Task: Look for space in Bārān, India from 12th  August, 2023 to 15th August, 2023 for 3 adults in price range Rs.12000 to Rs.16000. Place can be entire place with 2 bedrooms having 3 beds and 1 bathroom. Property type can be house, flat, guest house. Booking option can be shelf check-in. Required host language is English.
Action: Mouse moved to (575, 118)
Screenshot: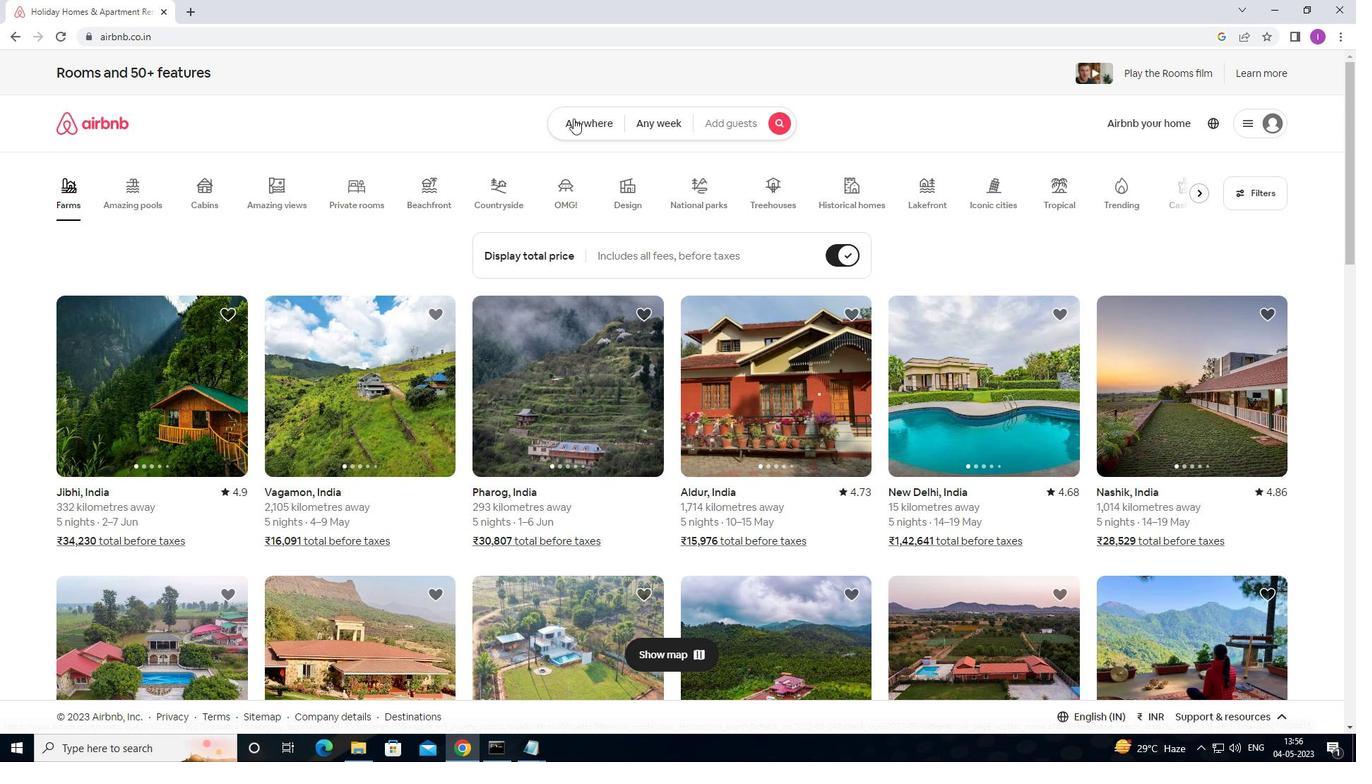 
Action: Mouse pressed left at (575, 118)
Screenshot: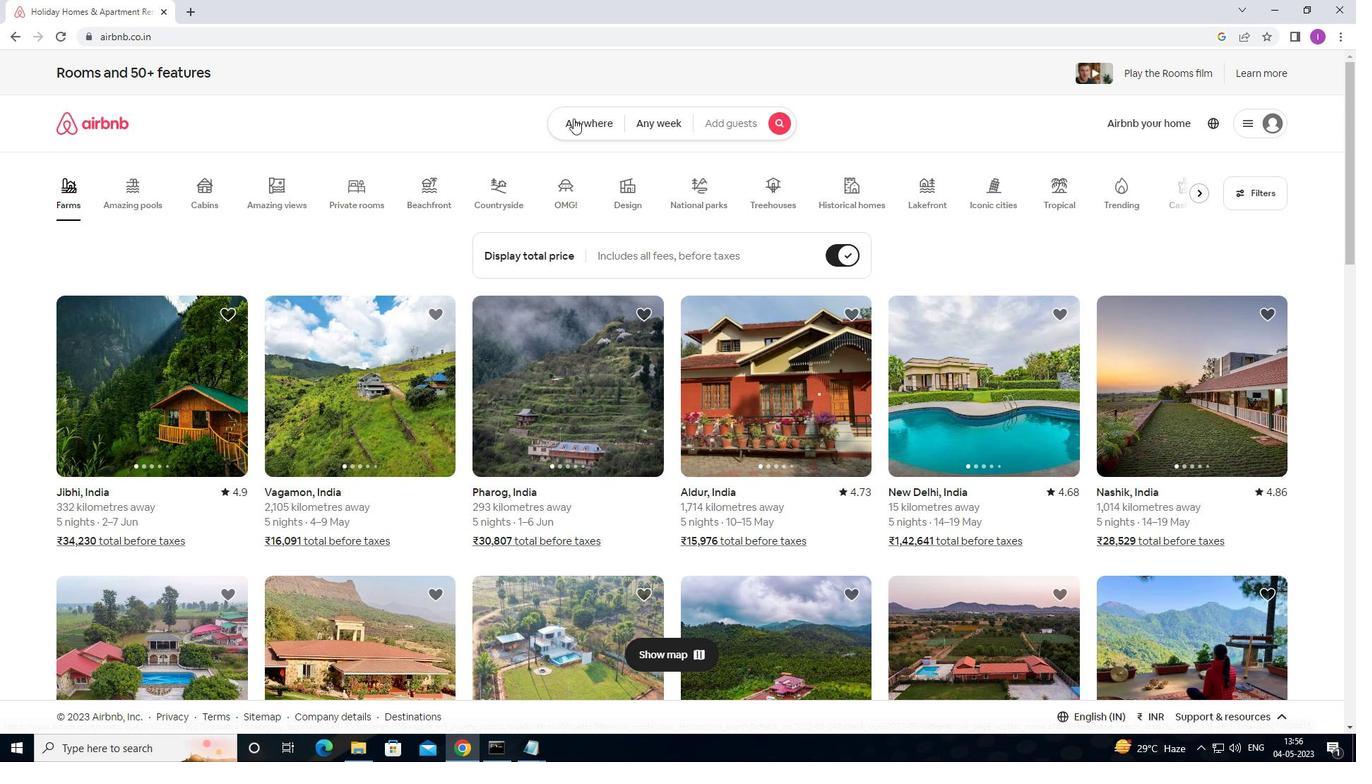 
Action: Mouse moved to (452, 185)
Screenshot: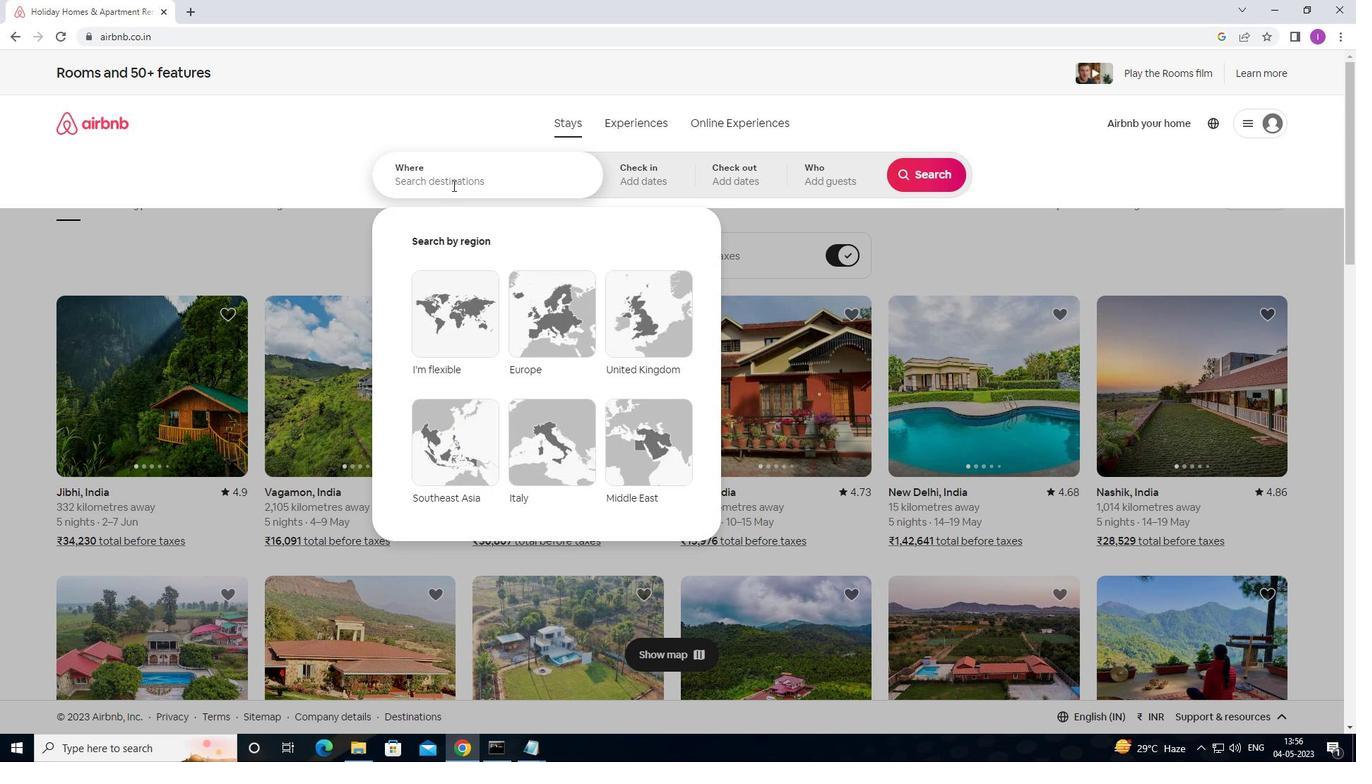 
Action: Mouse pressed left at (452, 185)
Screenshot: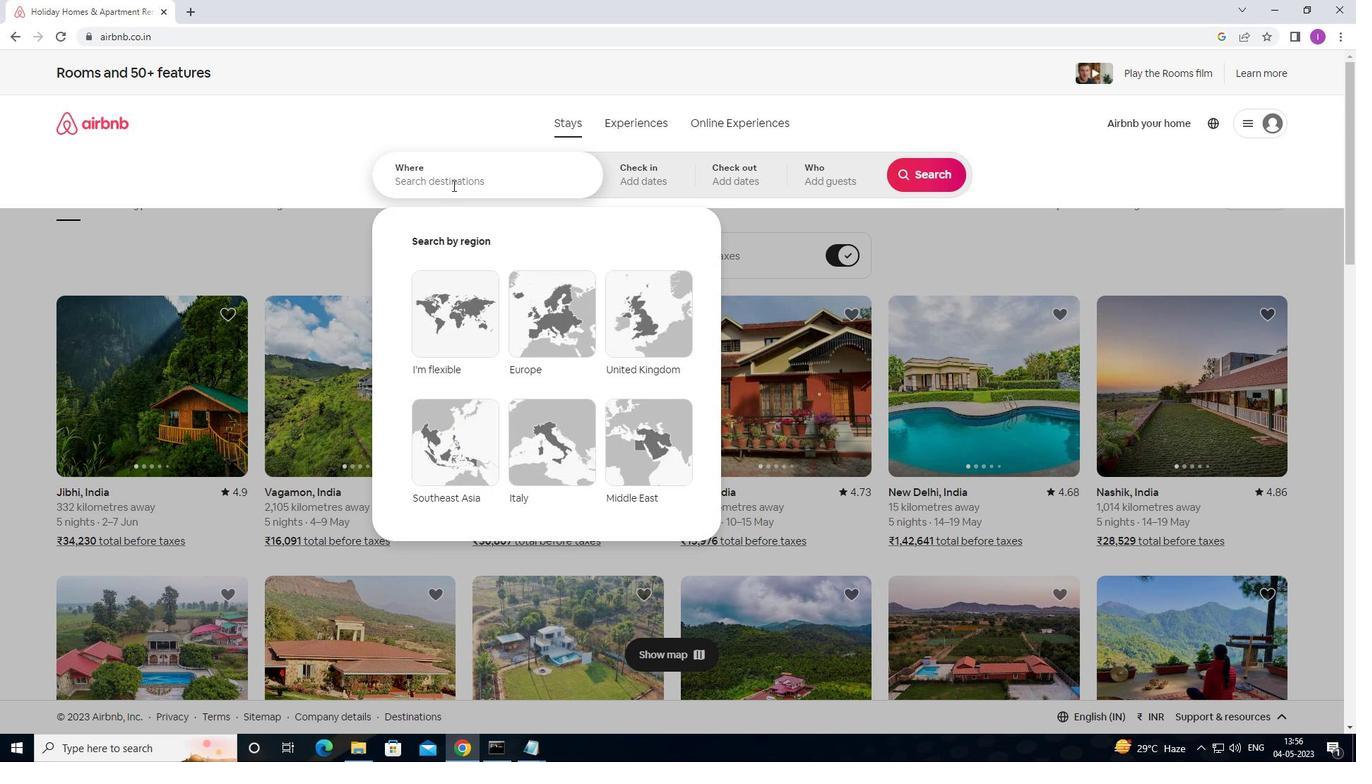 
Action: Mouse moved to (541, 203)
Screenshot: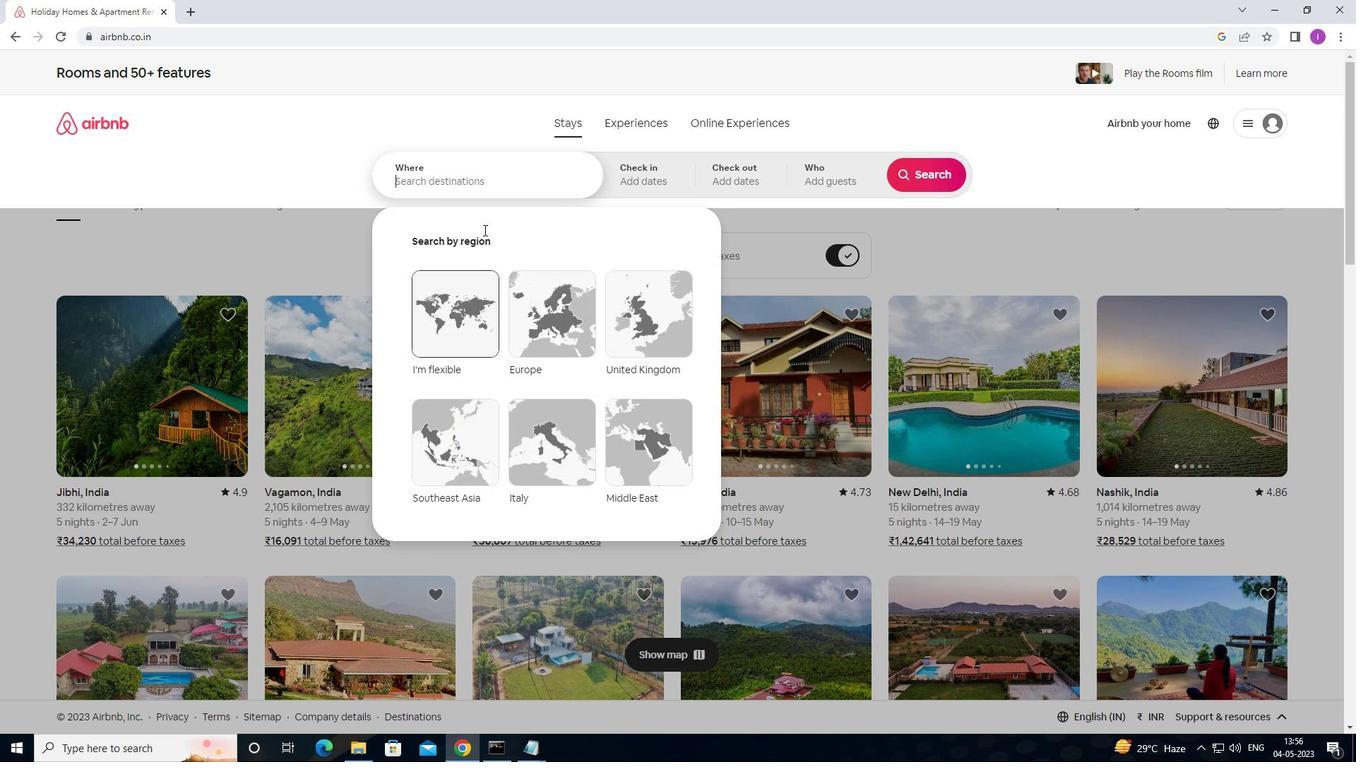 
Action: Key pressed <Key.shift>BARAN,<Key.shift>INDIA
Screenshot: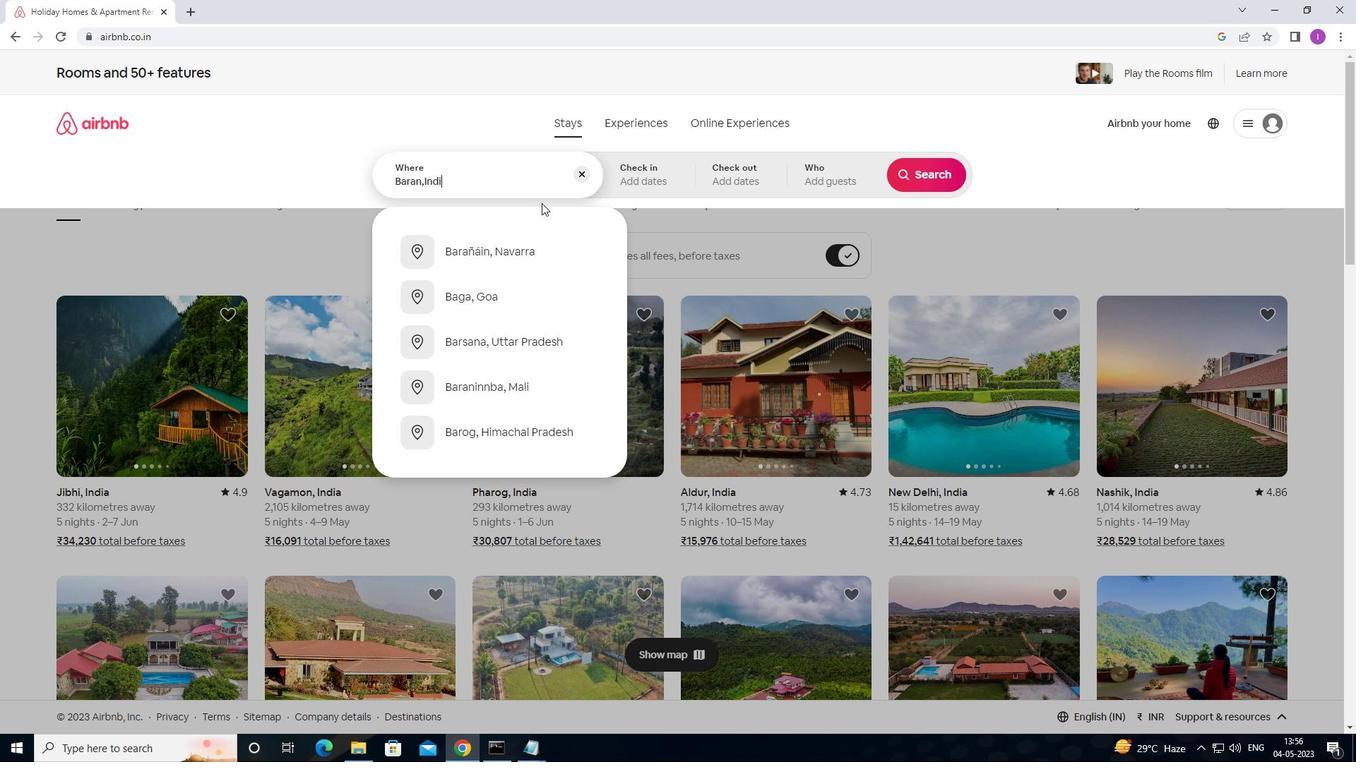 
Action: Mouse moved to (647, 169)
Screenshot: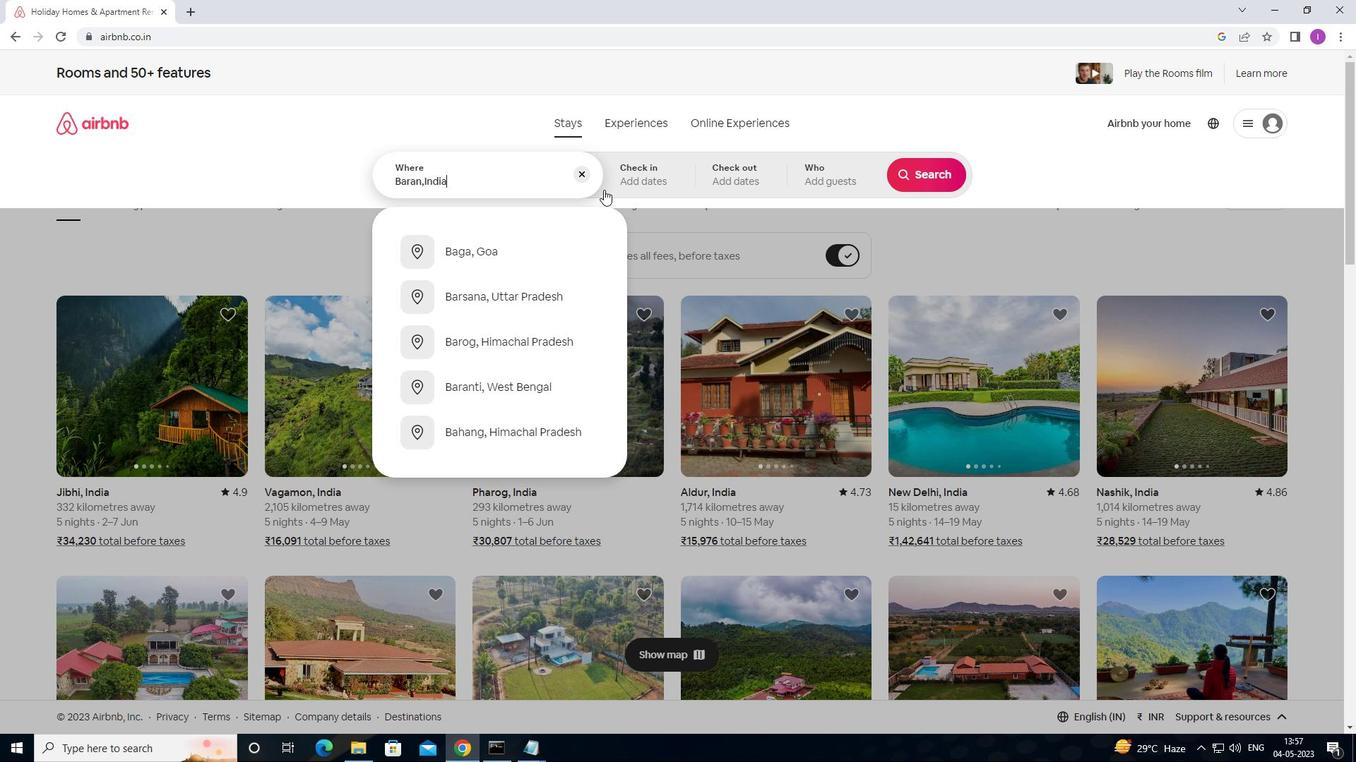 
Action: Mouse pressed left at (647, 169)
Screenshot: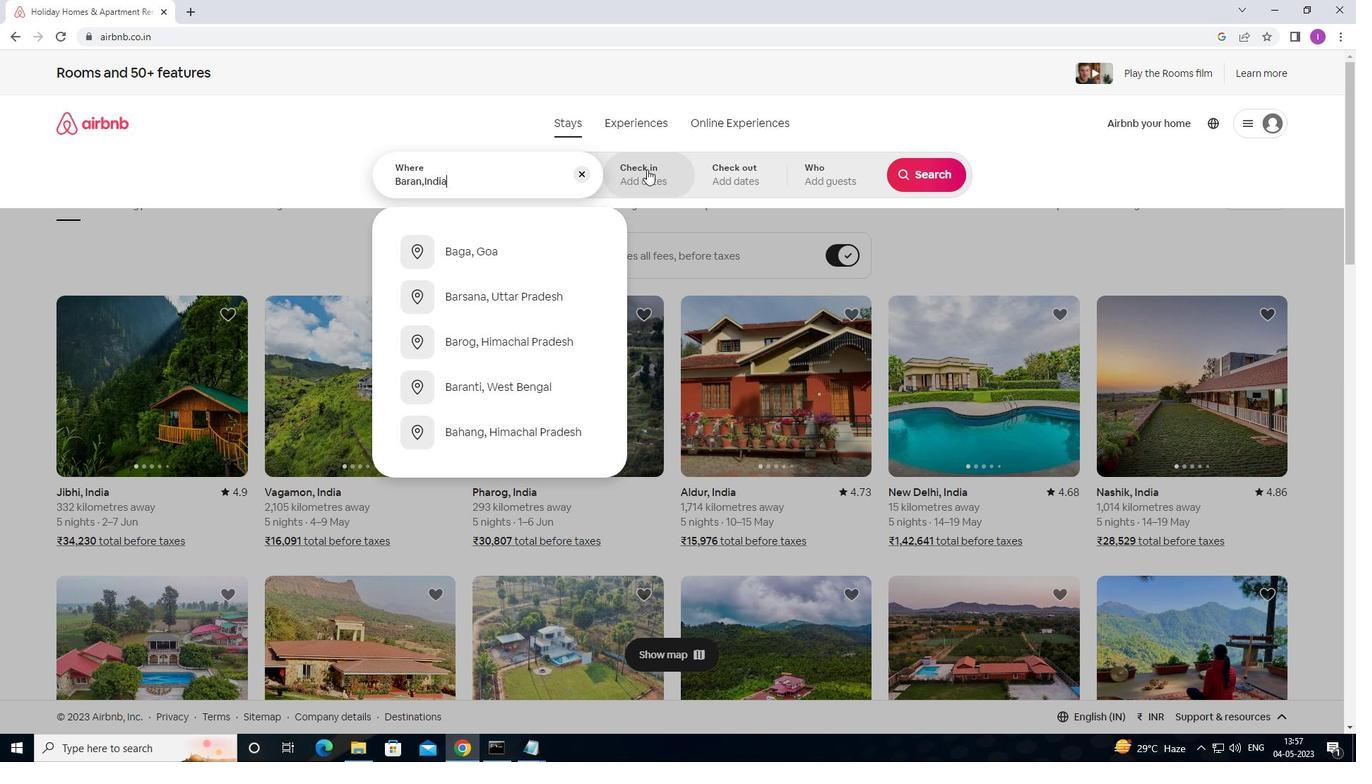 
Action: Mouse moved to (921, 283)
Screenshot: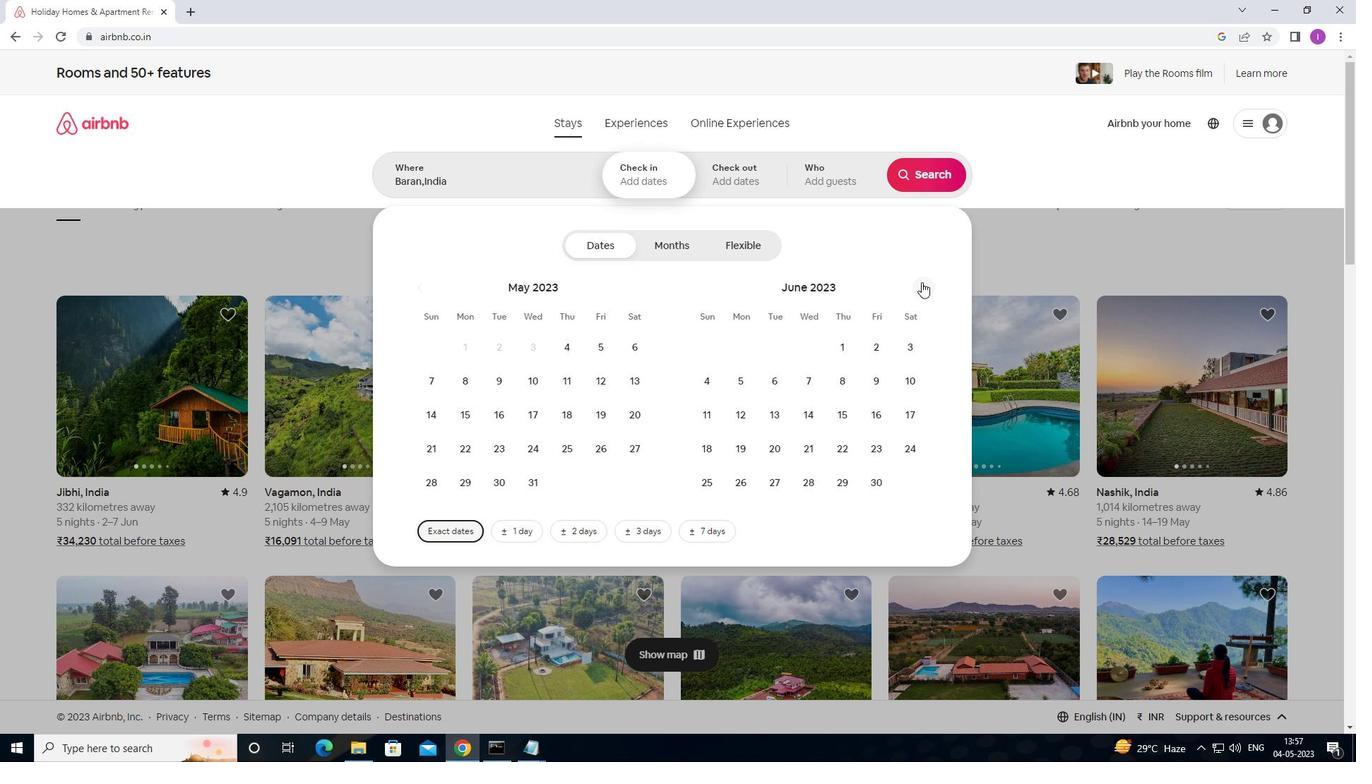 
Action: Mouse pressed left at (921, 283)
Screenshot: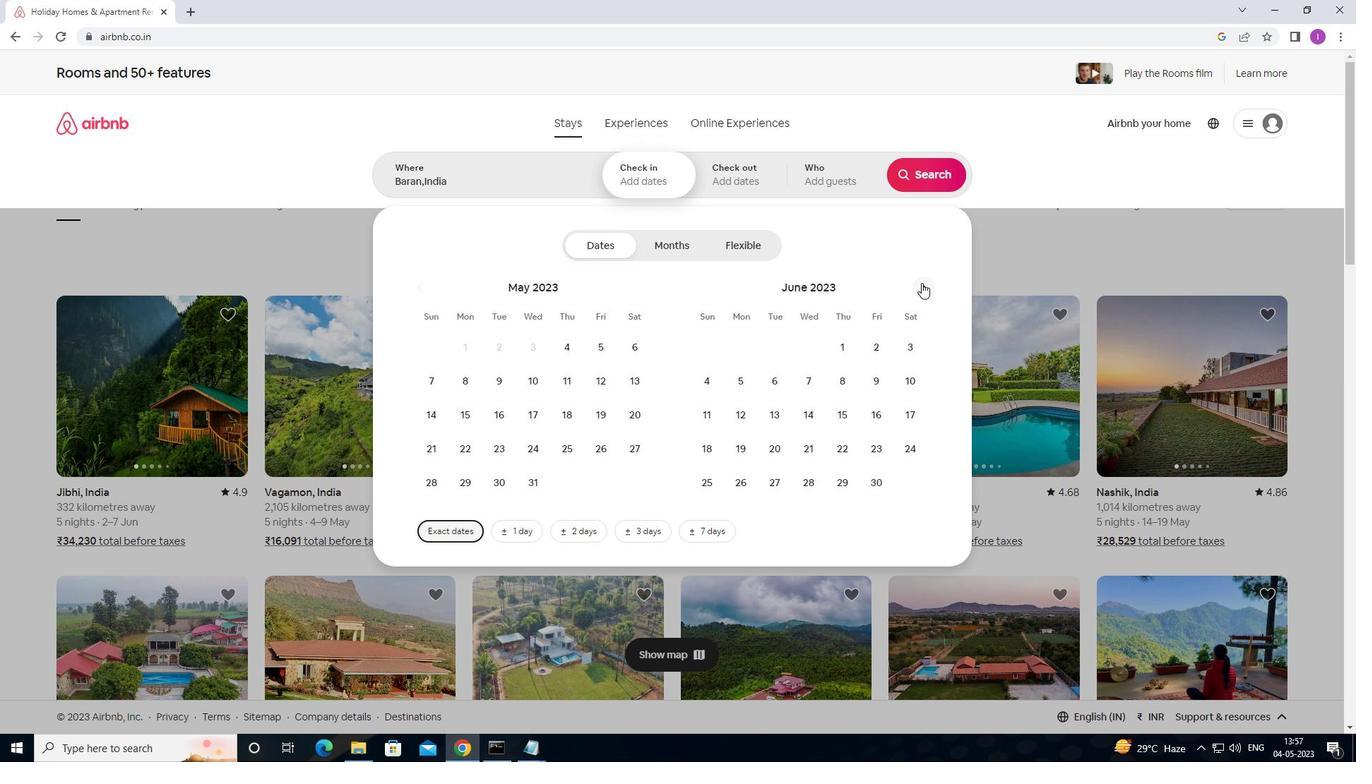
Action: Mouse pressed left at (921, 283)
Screenshot: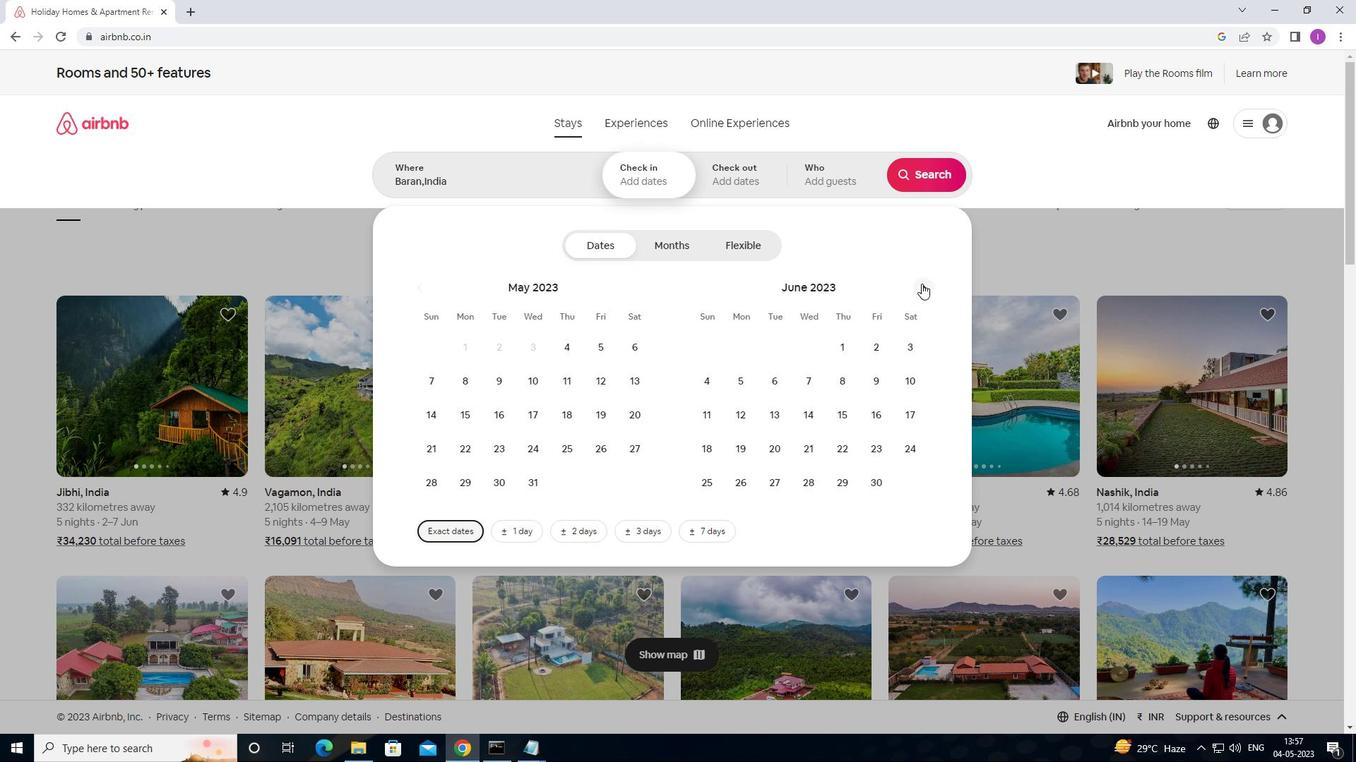 
Action: Mouse moved to (921, 376)
Screenshot: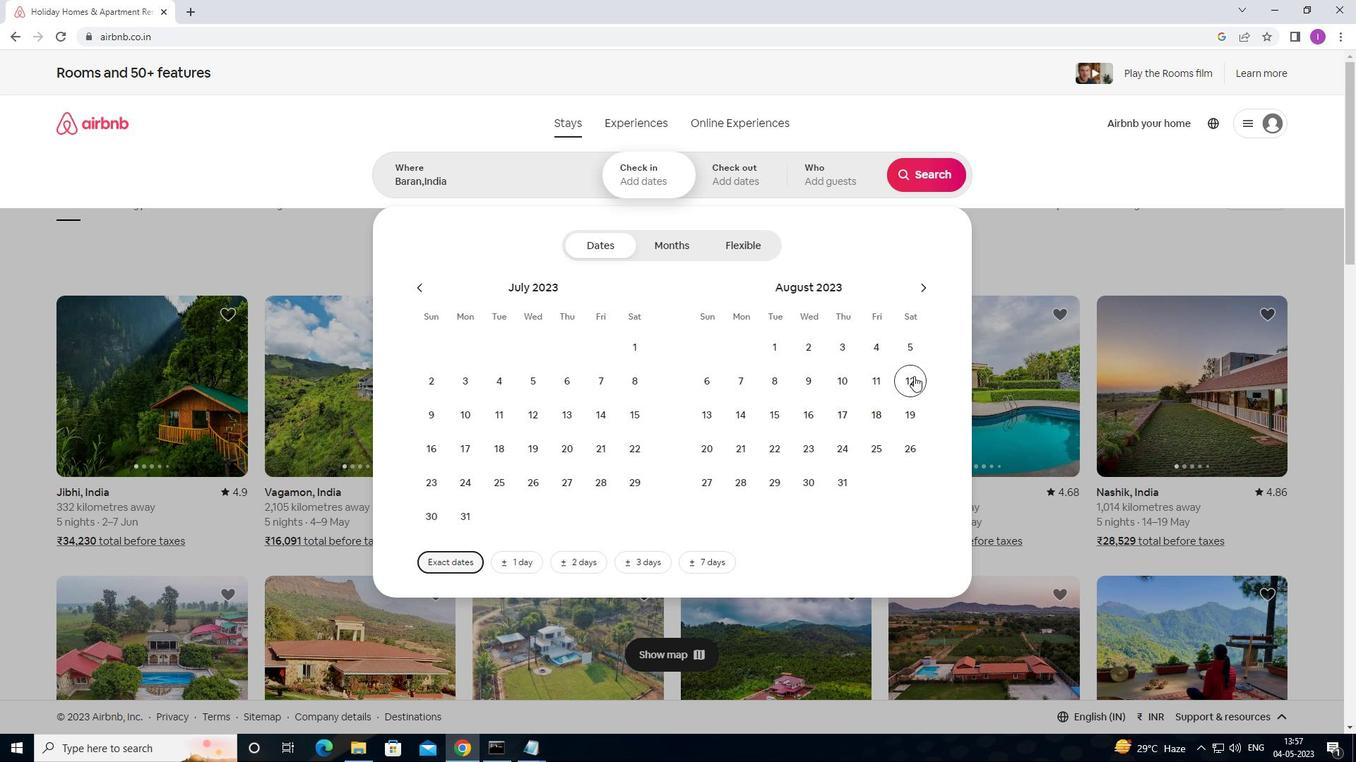 
Action: Mouse pressed left at (921, 376)
Screenshot: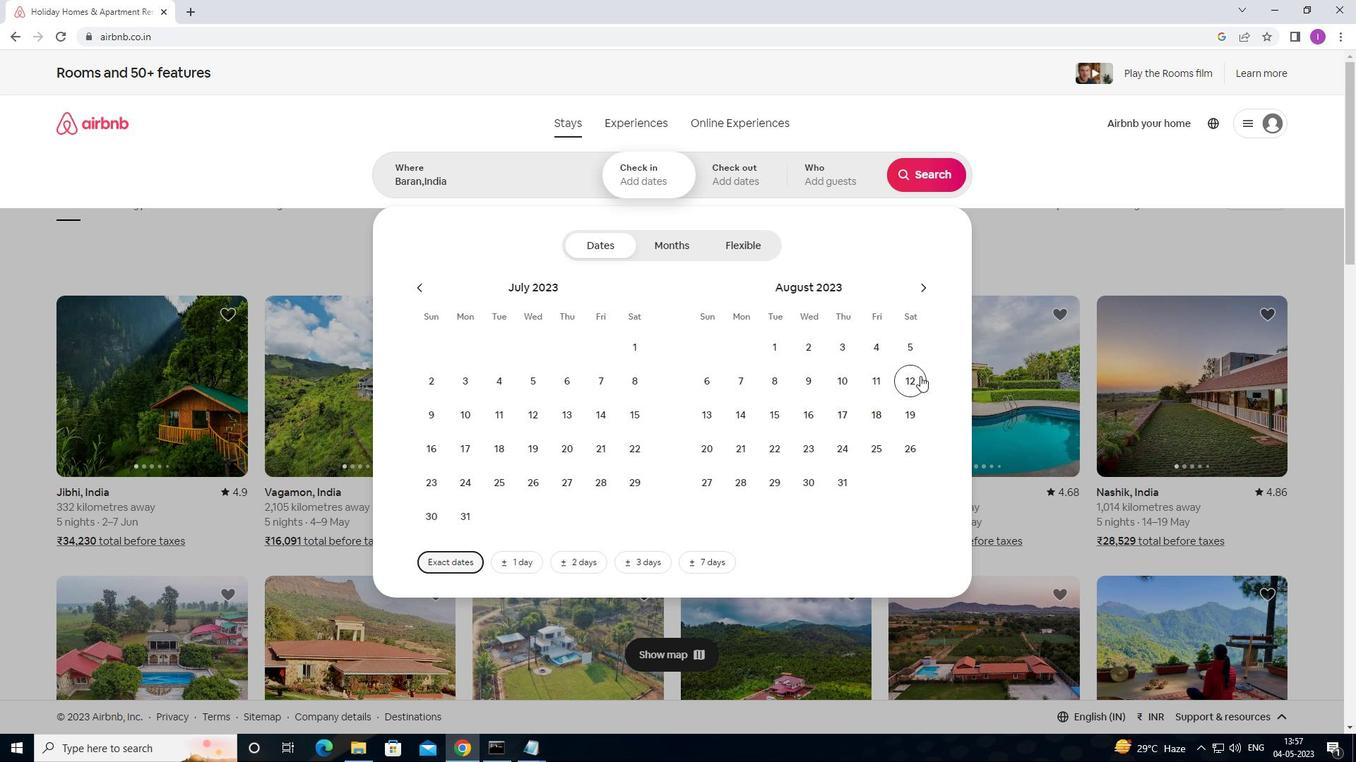 
Action: Mouse moved to (779, 411)
Screenshot: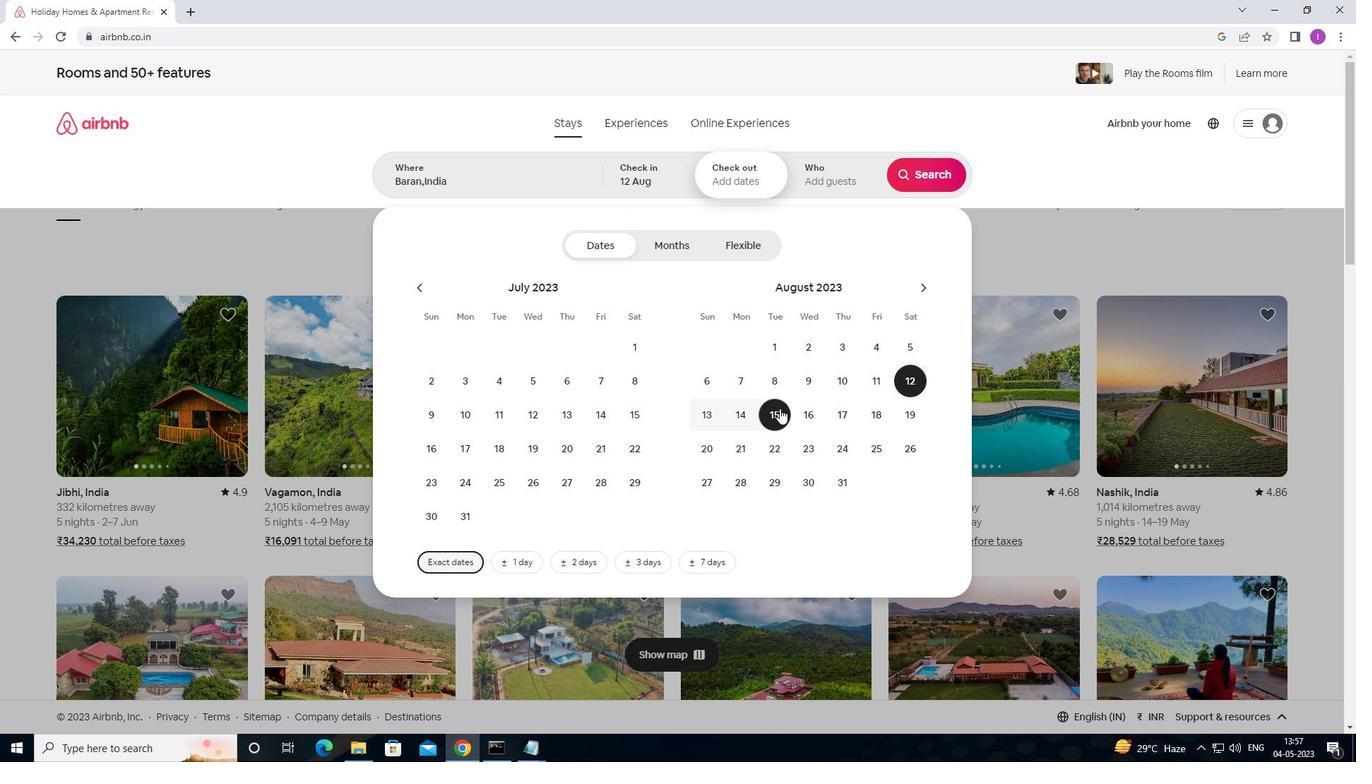 
Action: Mouse pressed left at (779, 411)
Screenshot: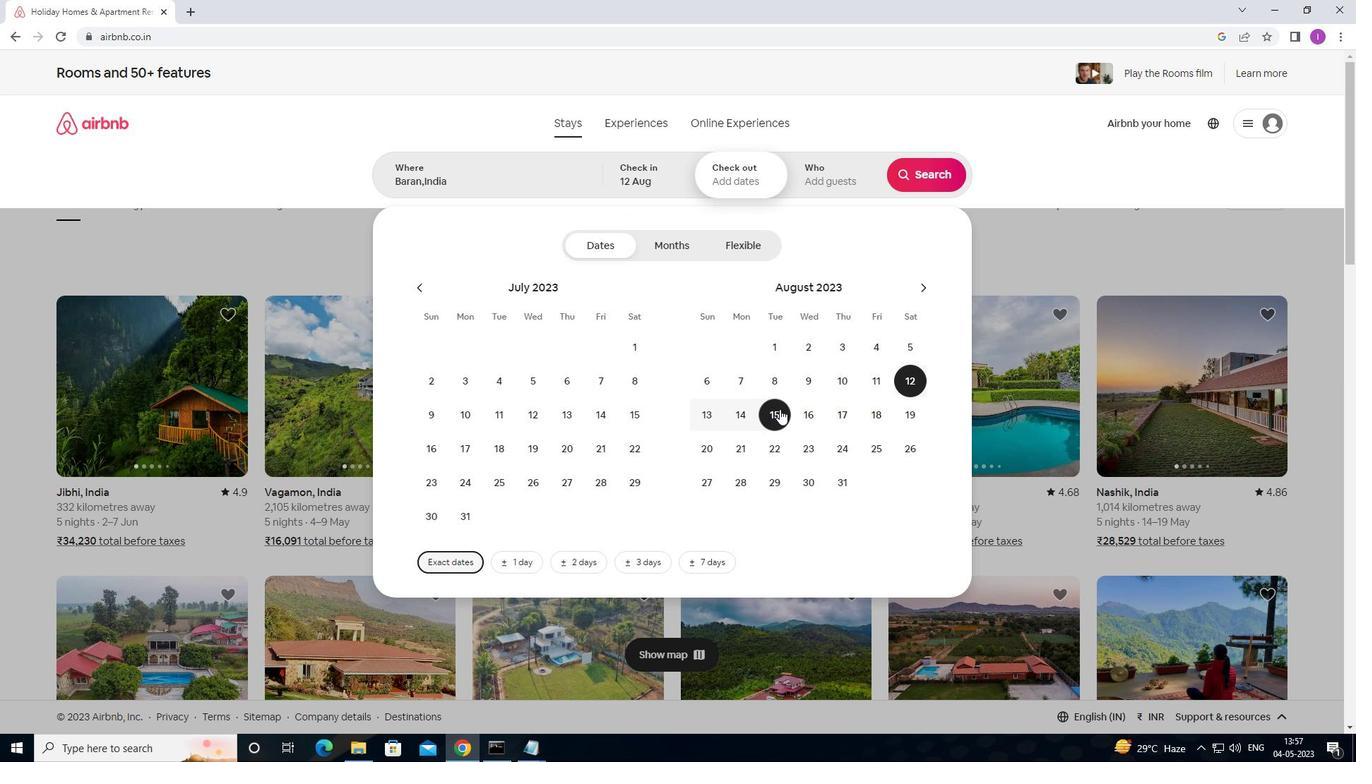 
Action: Mouse moved to (820, 178)
Screenshot: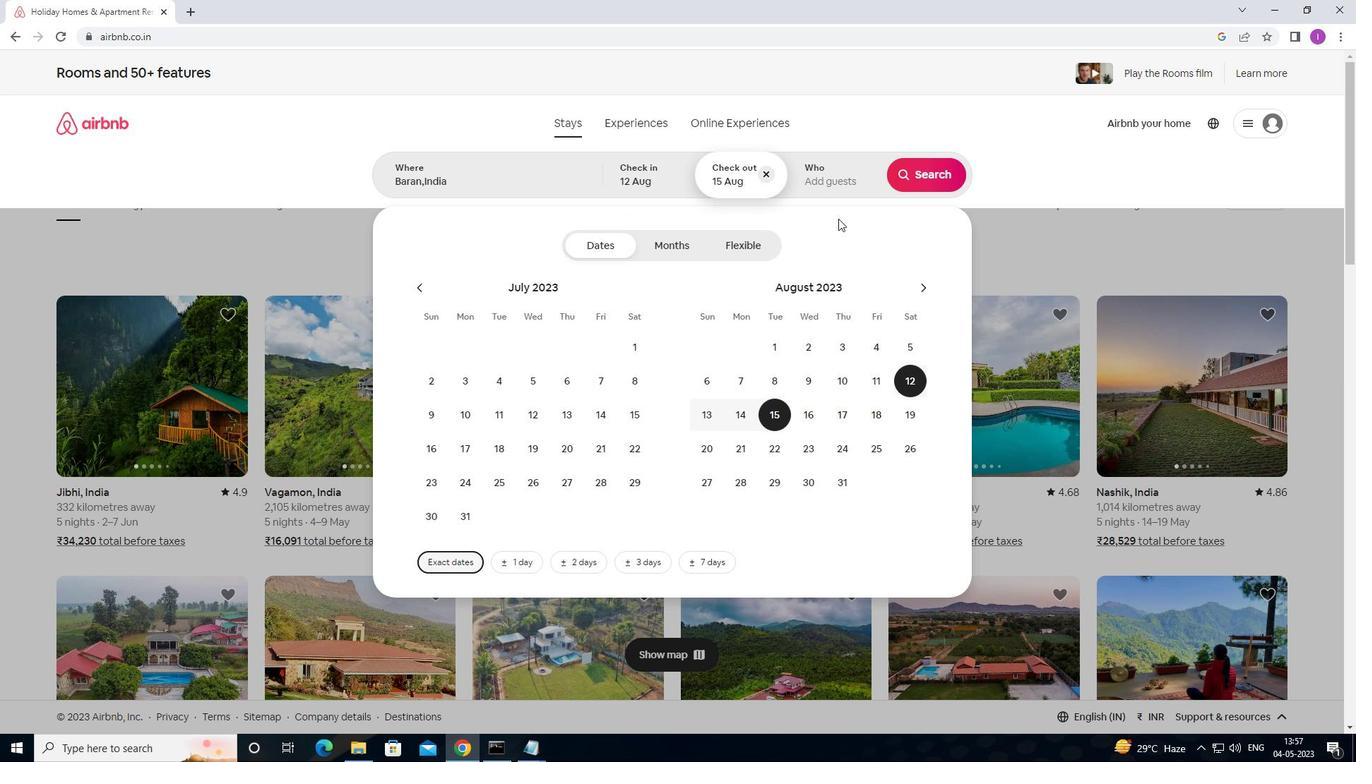 
Action: Mouse pressed left at (820, 178)
Screenshot: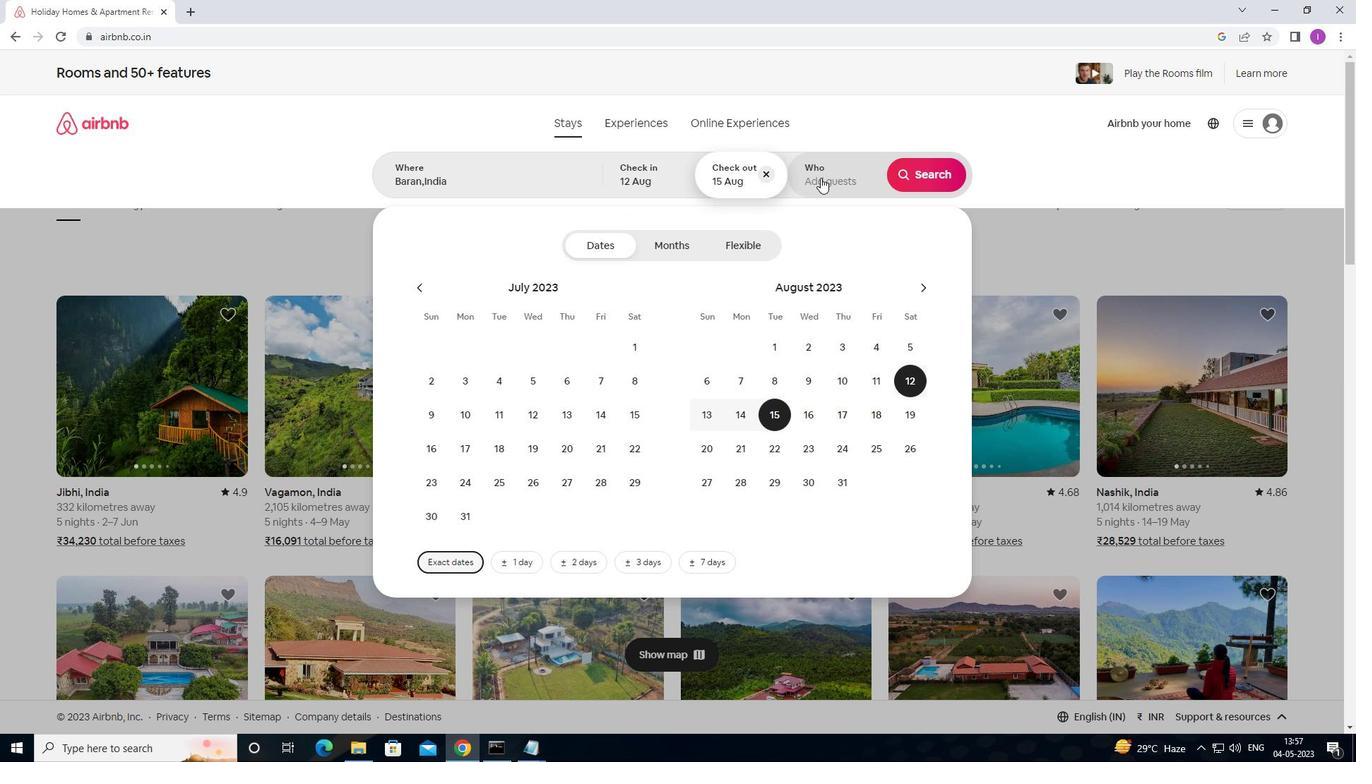 
Action: Mouse moved to (928, 249)
Screenshot: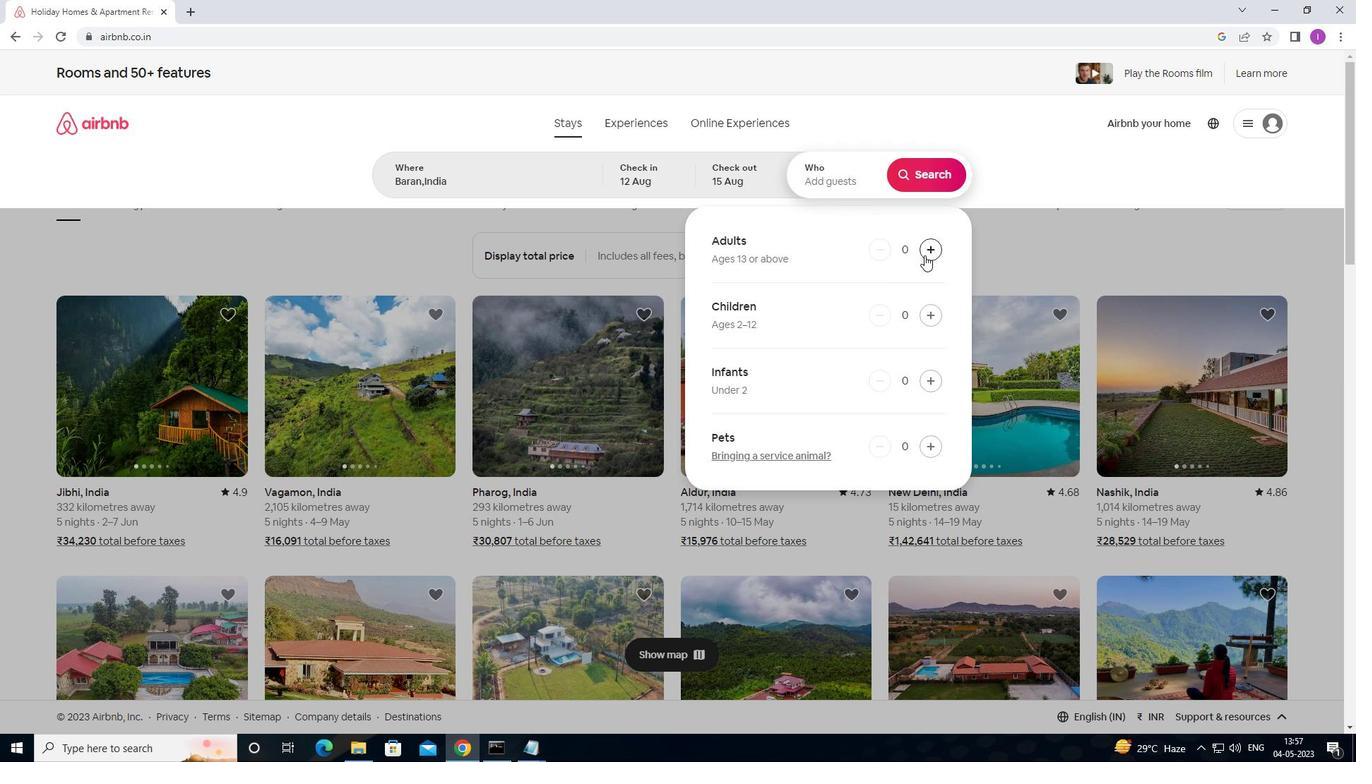 
Action: Mouse pressed left at (928, 249)
Screenshot: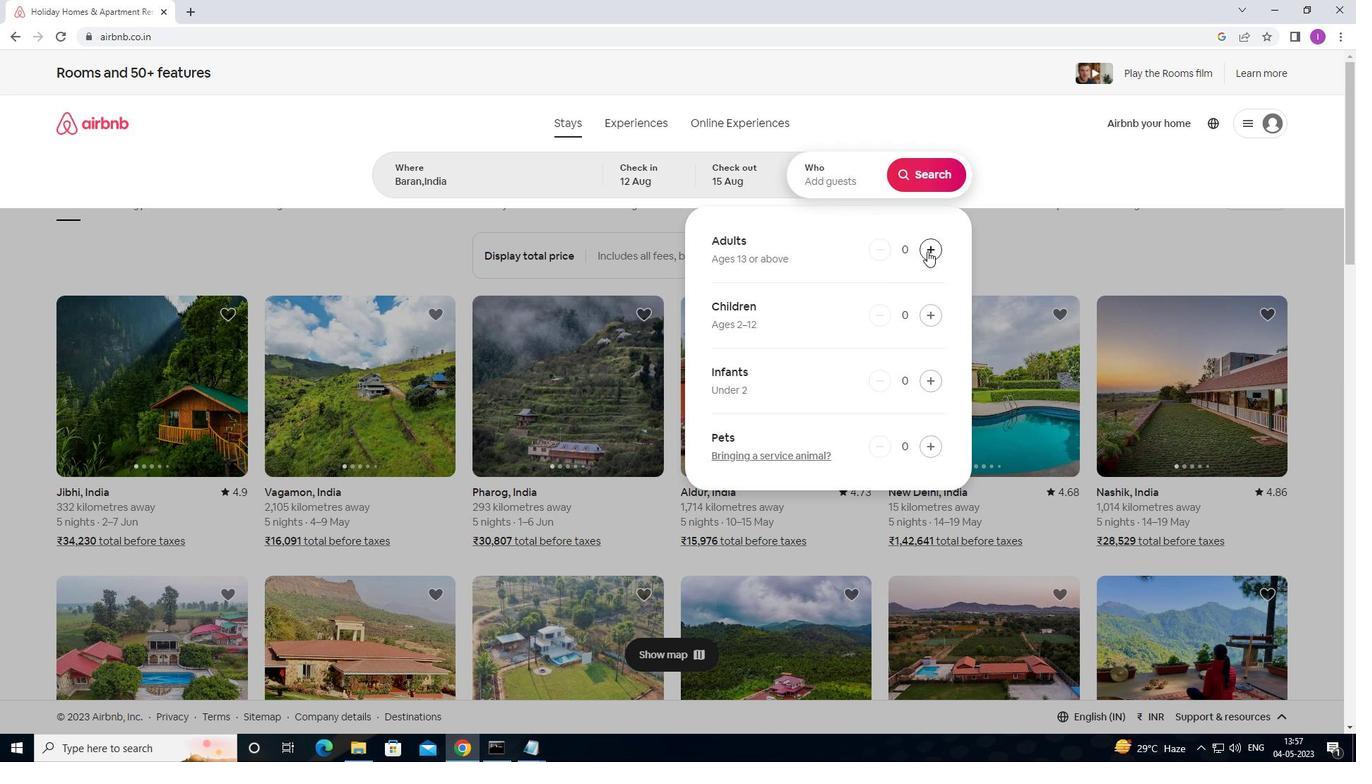 
Action: Mouse moved to (928, 249)
Screenshot: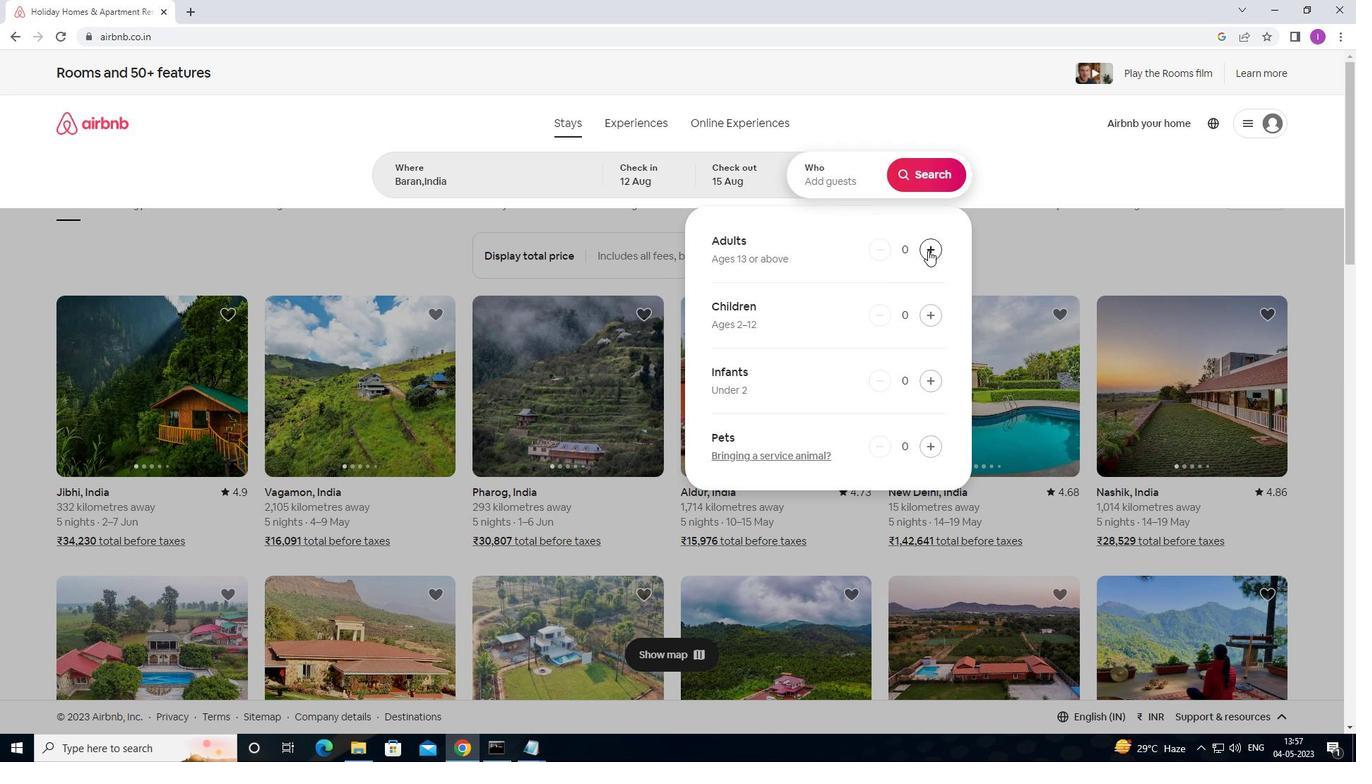 
Action: Mouse pressed left at (928, 249)
Screenshot: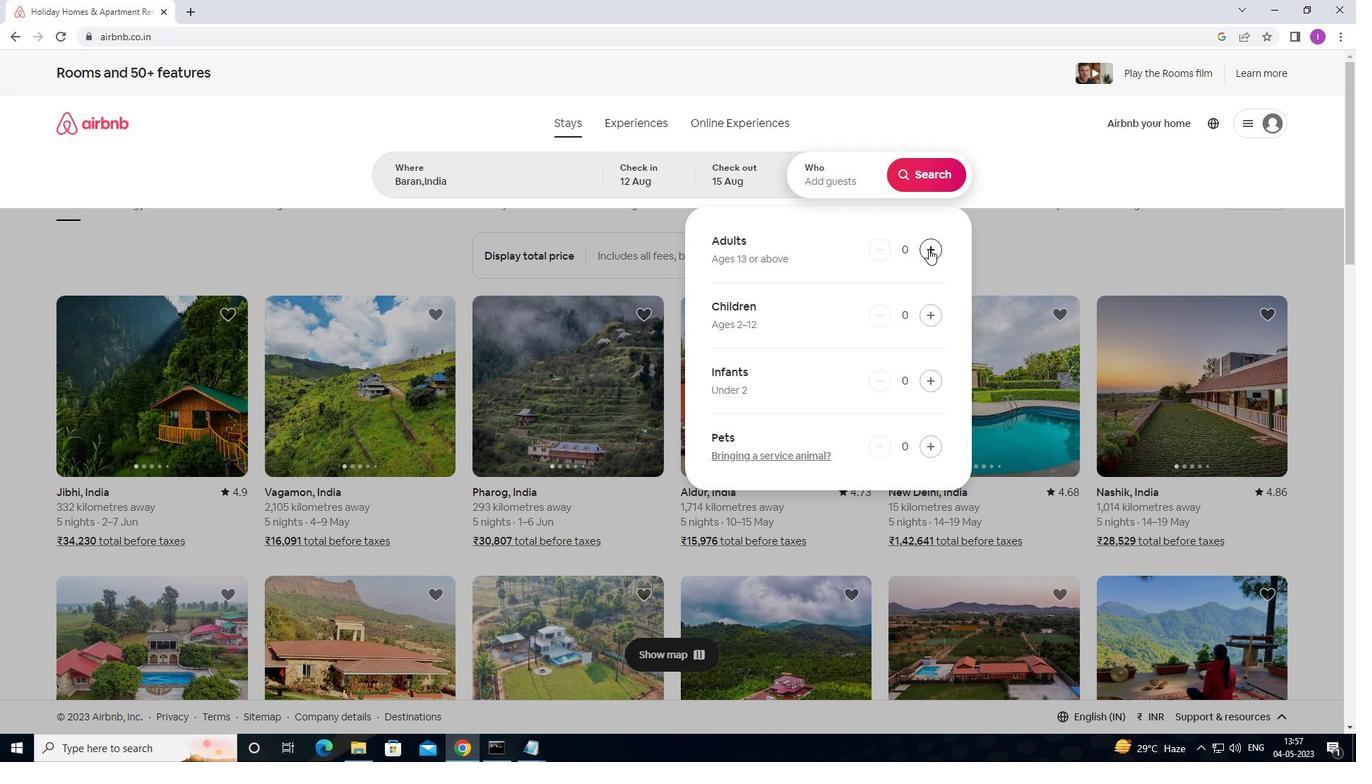 
Action: Mouse pressed left at (928, 249)
Screenshot: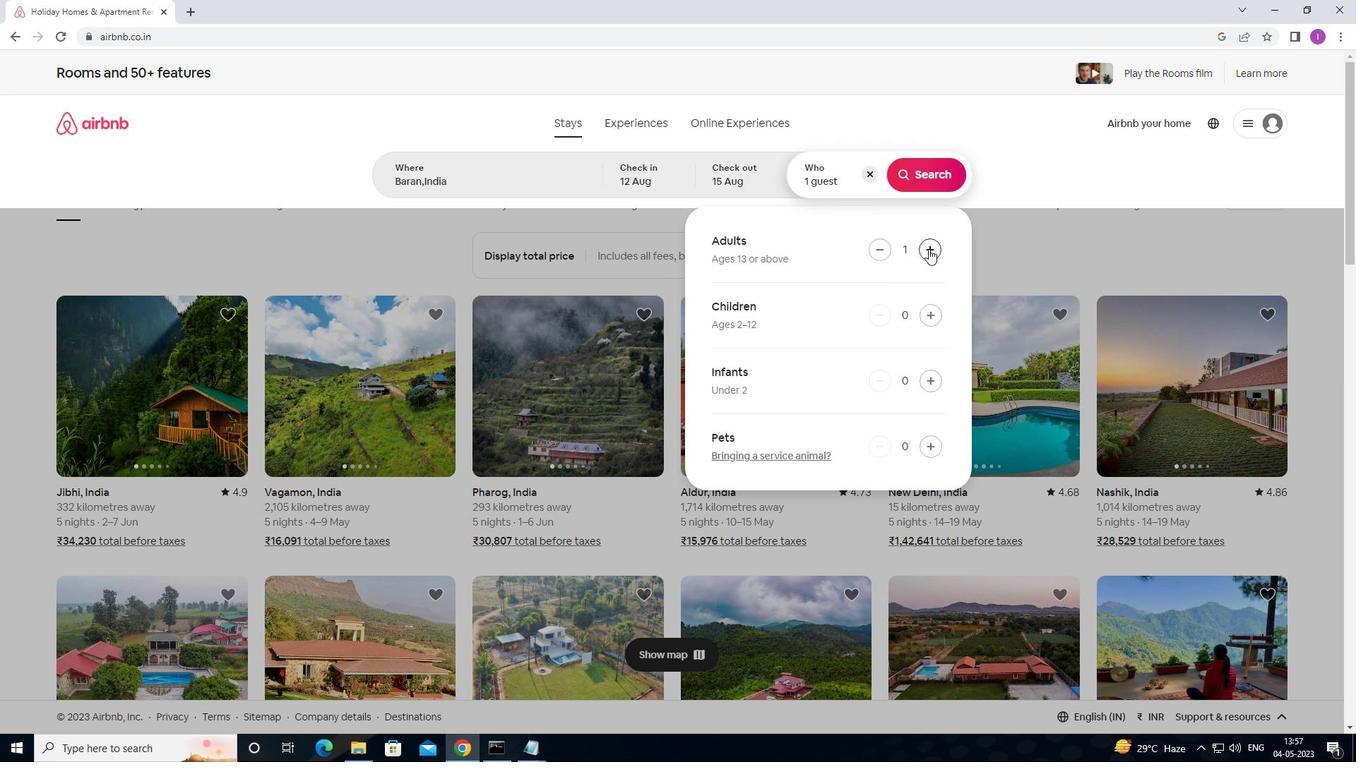 
Action: Mouse moved to (926, 185)
Screenshot: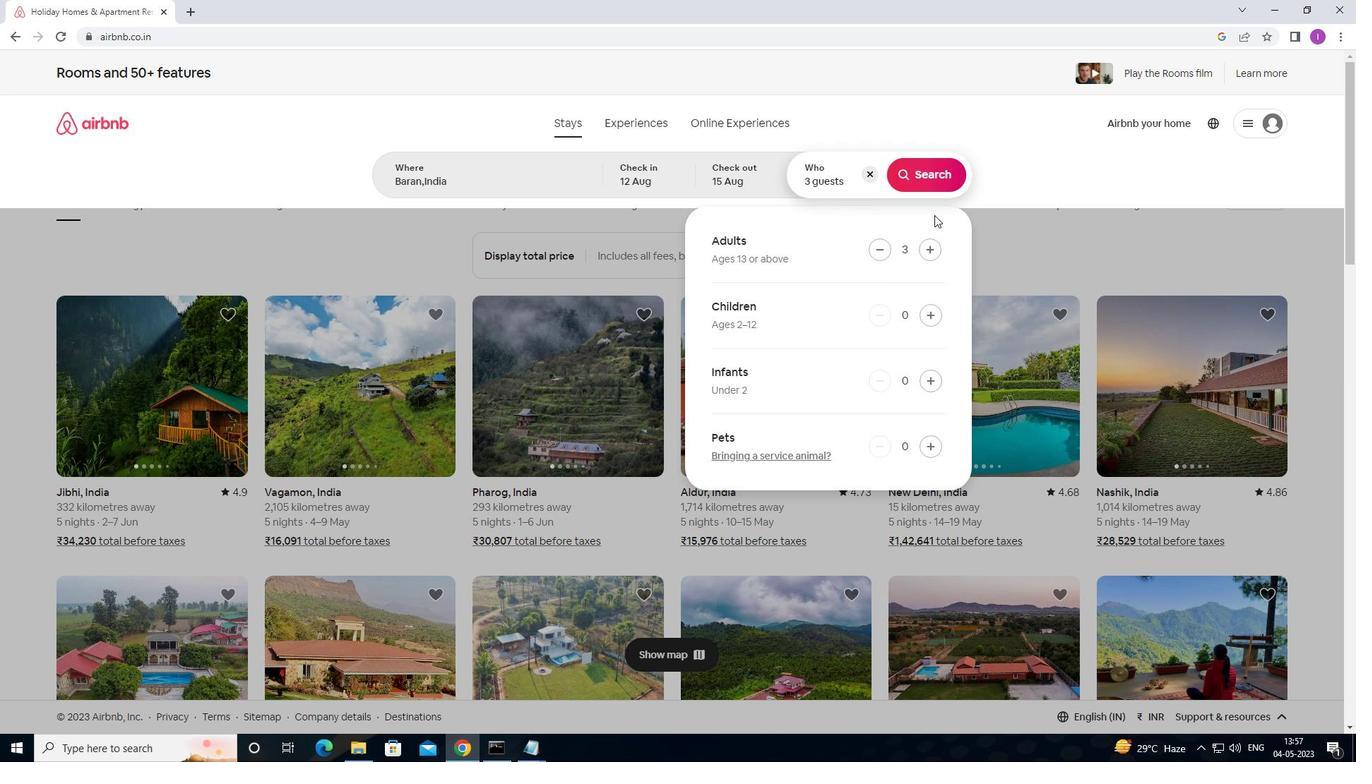 
Action: Mouse pressed left at (926, 185)
Screenshot: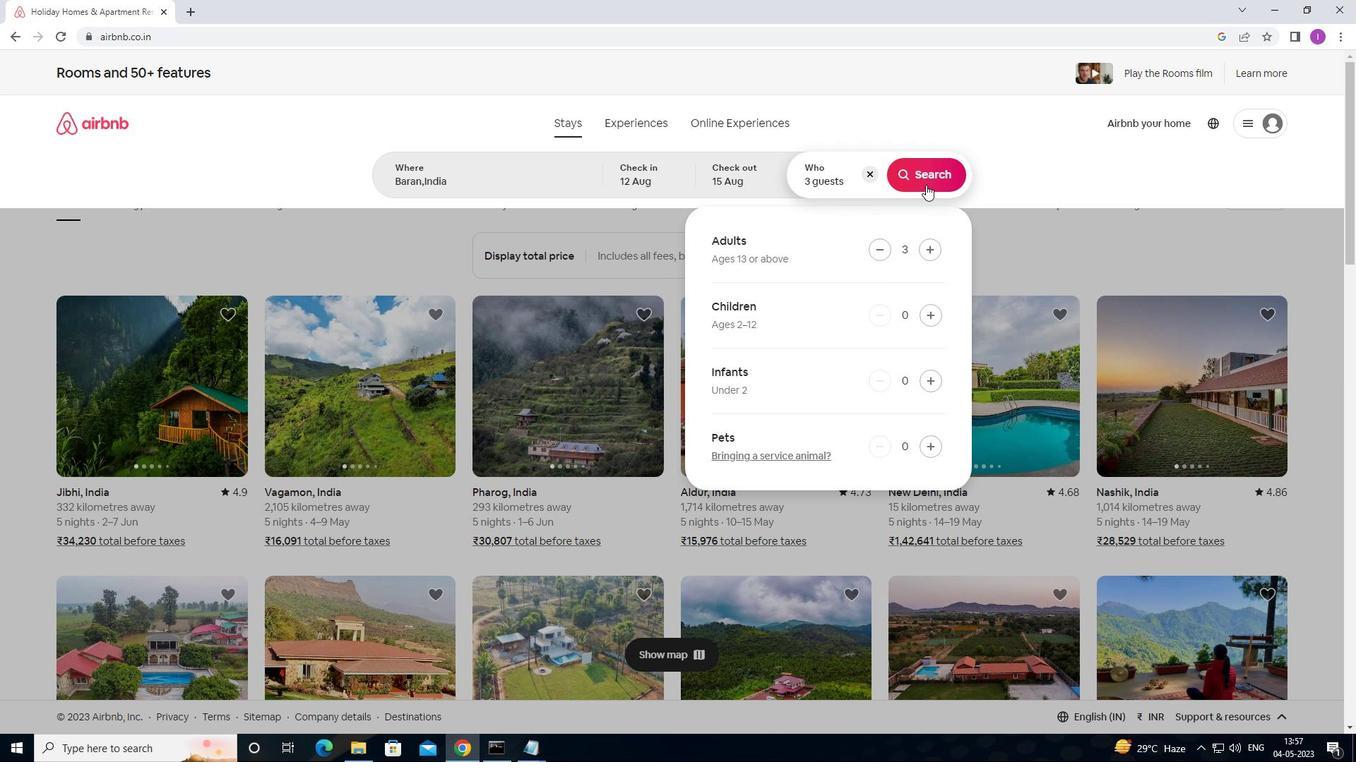 
Action: Mouse moved to (1283, 140)
Screenshot: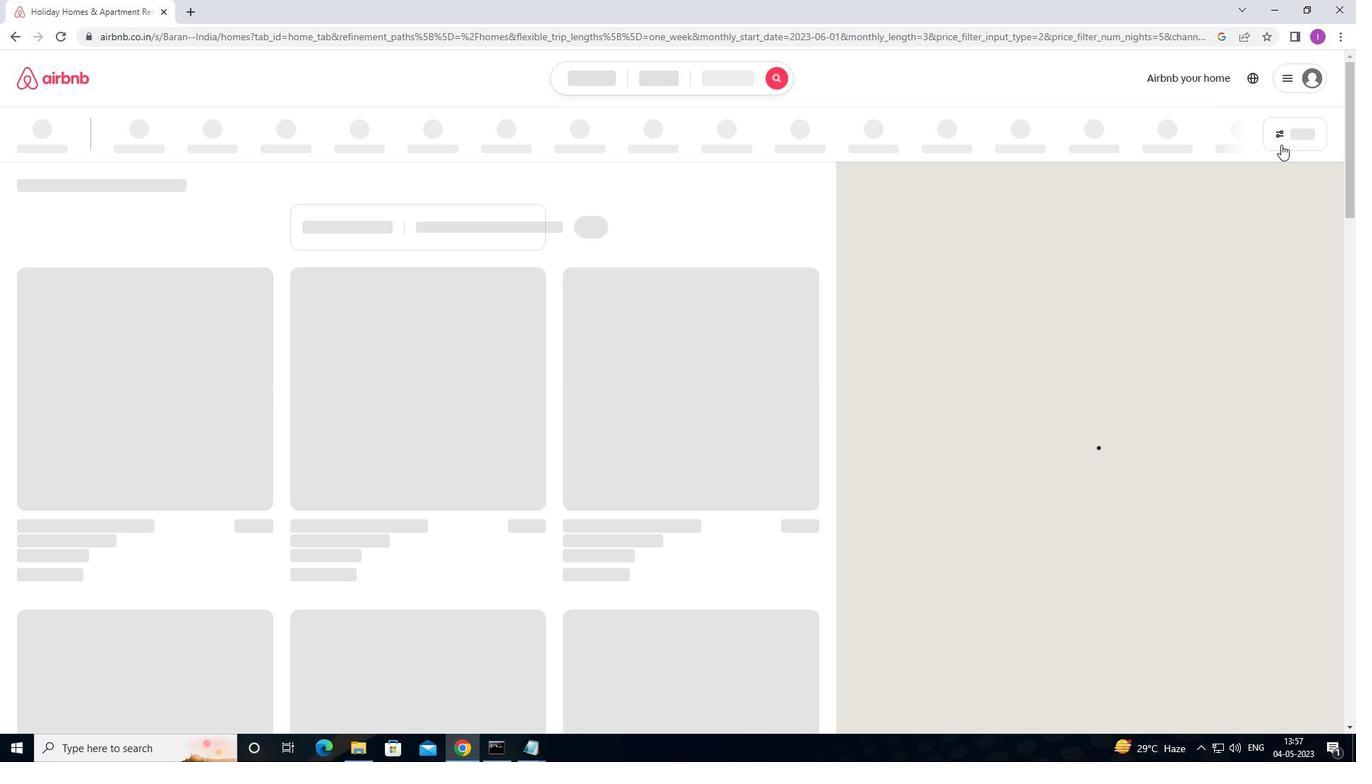 
Action: Mouse pressed left at (1283, 140)
Screenshot: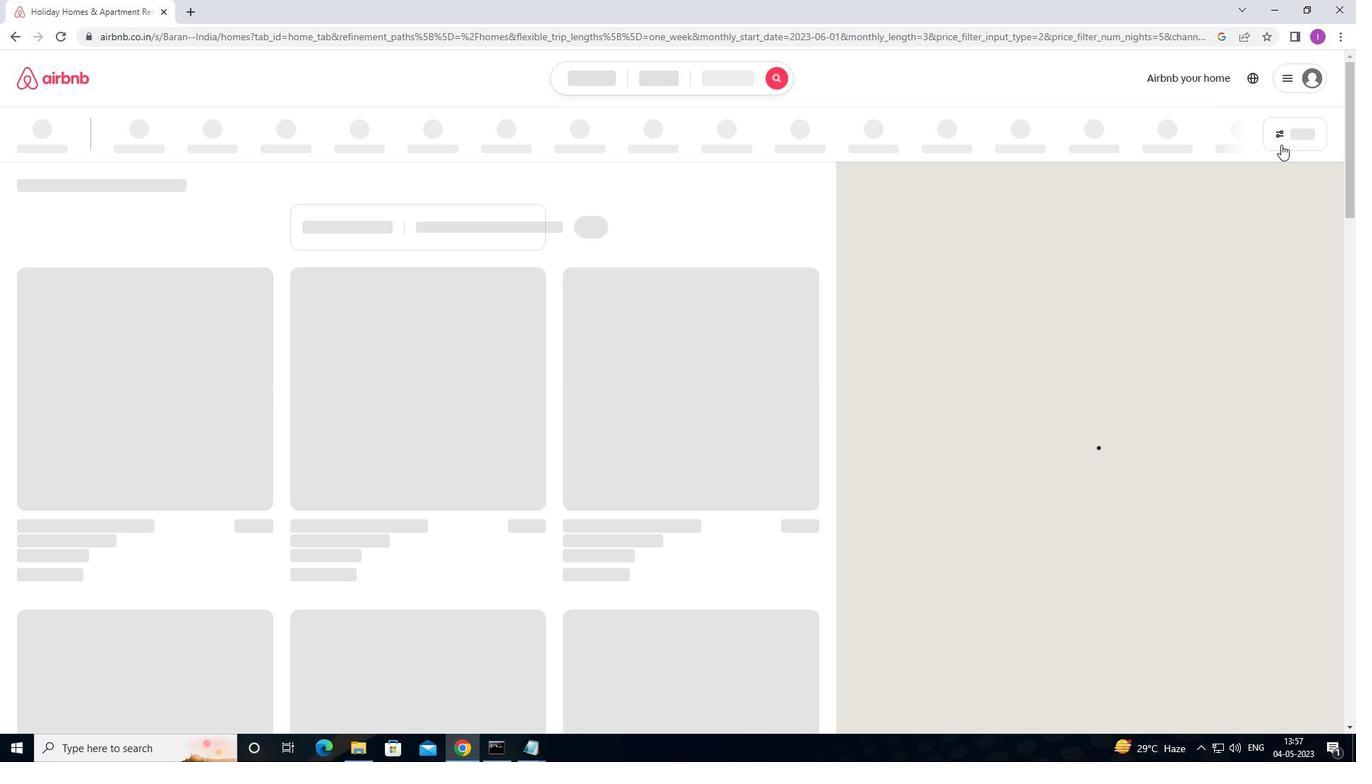 
Action: Mouse moved to (1284, 127)
Screenshot: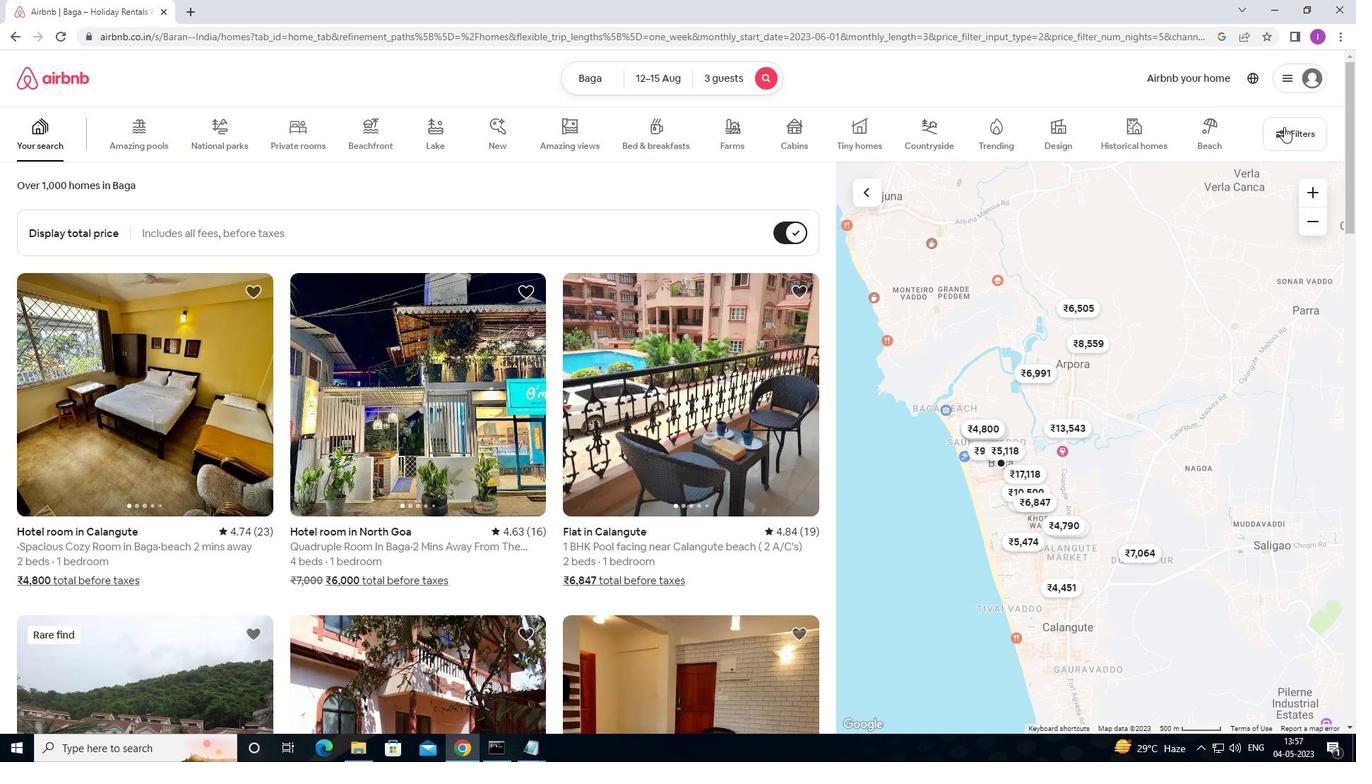 
Action: Mouse pressed left at (1284, 127)
Screenshot: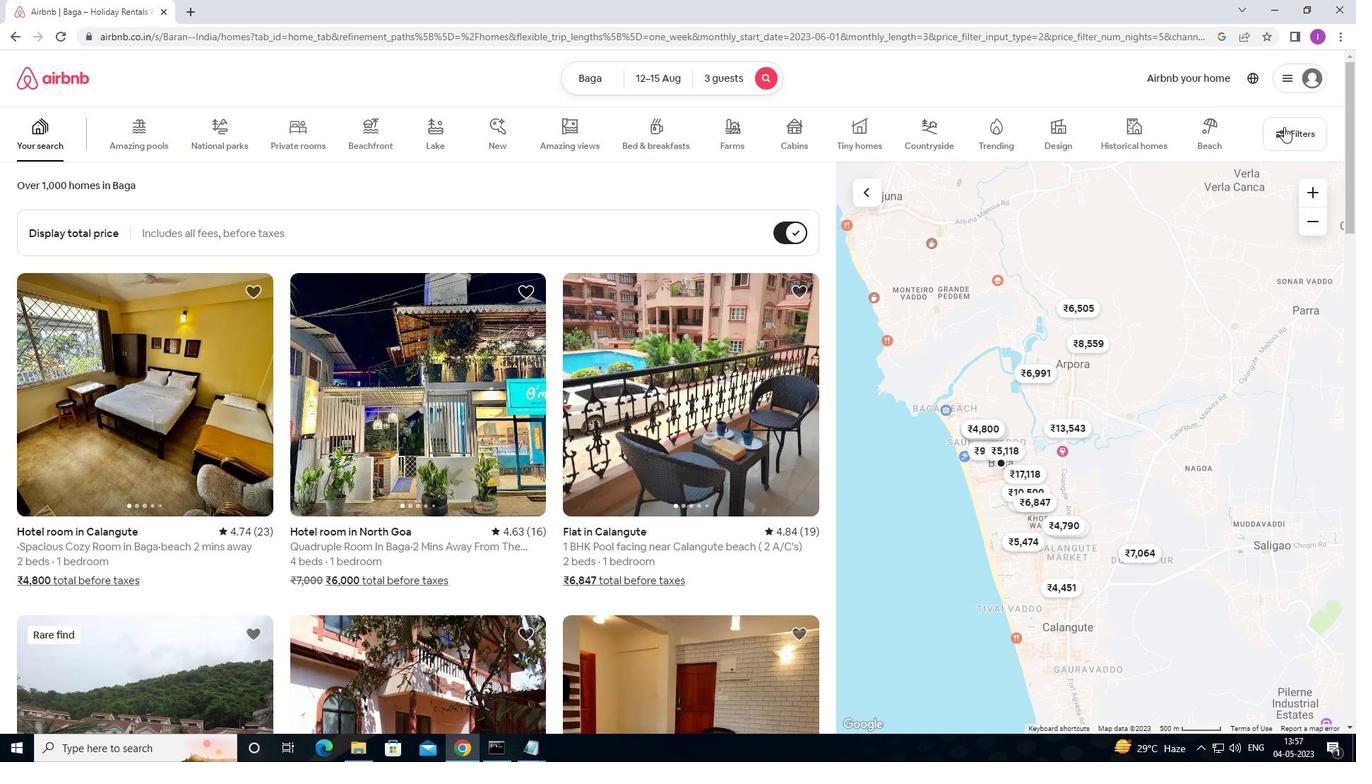 
Action: Mouse moved to (518, 317)
Screenshot: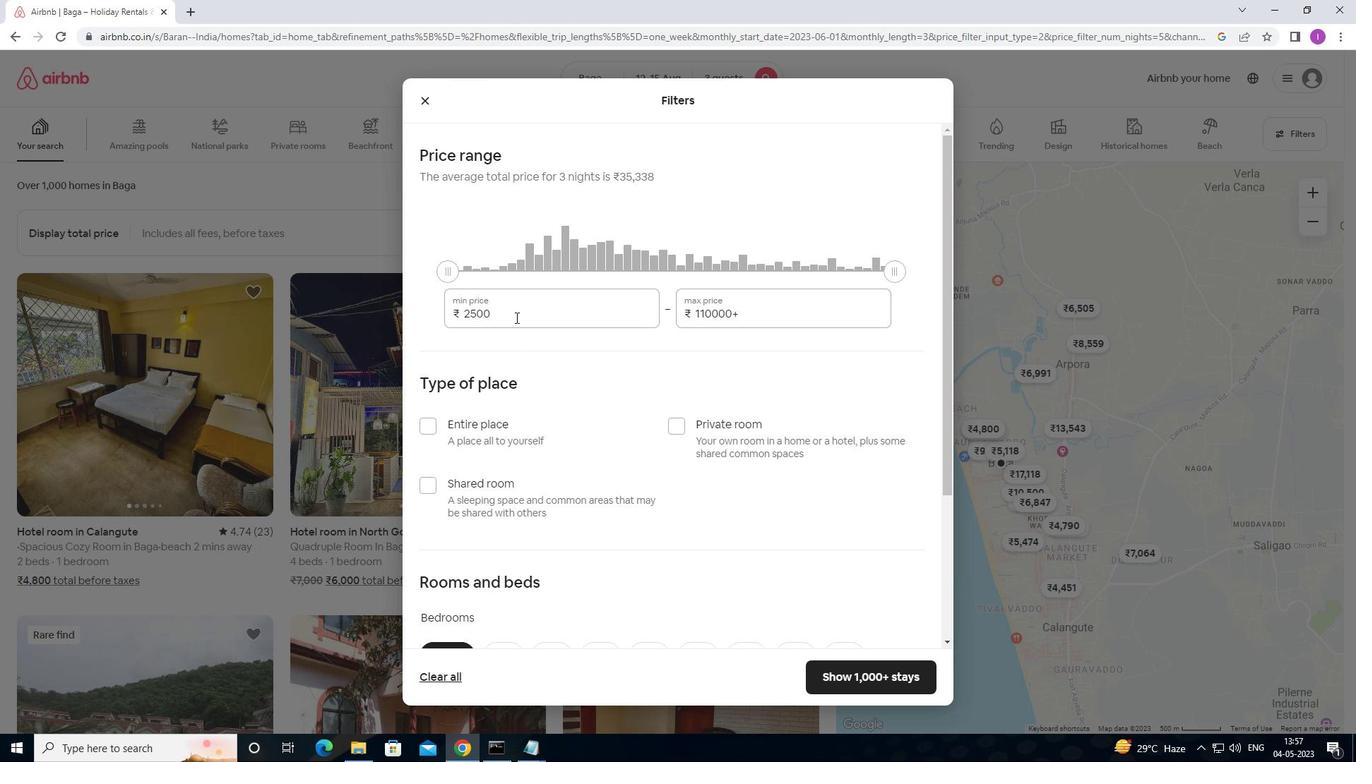 
Action: Mouse pressed left at (518, 317)
Screenshot: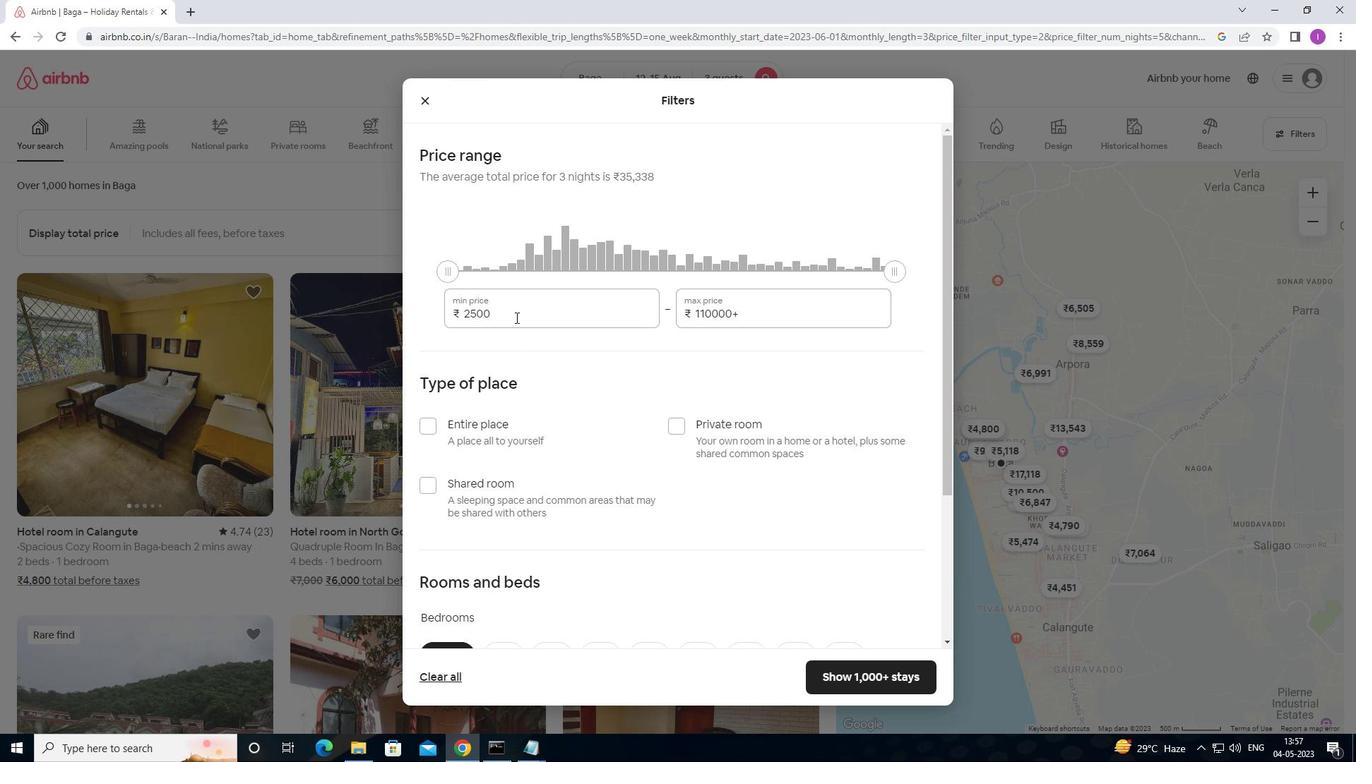 
Action: Mouse moved to (434, 307)
Screenshot: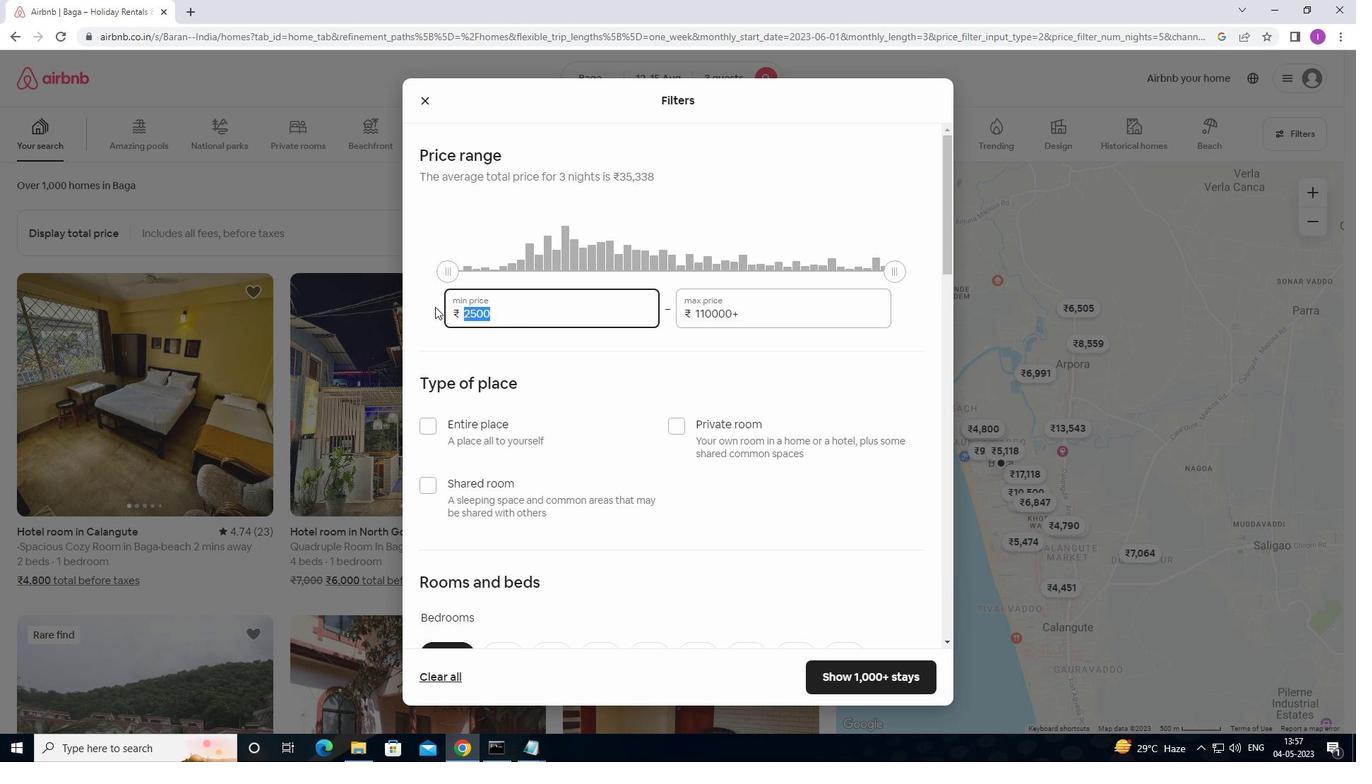 
Action: Key pressed 1200
Screenshot: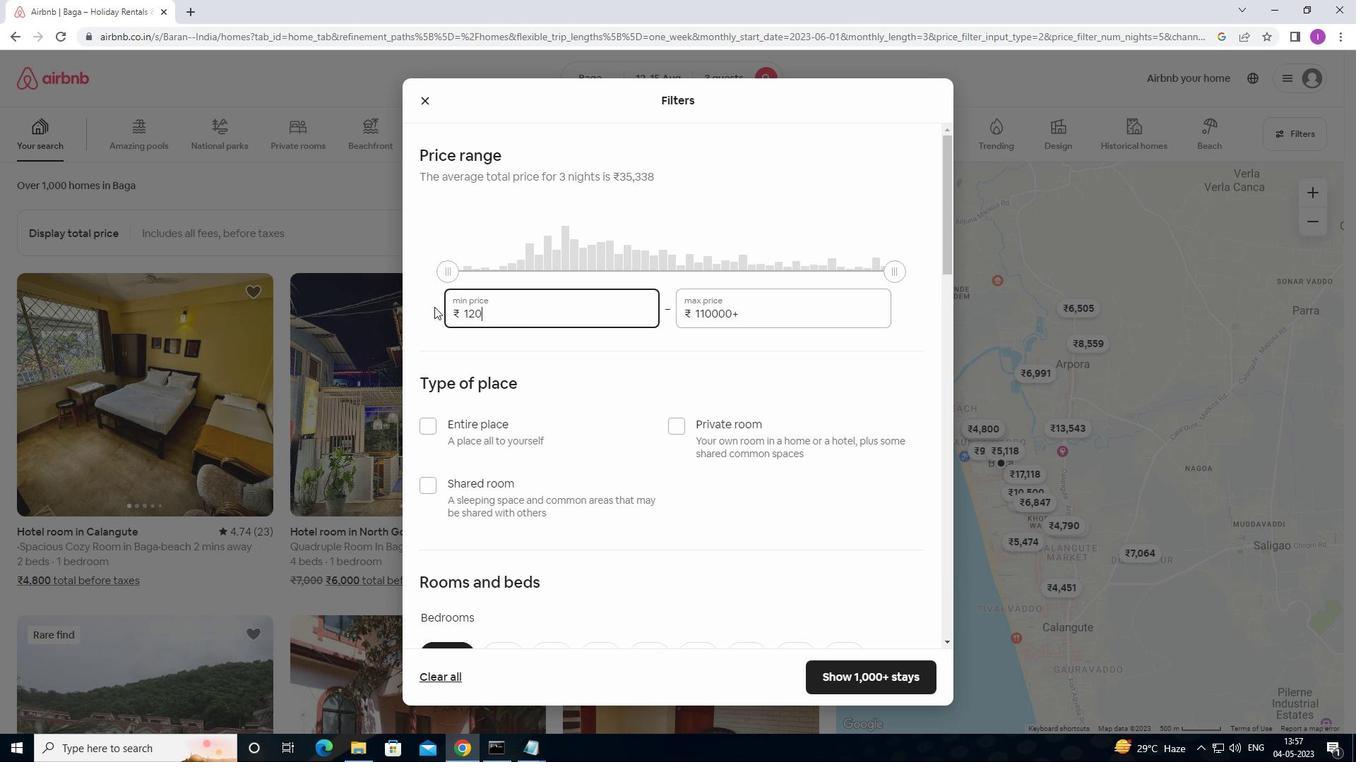 
Action: Mouse moved to (457, 304)
Screenshot: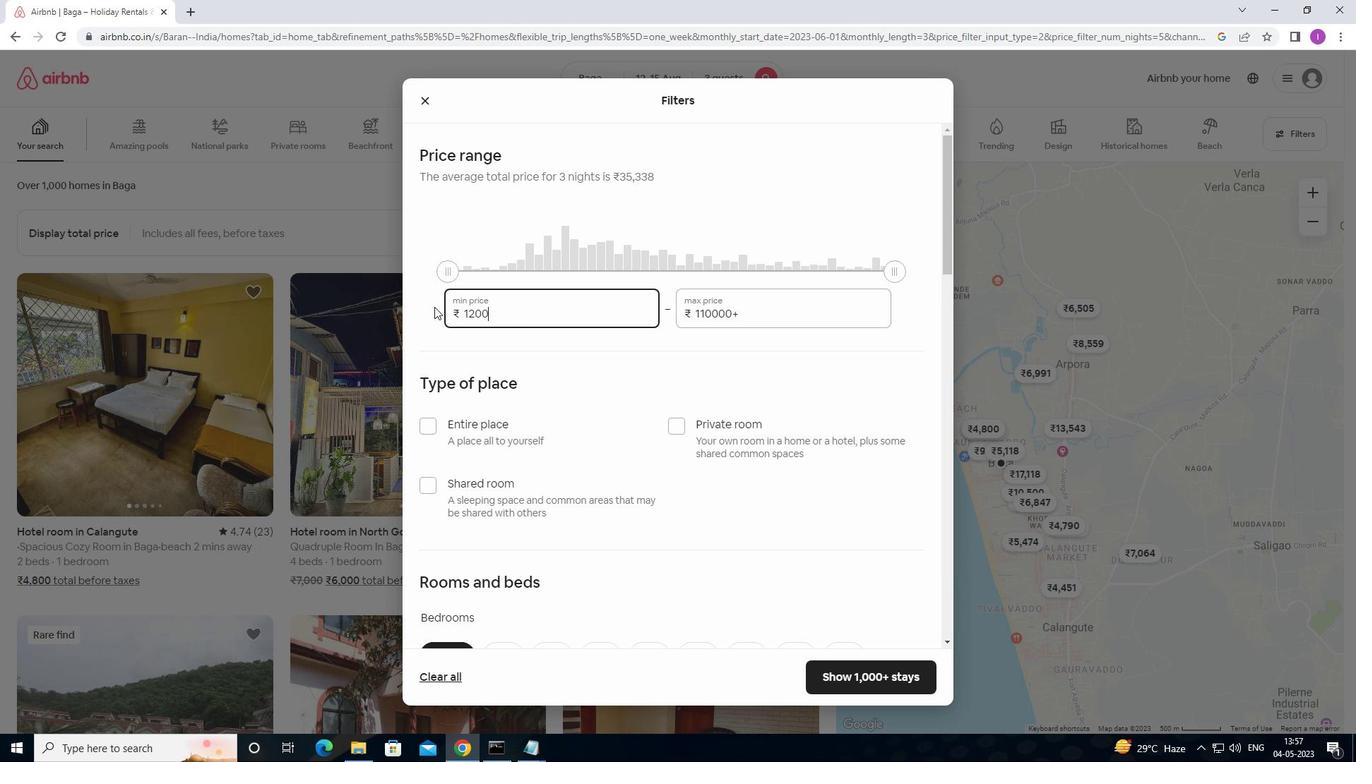 
Action: Key pressed 0
Screenshot: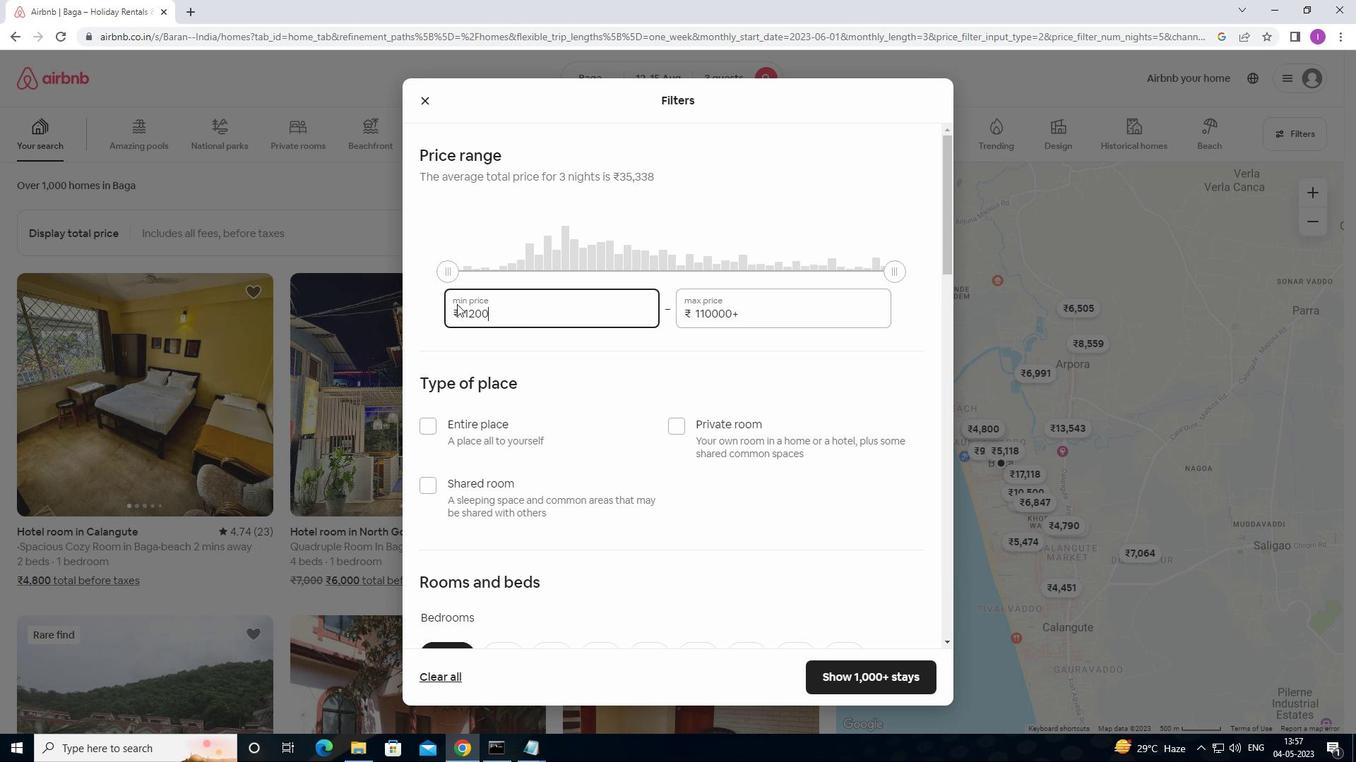 
Action: Mouse moved to (765, 315)
Screenshot: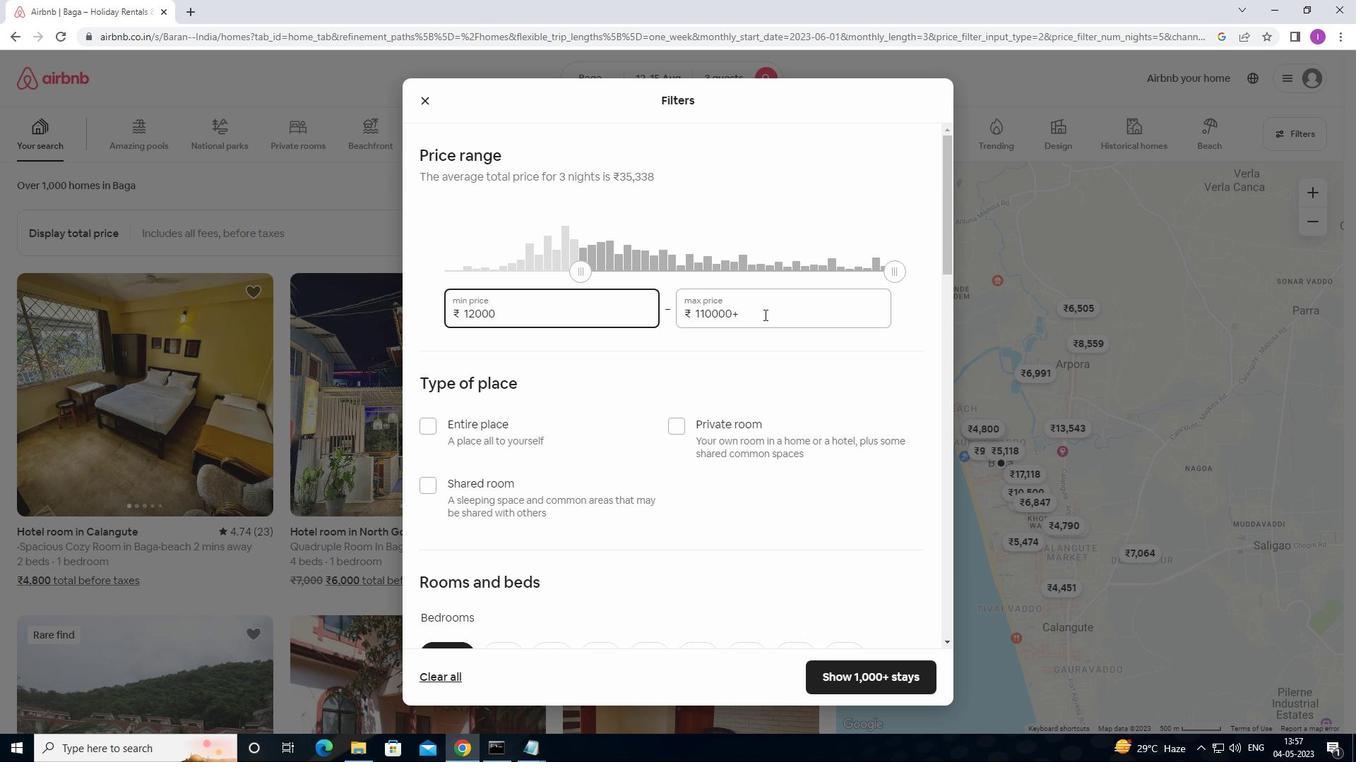
Action: Mouse pressed left at (765, 315)
Screenshot: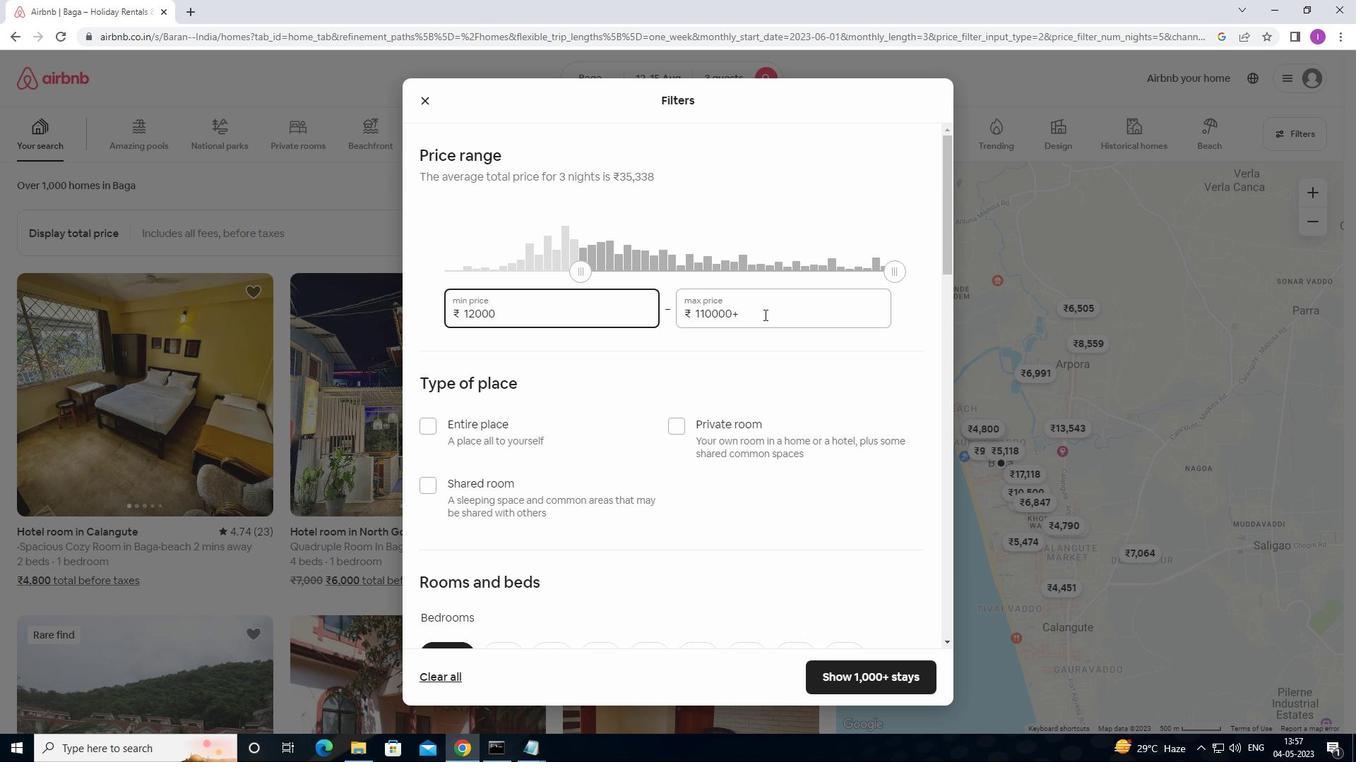 
Action: Mouse moved to (673, 304)
Screenshot: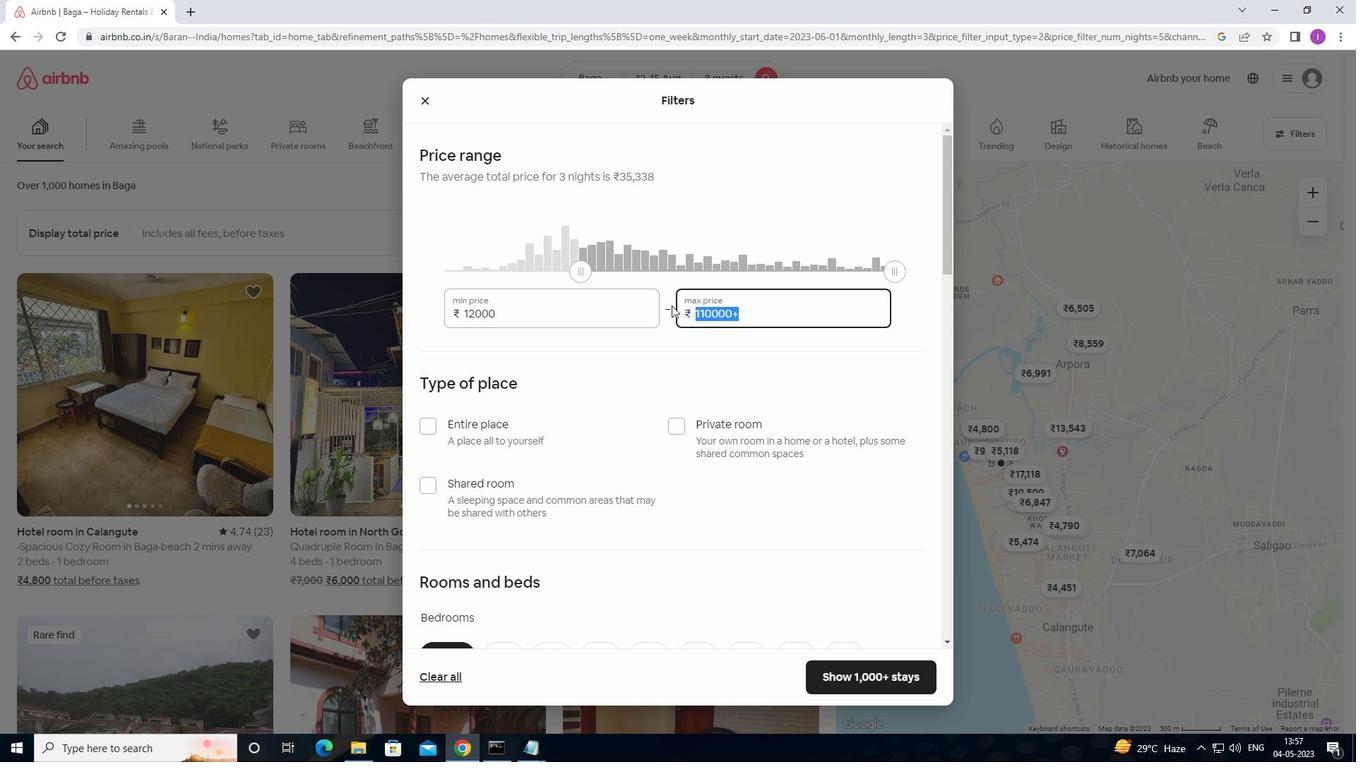 
Action: Key pressed 1
Screenshot: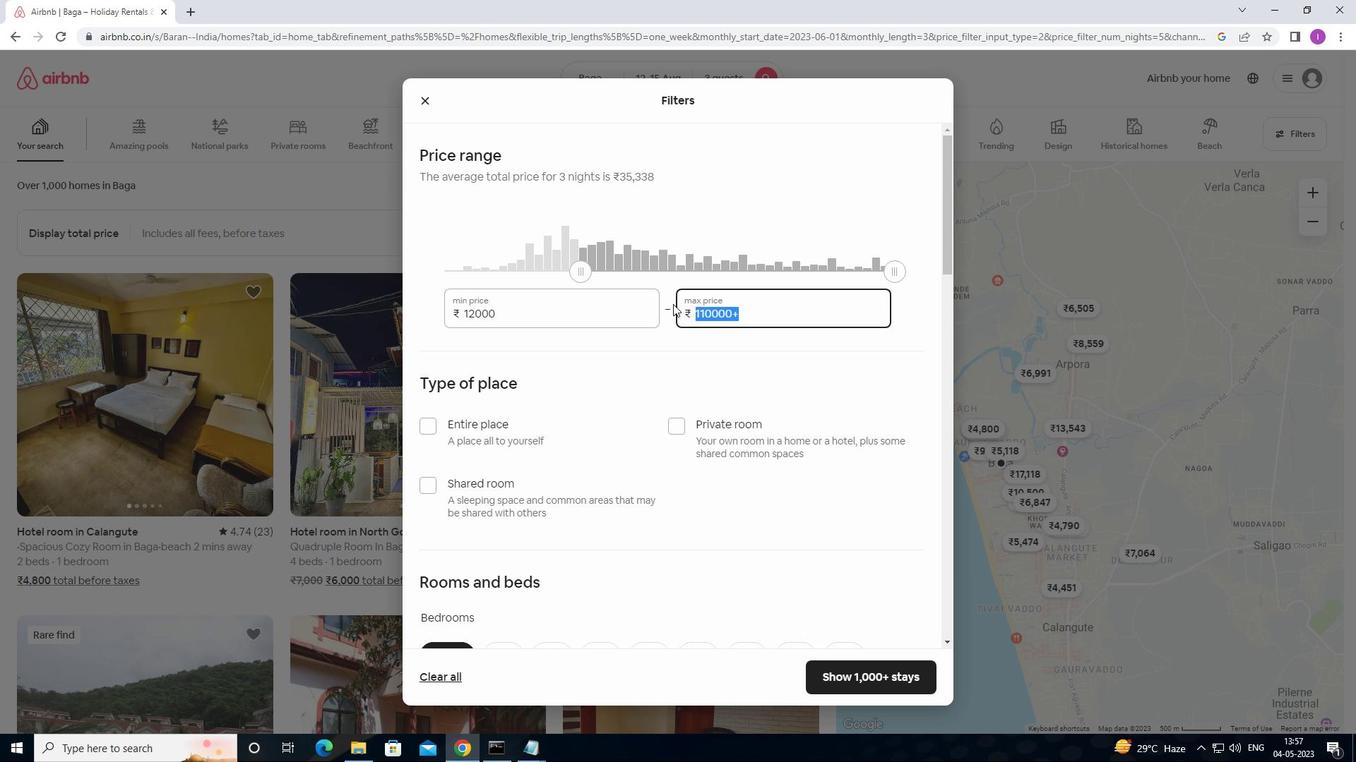 
Action: Mouse moved to (673, 304)
Screenshot: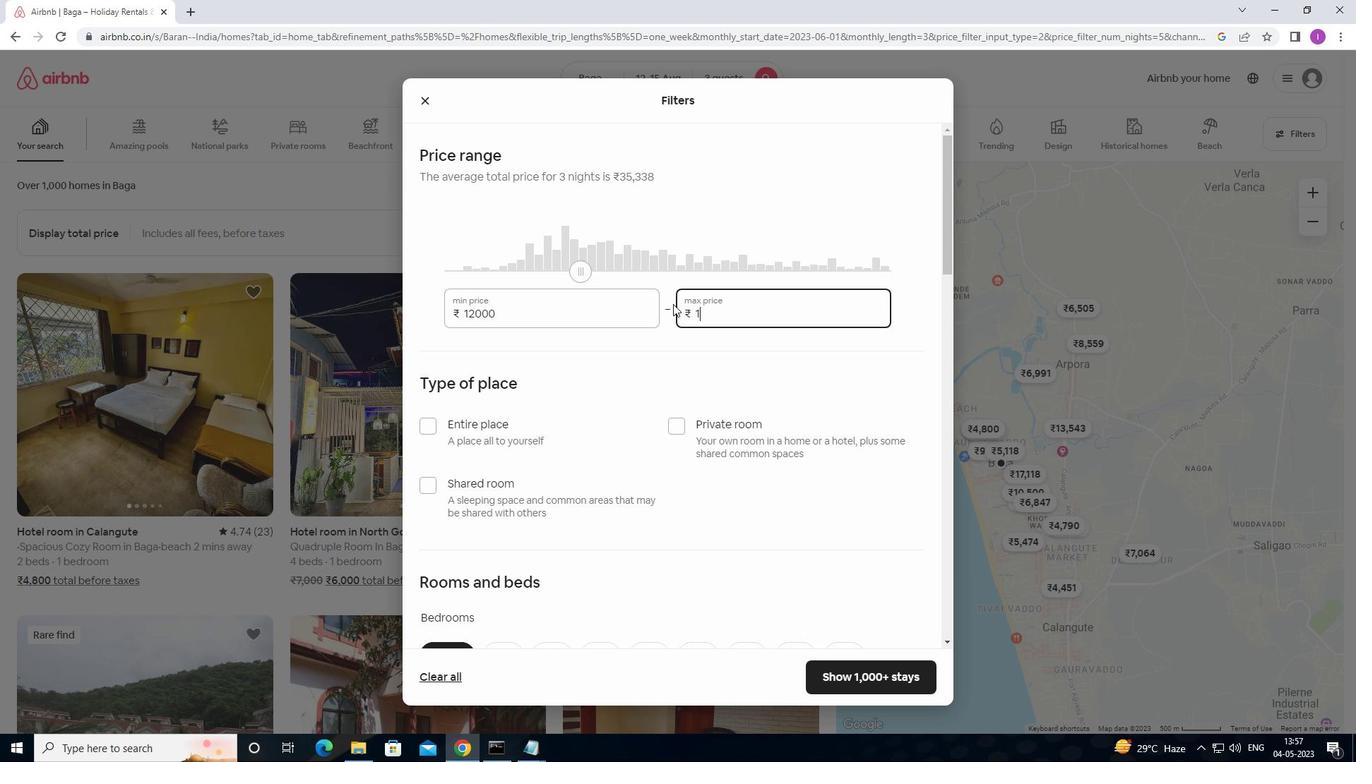 
Action: Key pressed 60
Screenshot: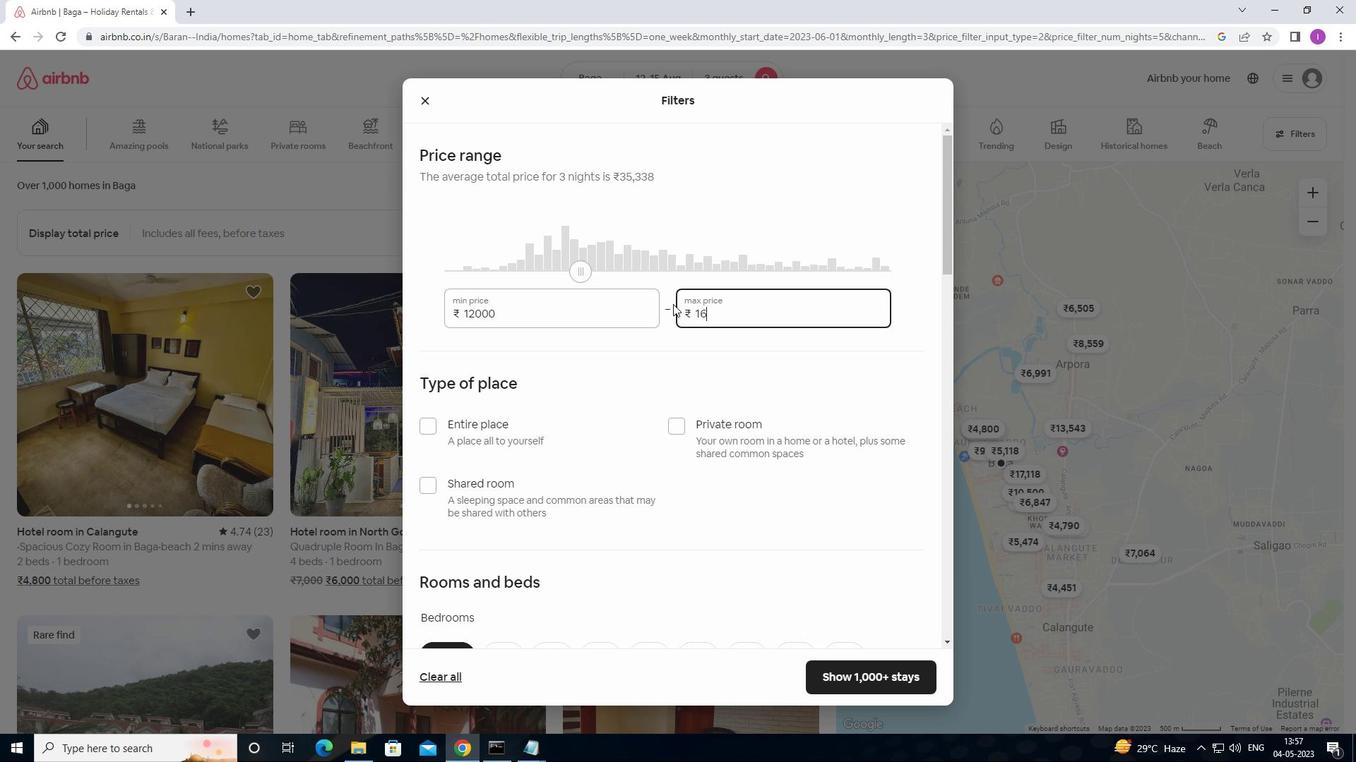 
Action: Mouse moved to (673, 304)
Screenshot: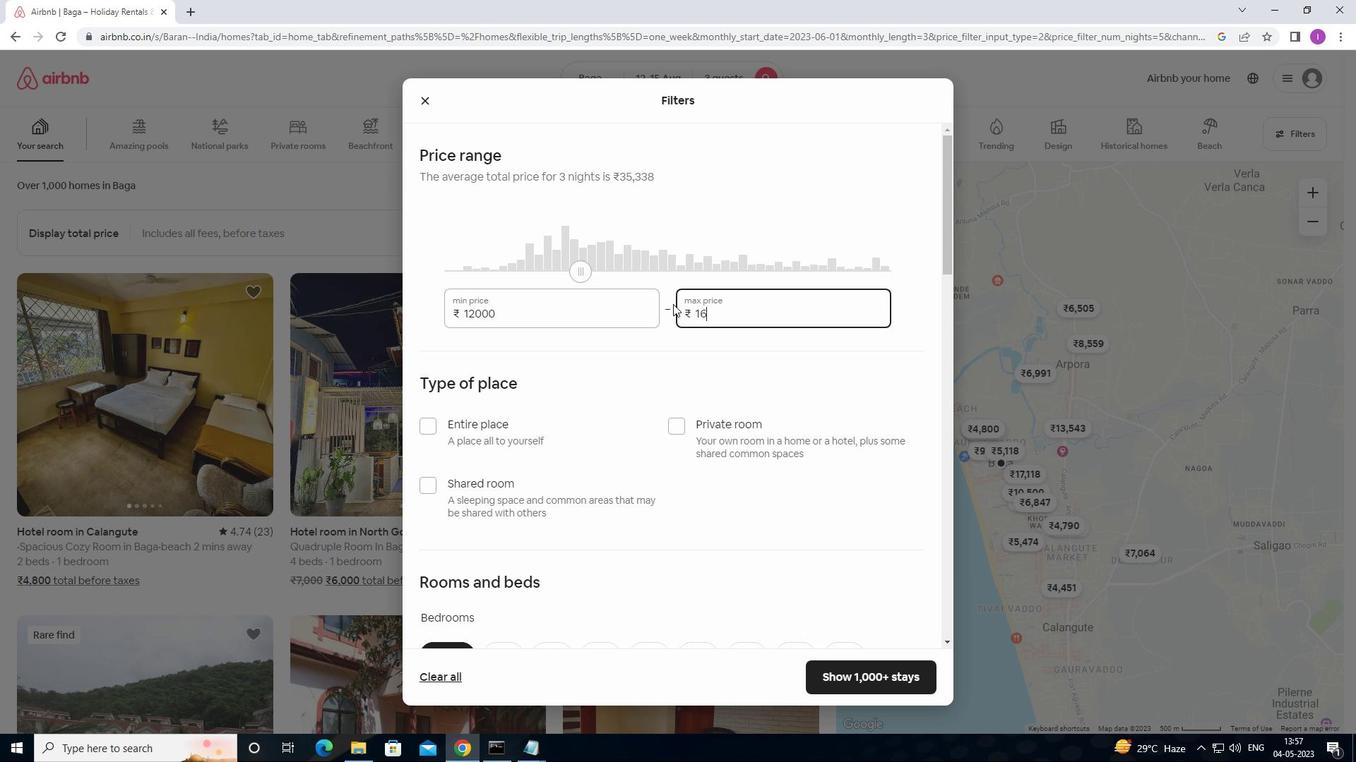 
Action: Key pressed 00
Screenshot: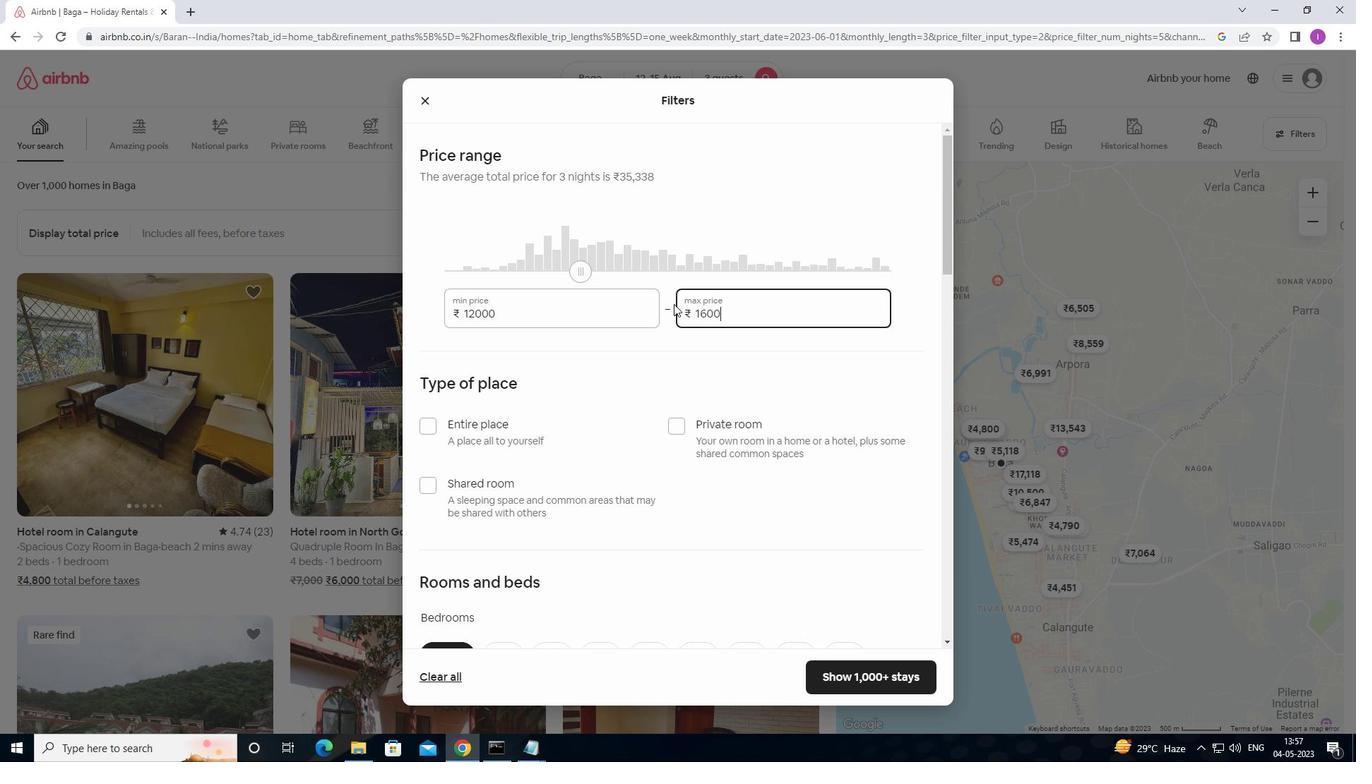
Action: Mouse moved to (692, 303)
Screenshot: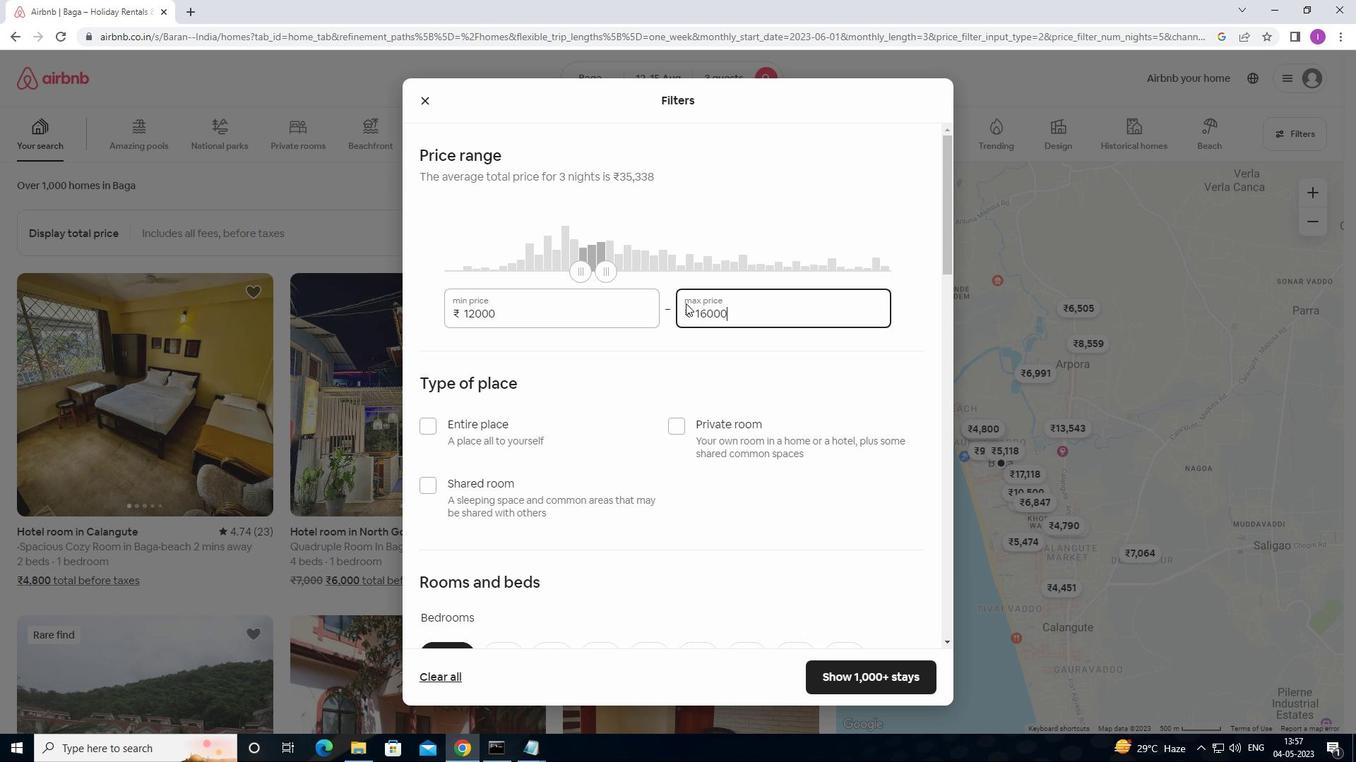 
Action: Mouse scrolled (692, 303) with delta (0, 0)
Screenshot: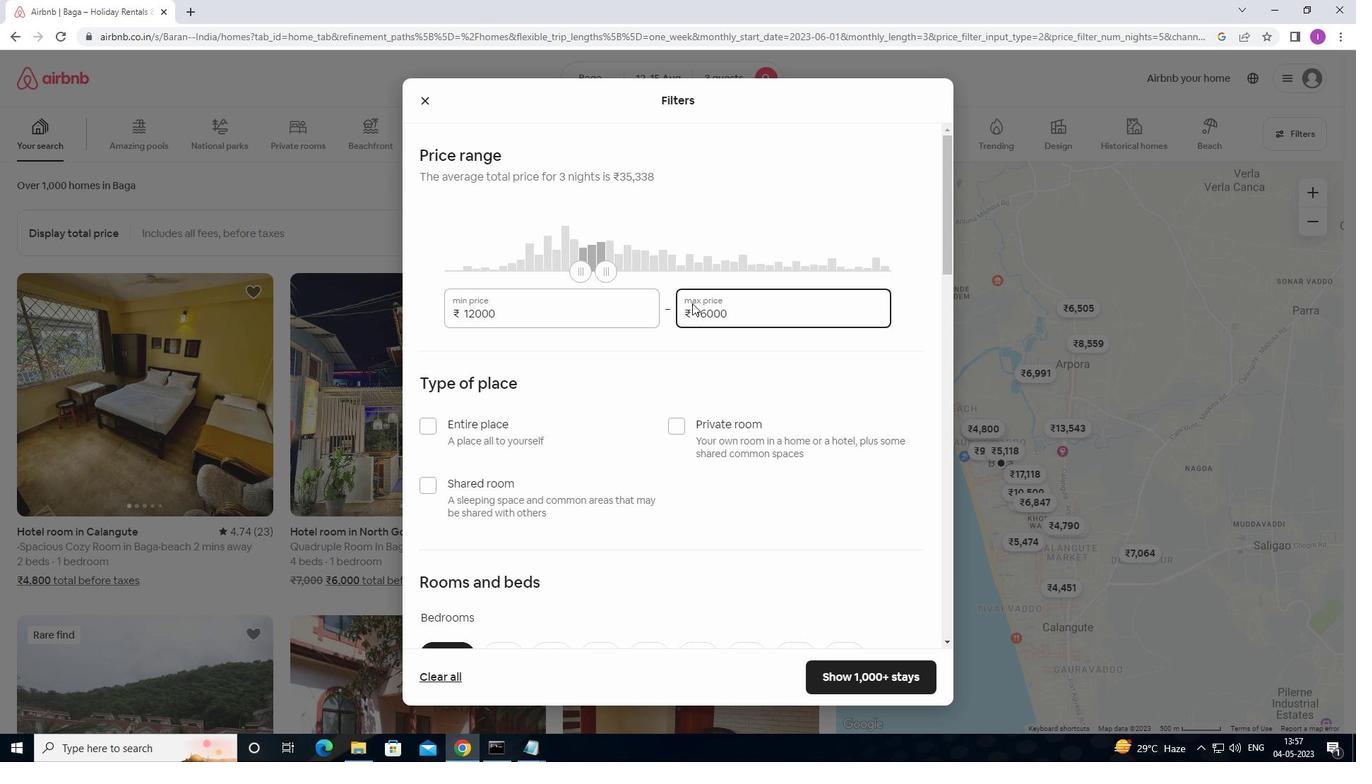 
Action: Mouse moved to (433, 358)
Screenshot: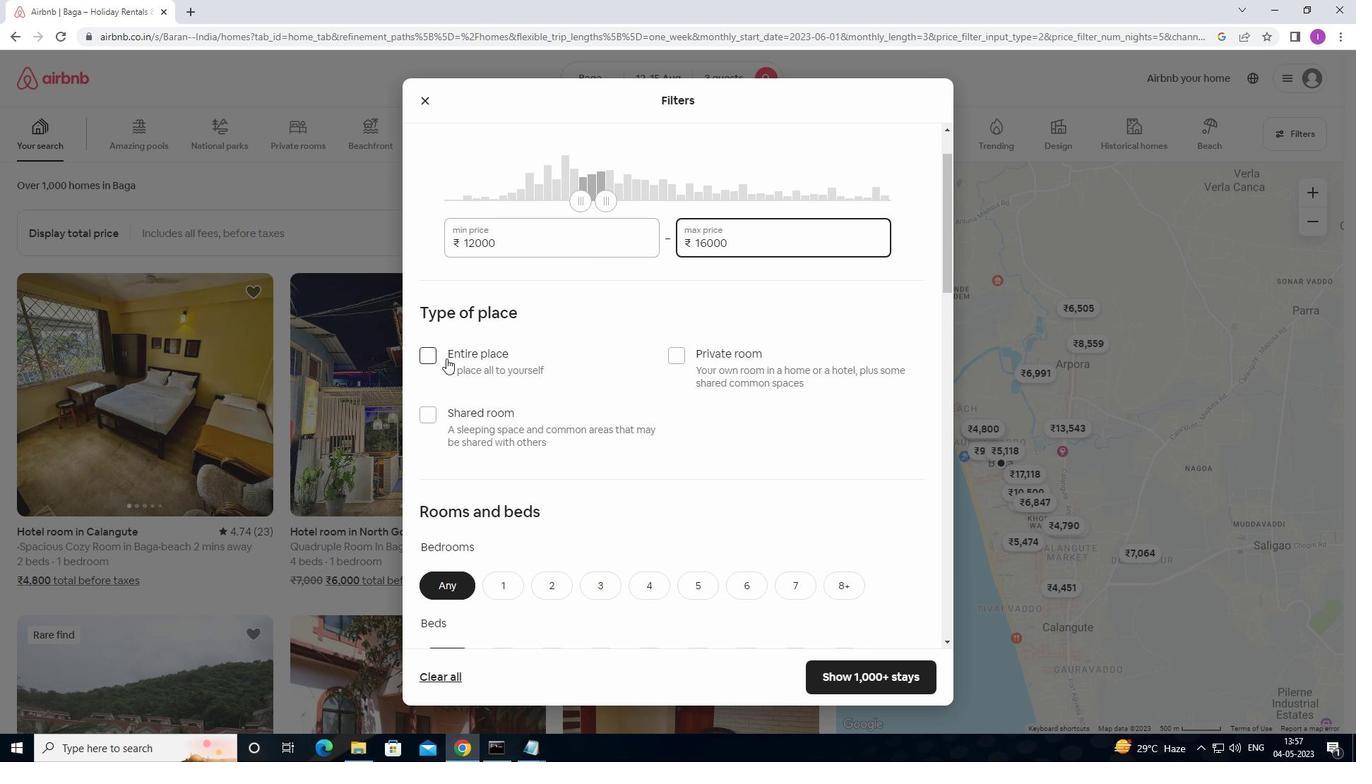 
Action: Mouse pressed left at (433, 358)
Screenshot: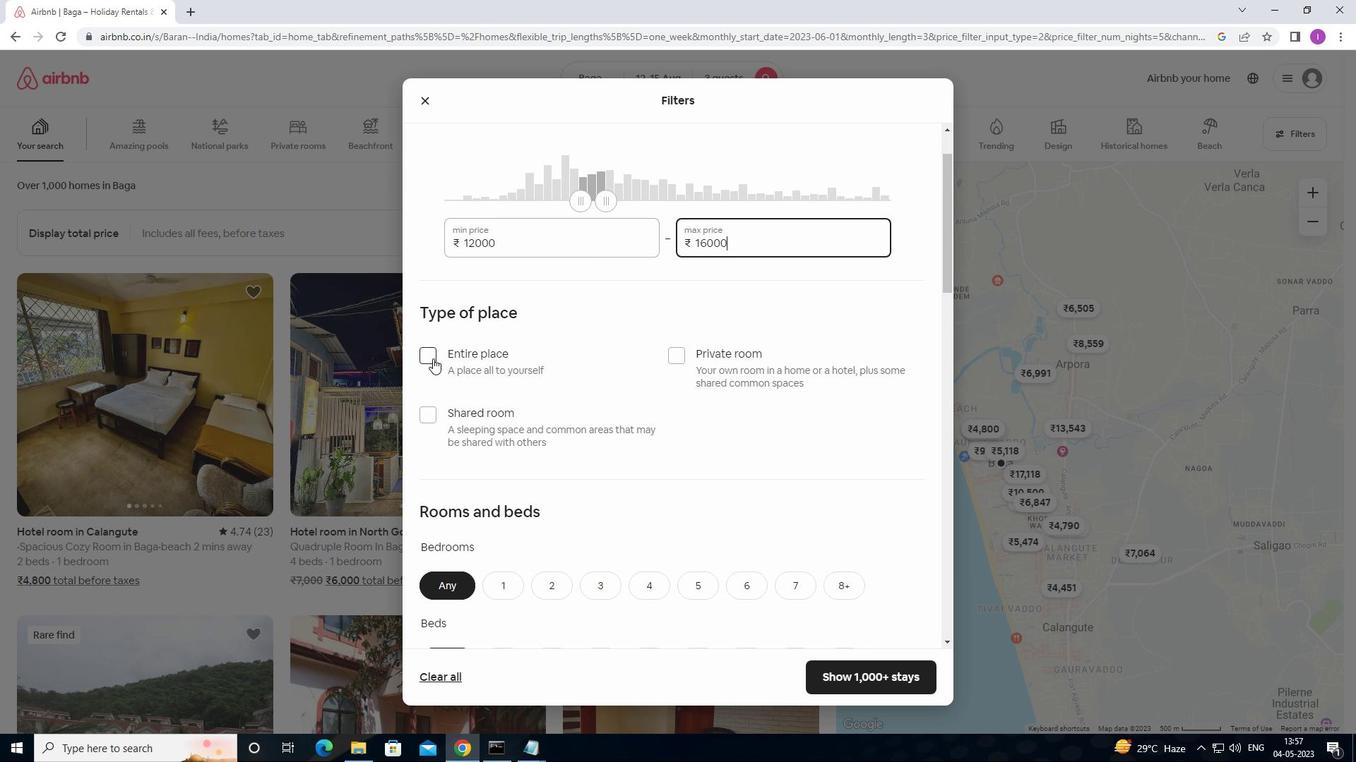 
Action: Mouse moved to (653, 332)
Screenshot: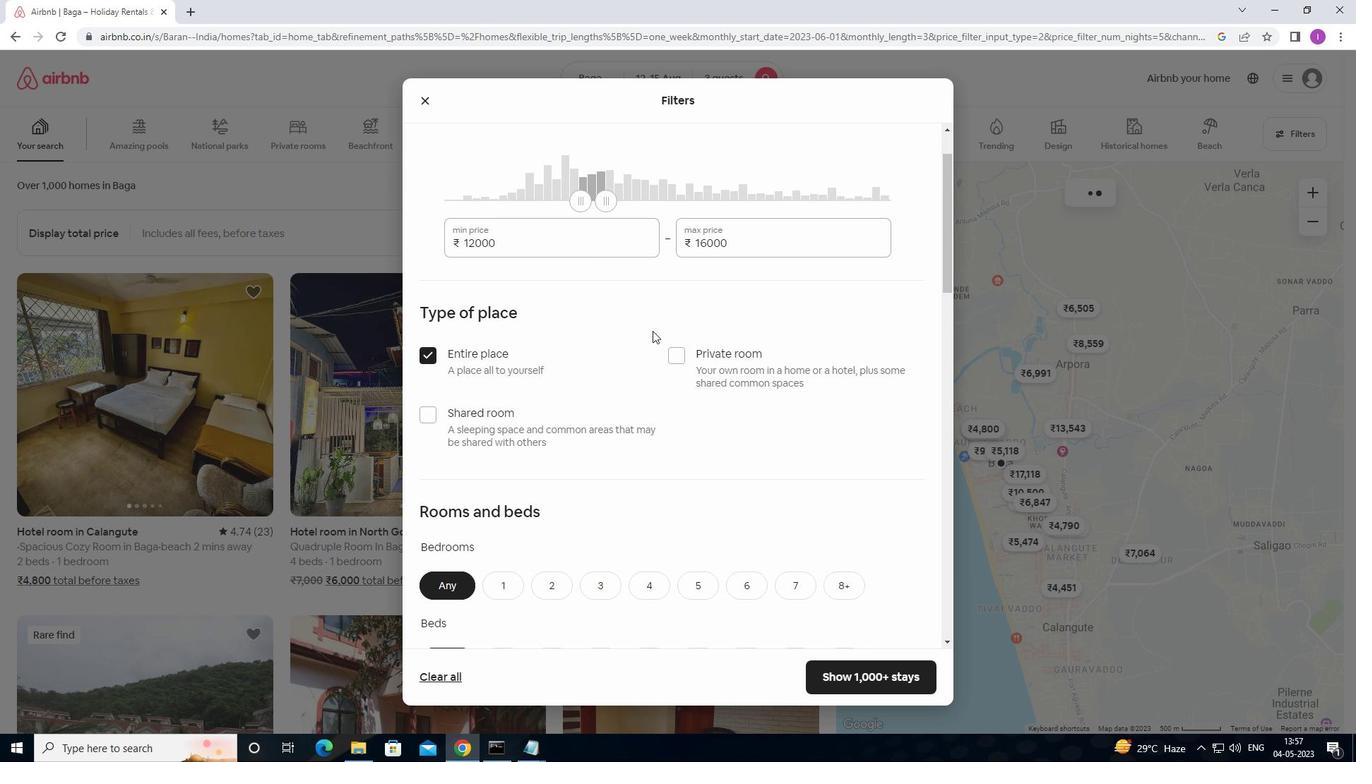 
Action: Mouse scrolled (653, 332) with delta (0, 0)
Screenshot: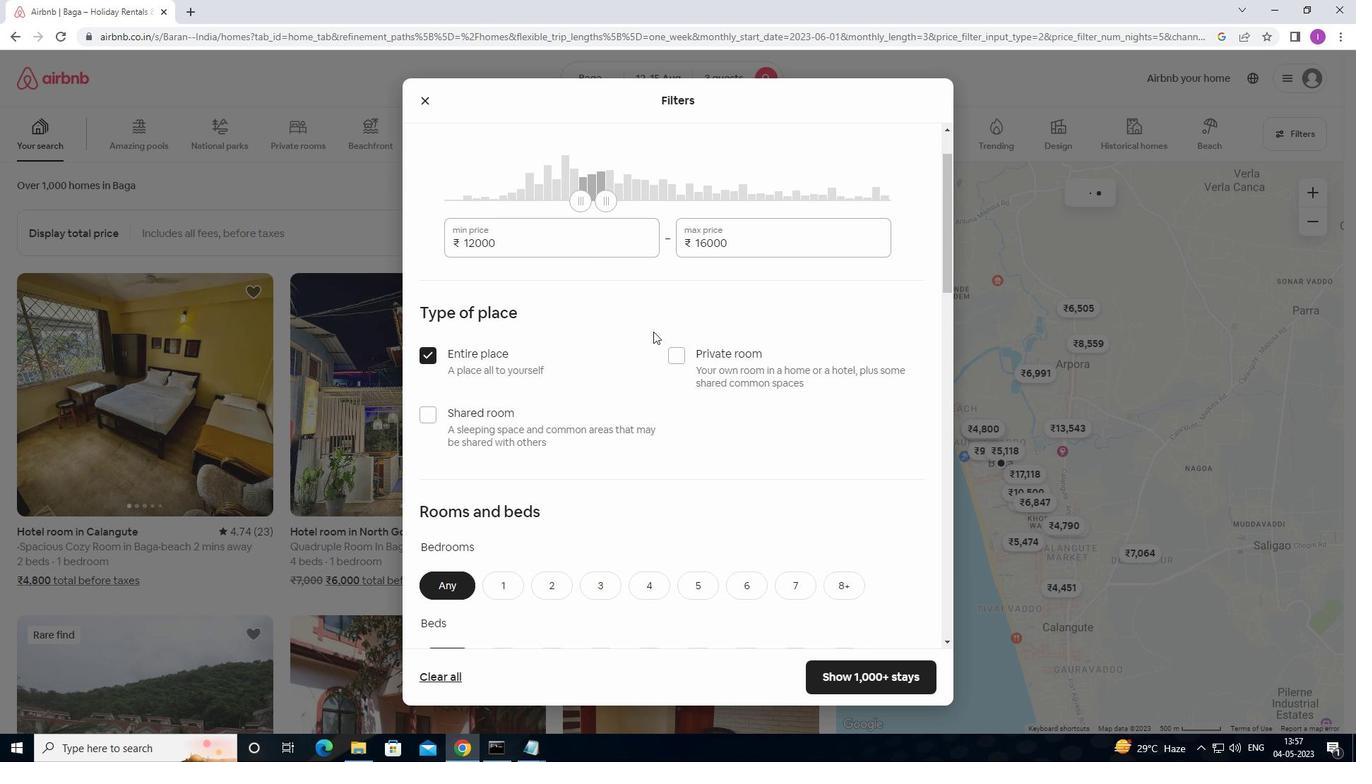 
Action: Mouse scrolled (653, 332) with delta (0, 0)
Screenshot: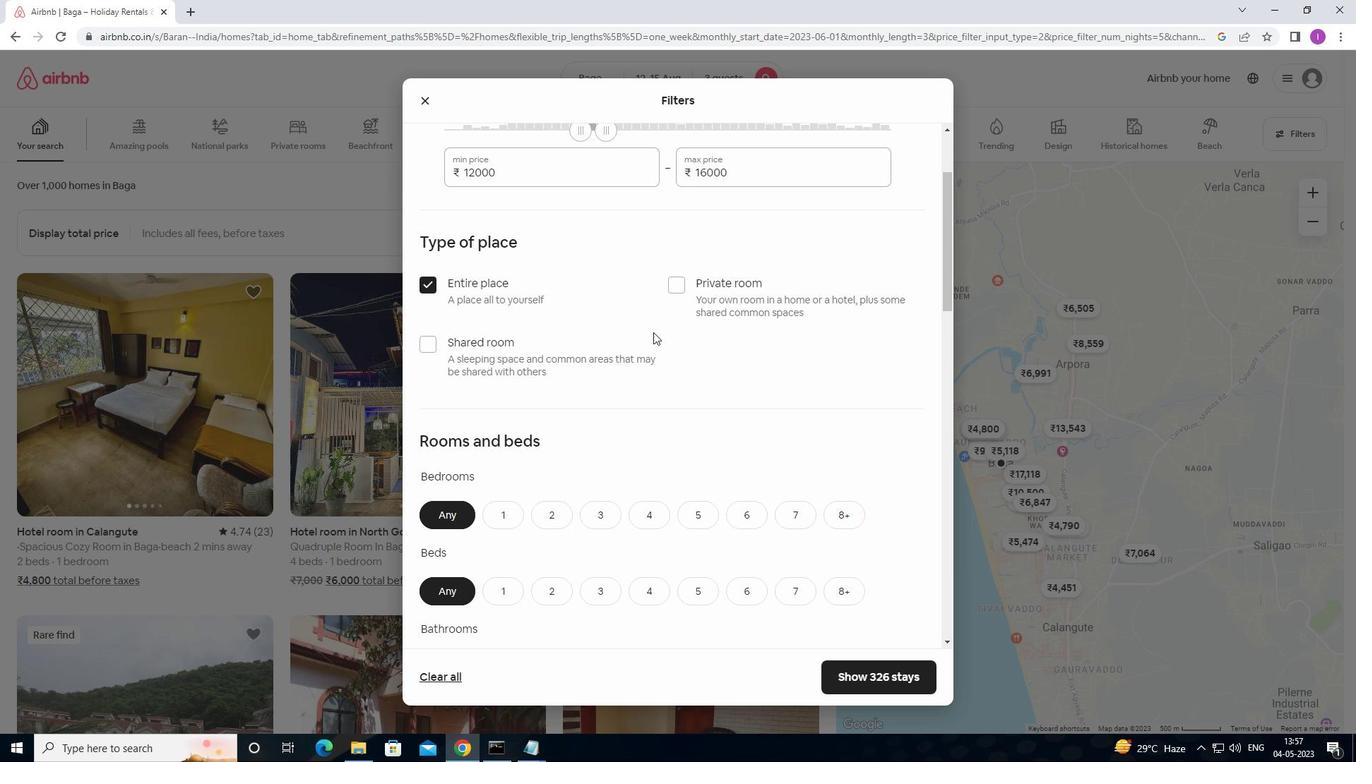 
Action: Mouse moved to (611, 438)
Screenshot: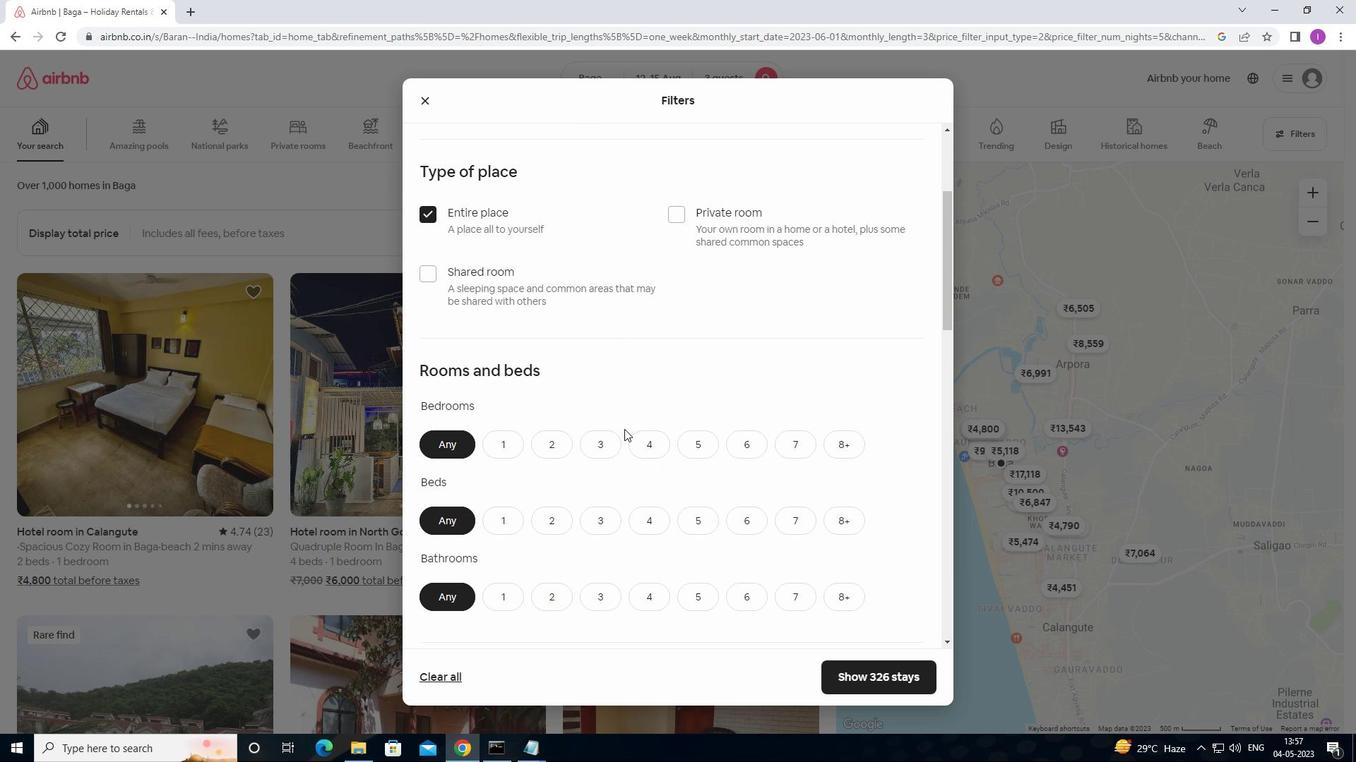 
Action: Mouse pressed left at (611, 438)
Screenshot: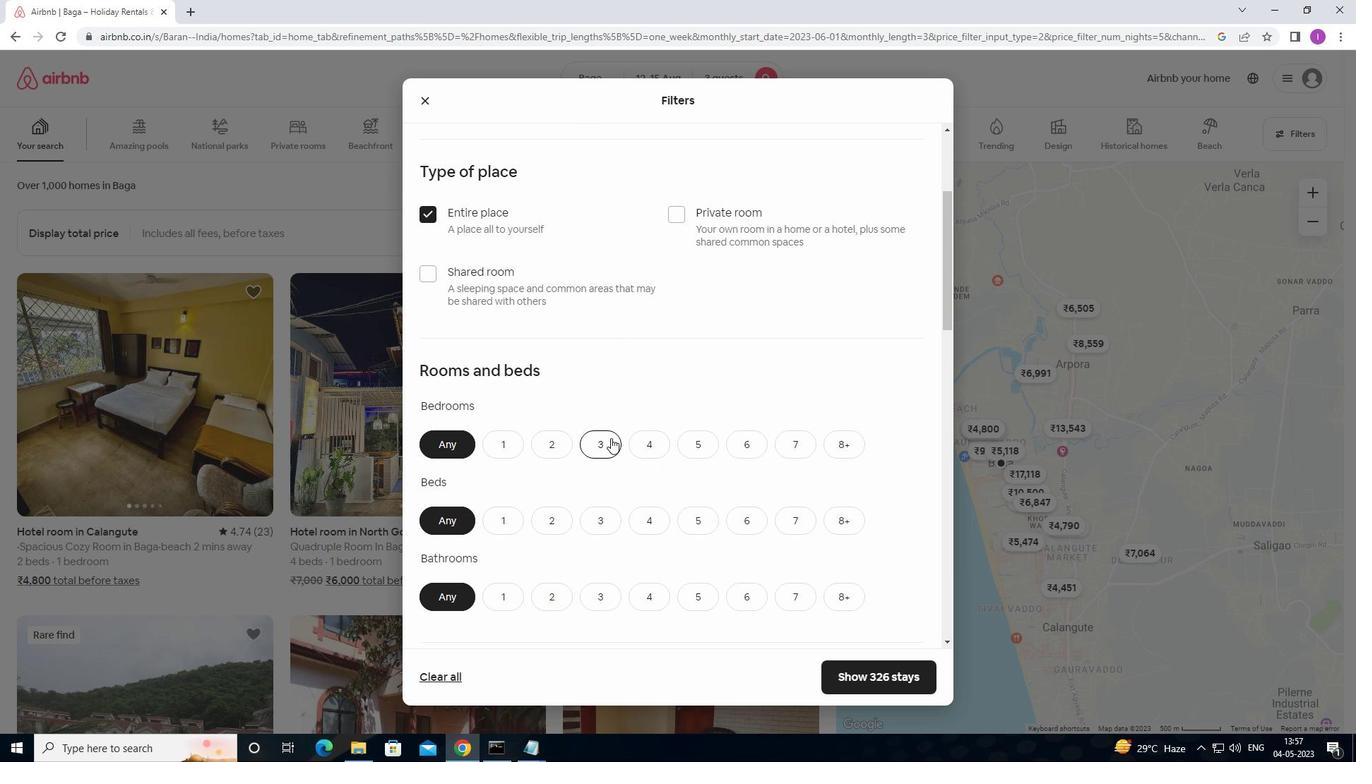 
Action: Mouse moved to (607, 516)
Screenshot: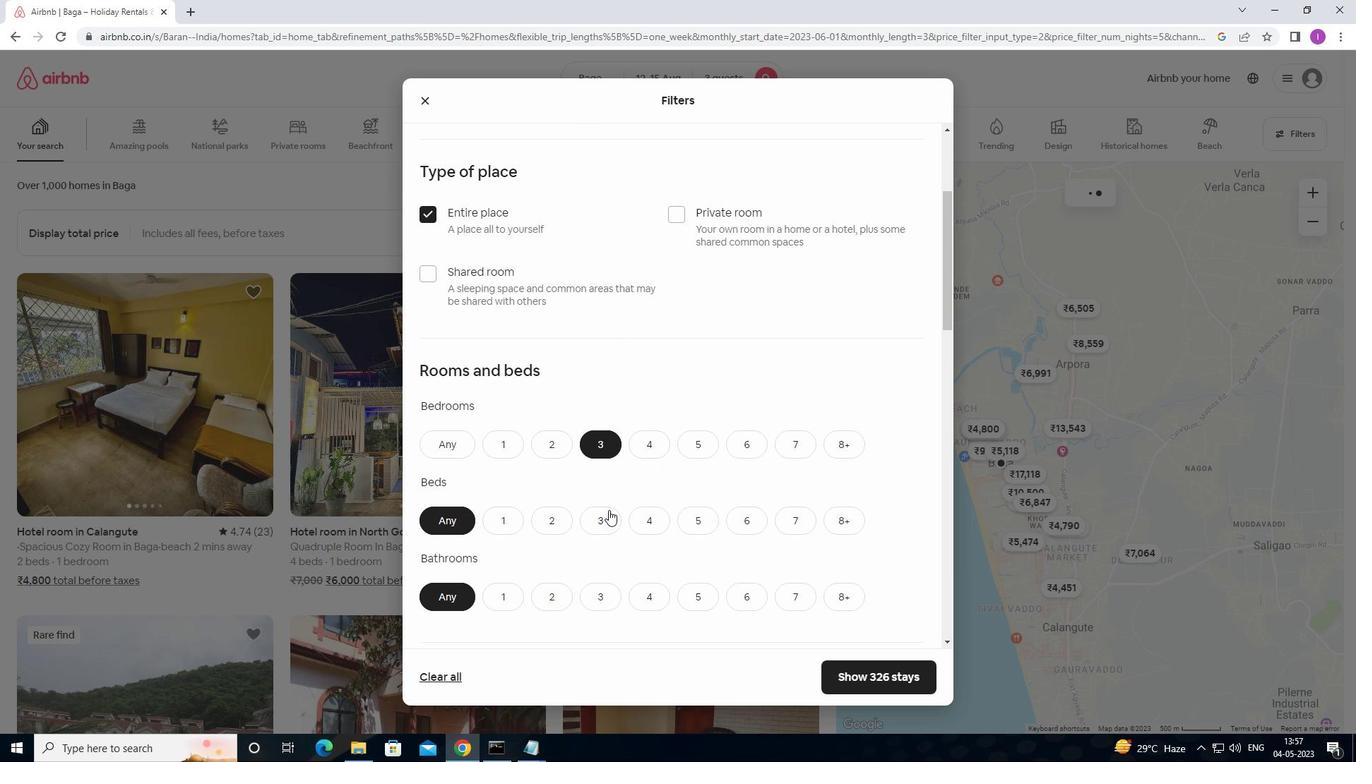 
Action: Mouse pressed left at (607, 516)
Screenshot: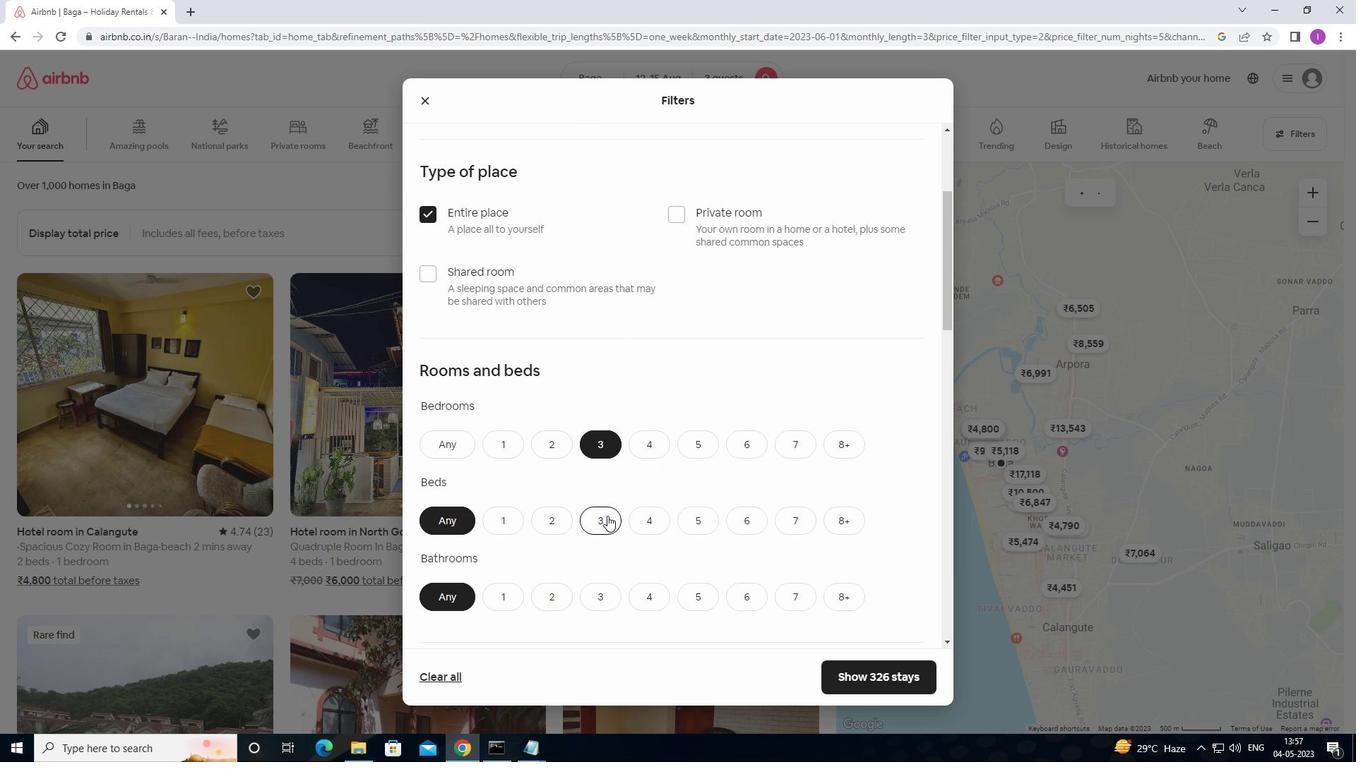 
Action: Mouse moved to (608, 525)
Screenshot: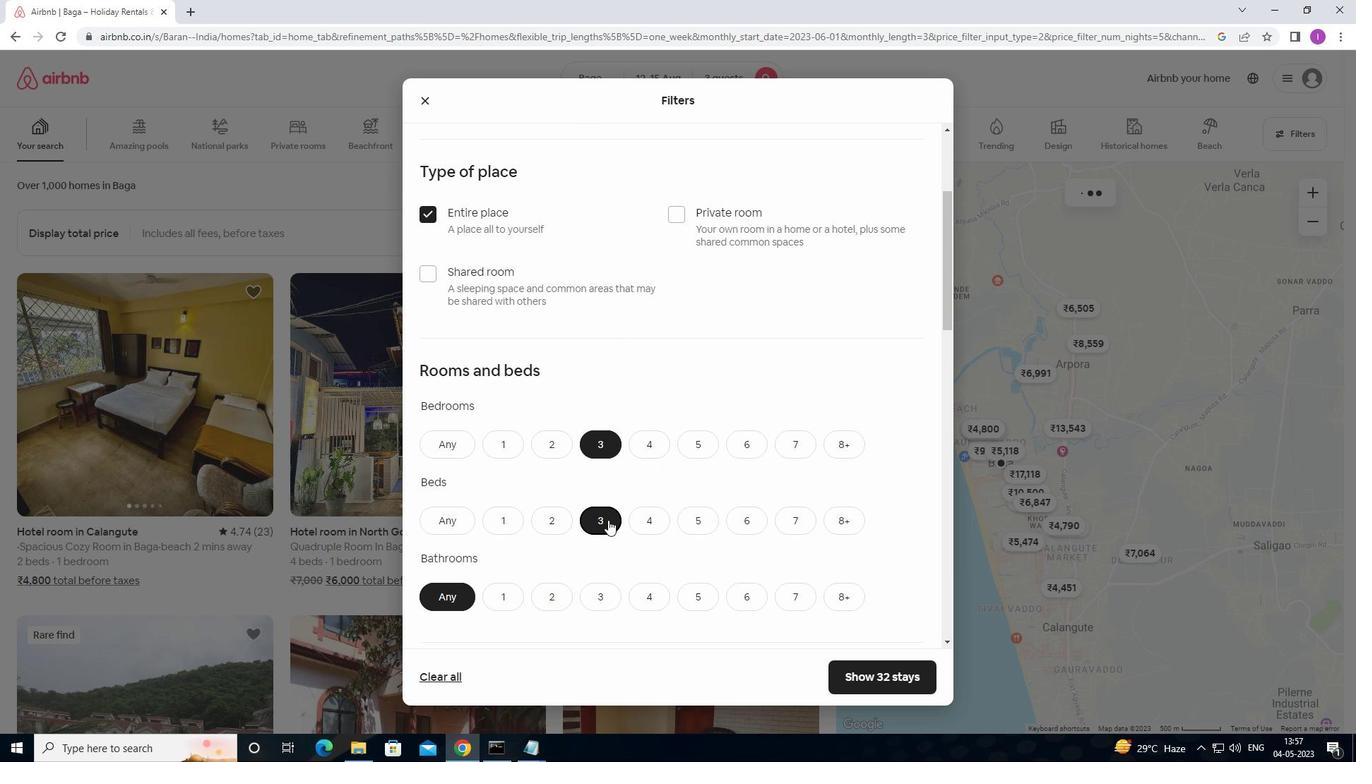 
Action: Mouse scrolled (608, 524) with delta (0, 0)
Screenshot: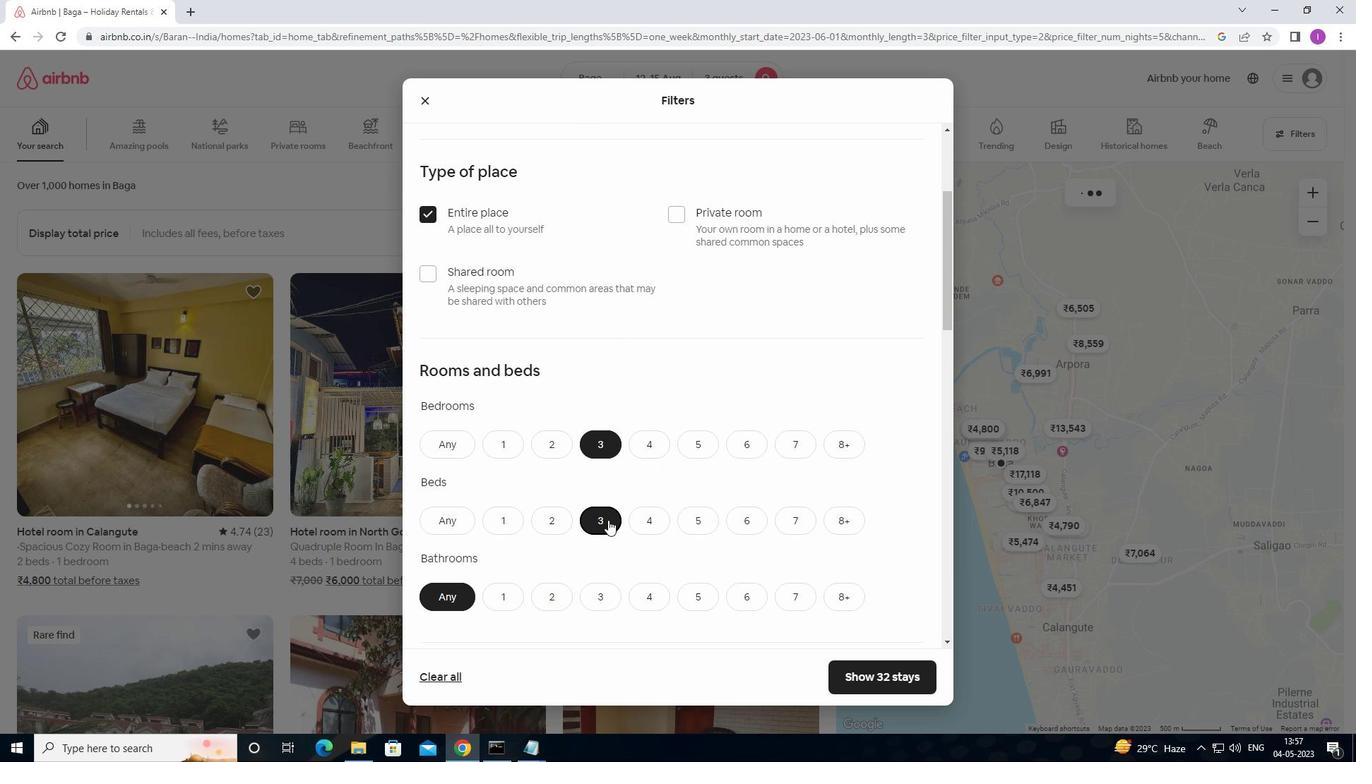 
Action: Mouse moved to (610, 530)
Screenshot: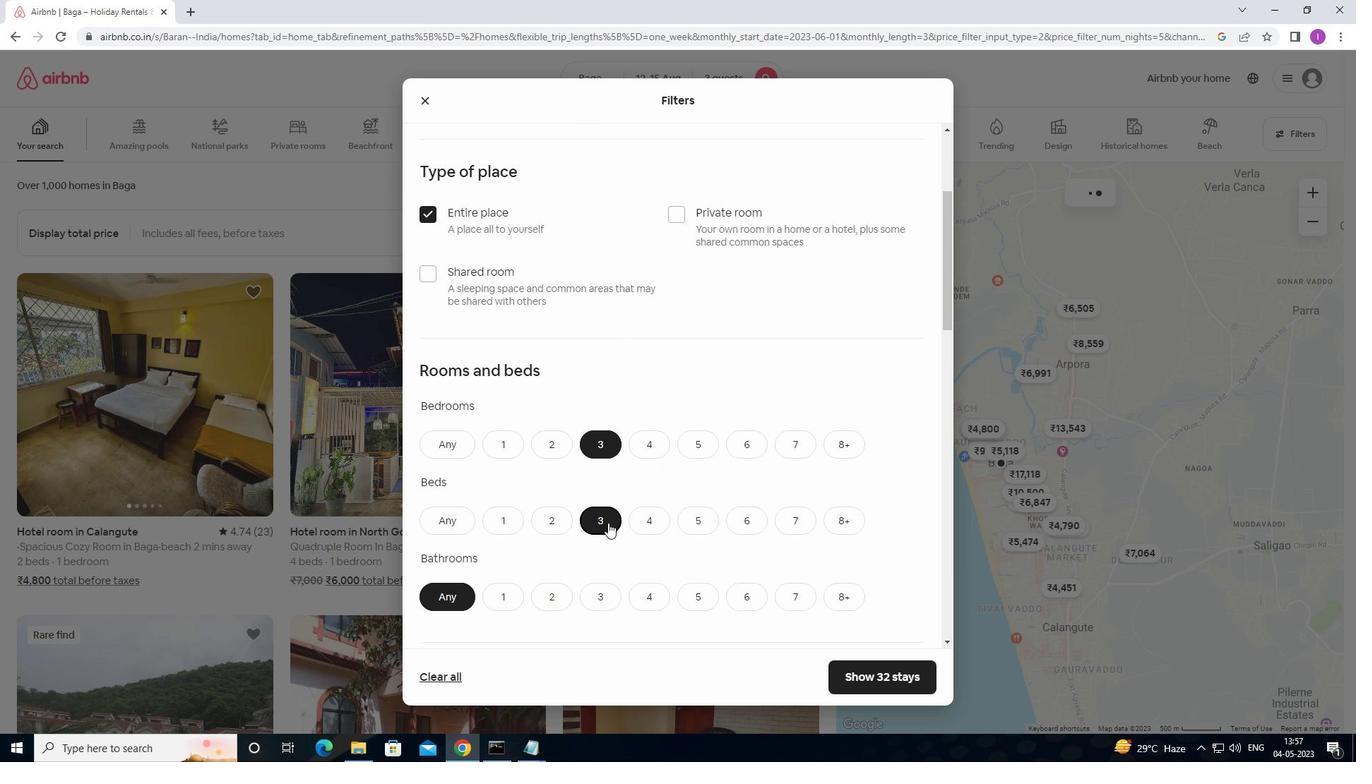 
Action: Mouse scrolled (610, 529) with delta (0, 0)
Screenshot: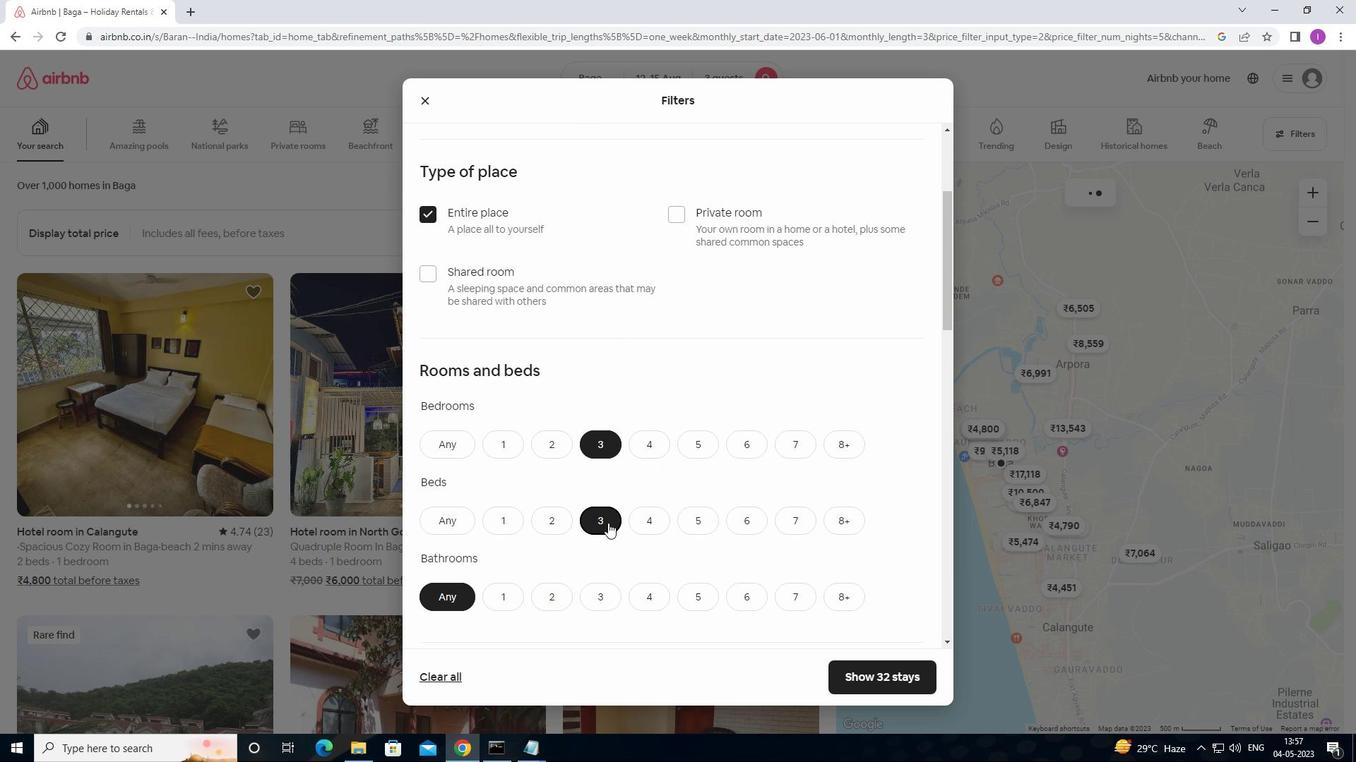 
Action: Mouse moved to (596, 463)
Screenshot: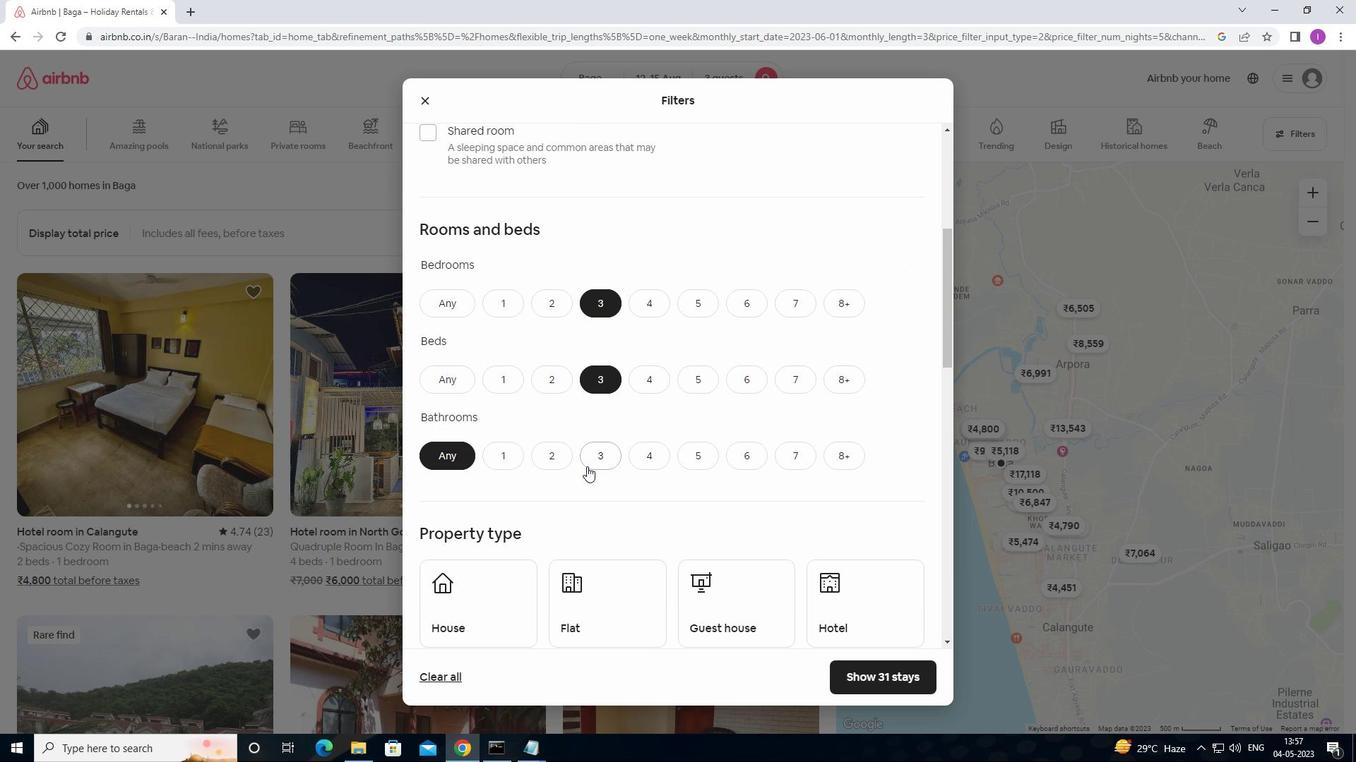 
Action: Mouse pressed left at (596, 463)
Screenshot: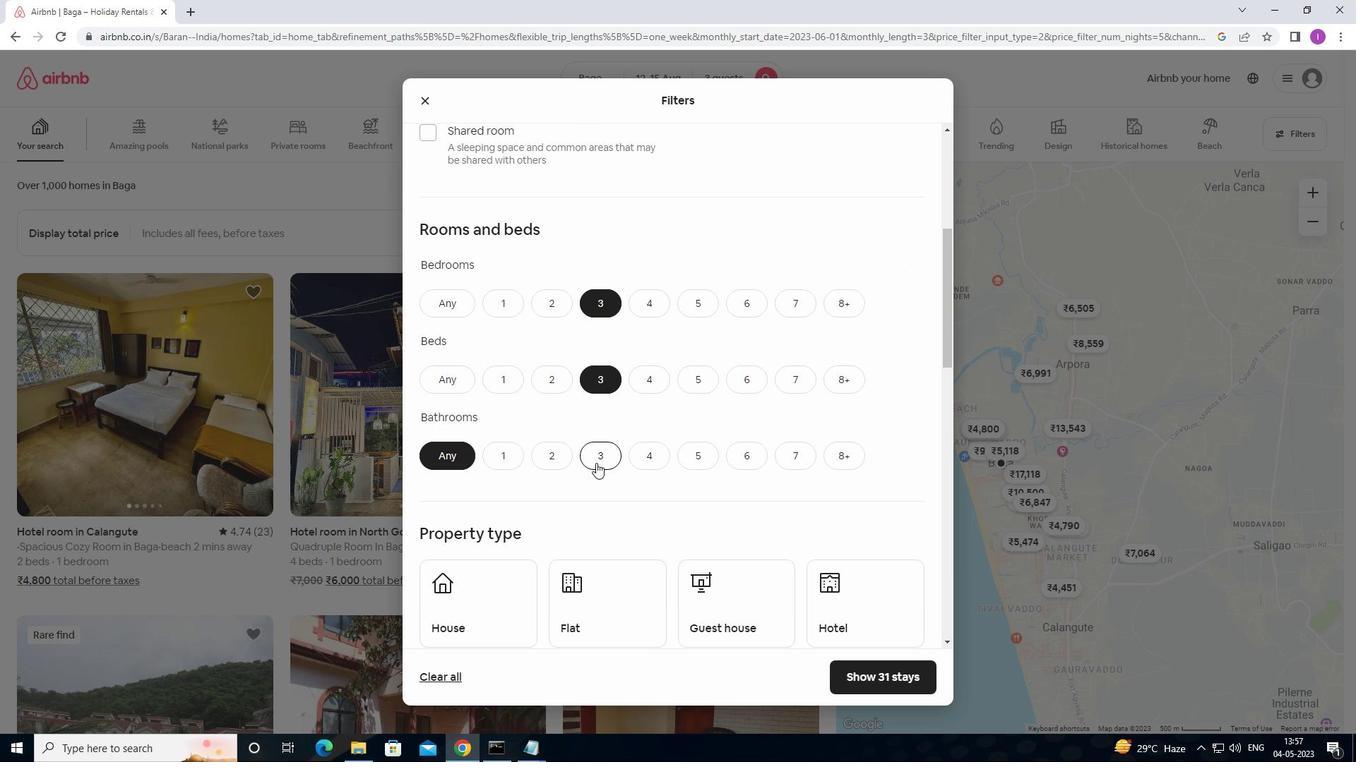 
Action: Mouse moved to (693, 473)
Screenshot: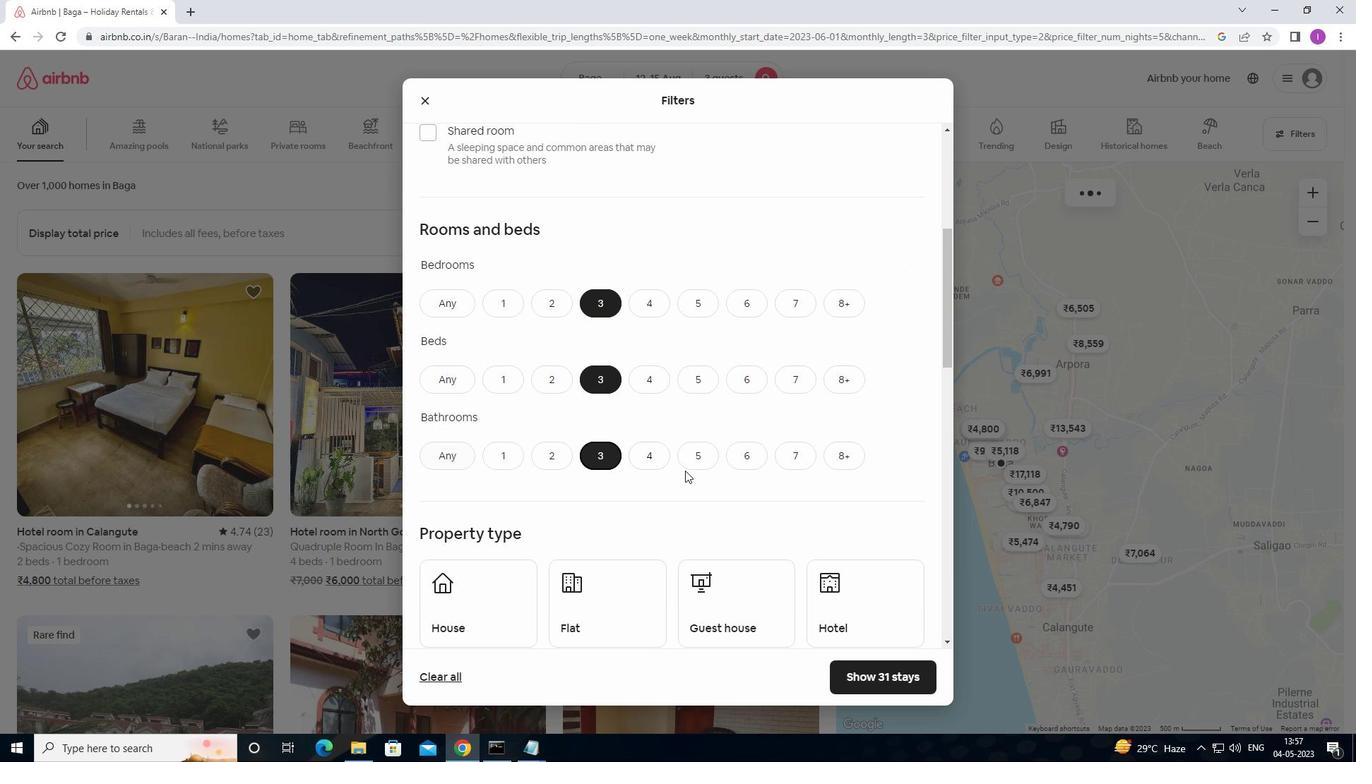 
Action: Mouse scrolled (693, 472) with delta (0, 0)
Screenshot: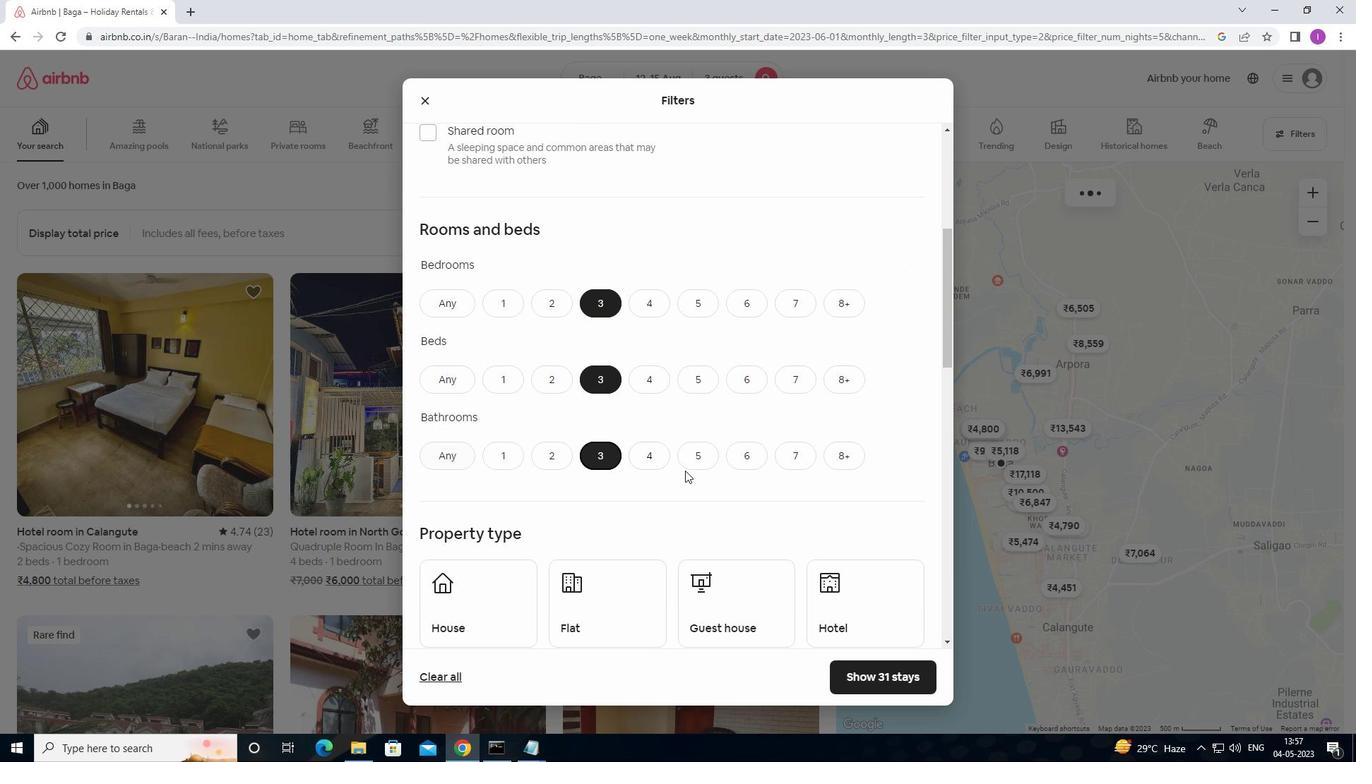 
Action: Mouse moved to (694, 473)
Screenshot: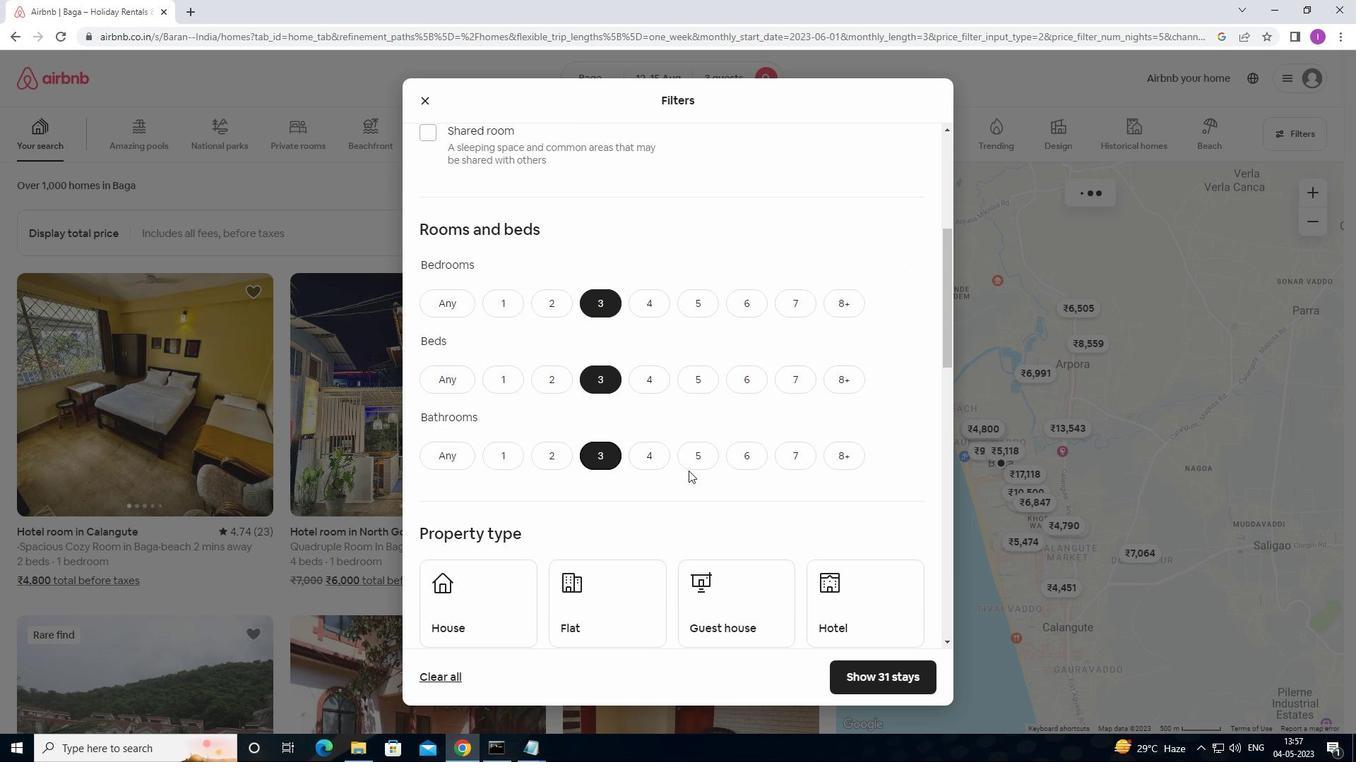 
Action: Mouse scrolled (694, 472) with delta (0, 0)
Screenshot: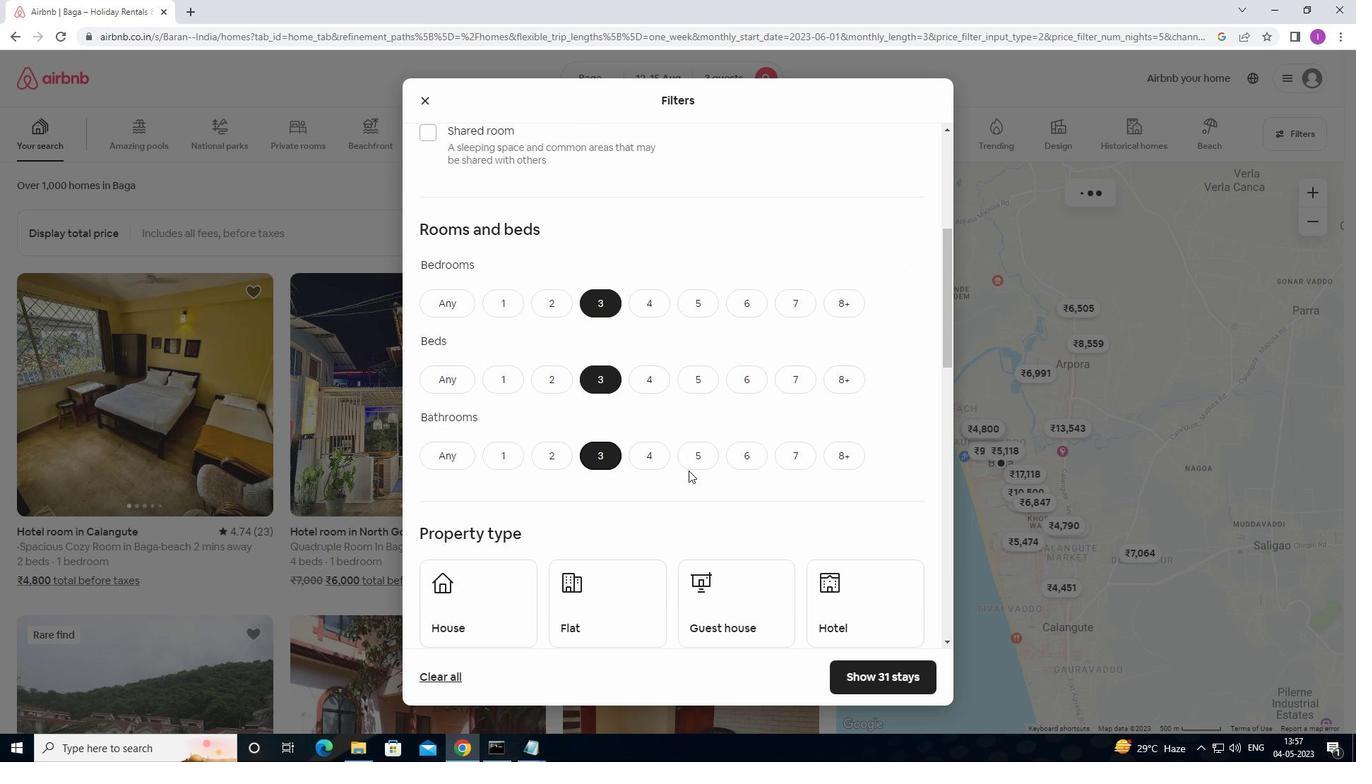 
Action: Mouse moved to (514, 459)
Screenshot: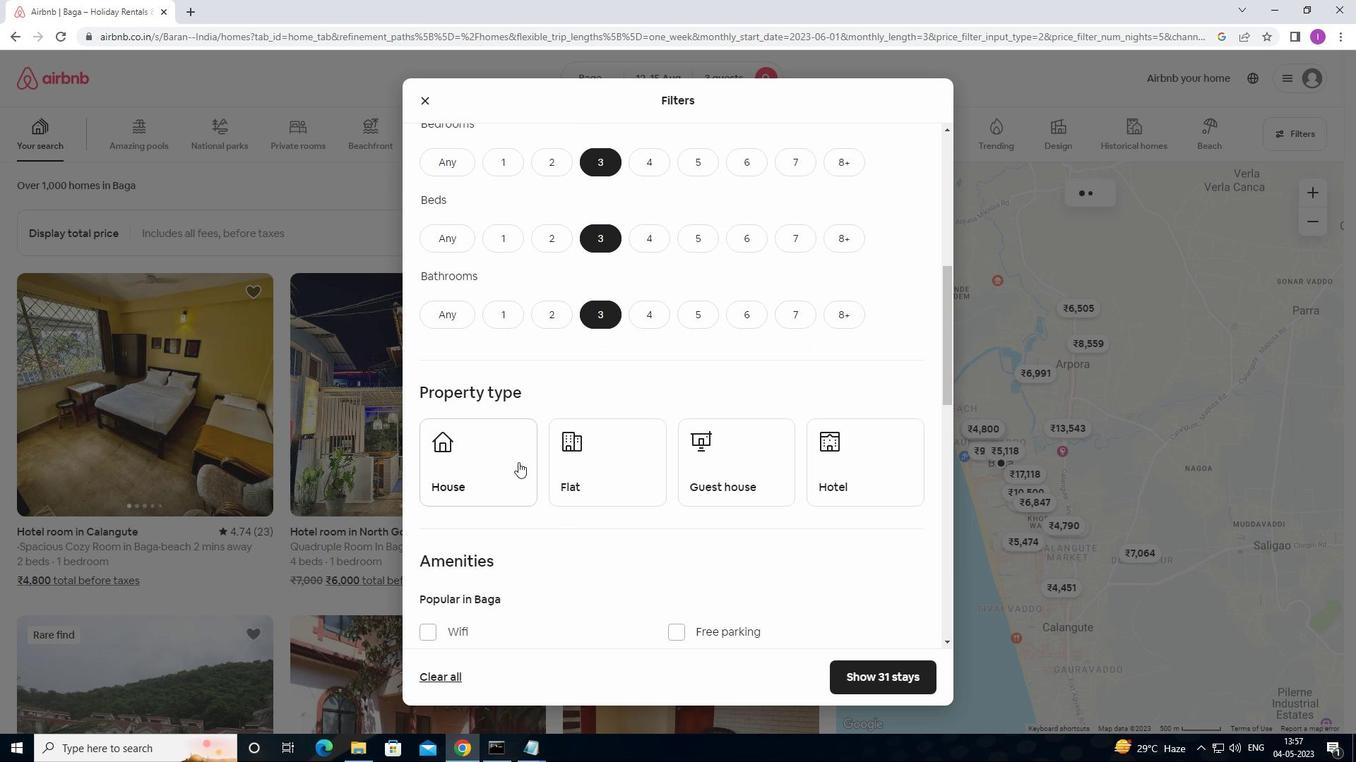 
Action: Mouse pressed left at (514, 459)
Screenshot: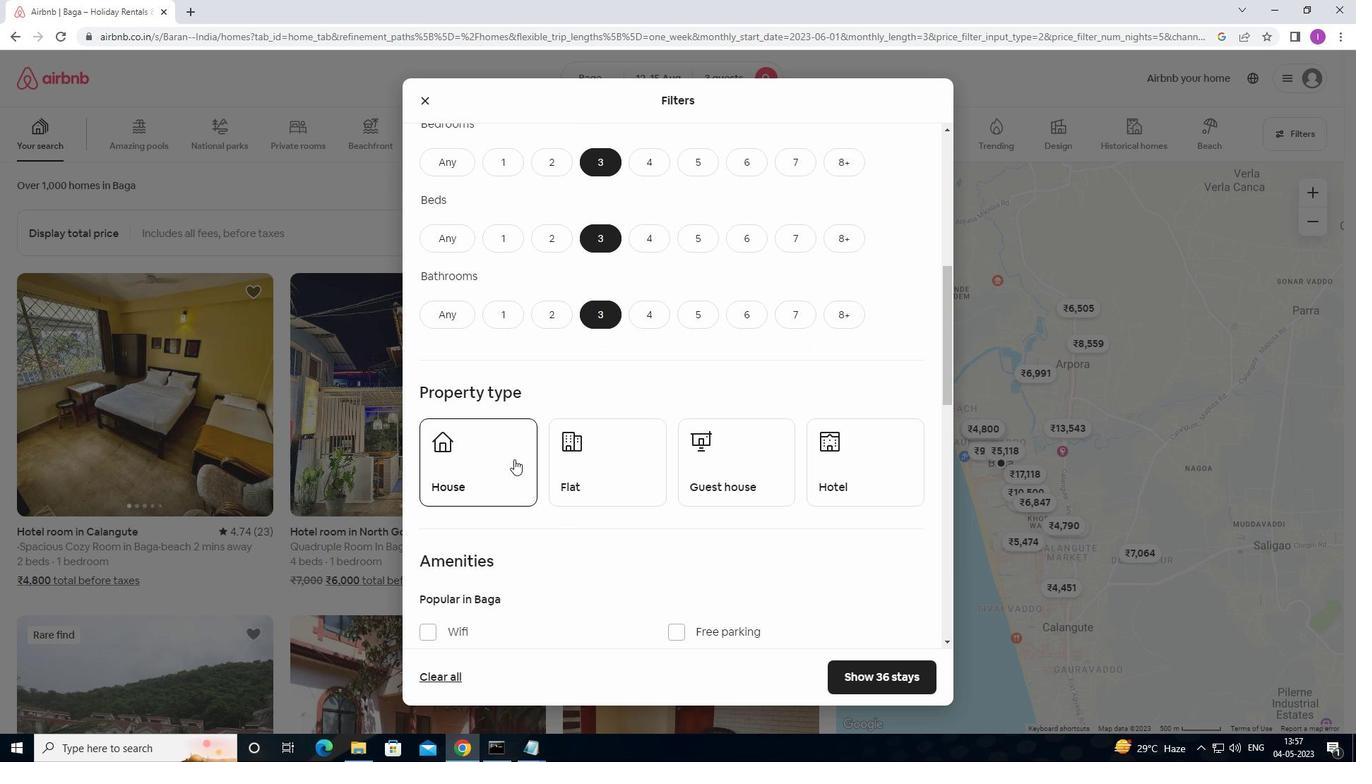
Action: Mouse moved to (601, 469)
Screenshot: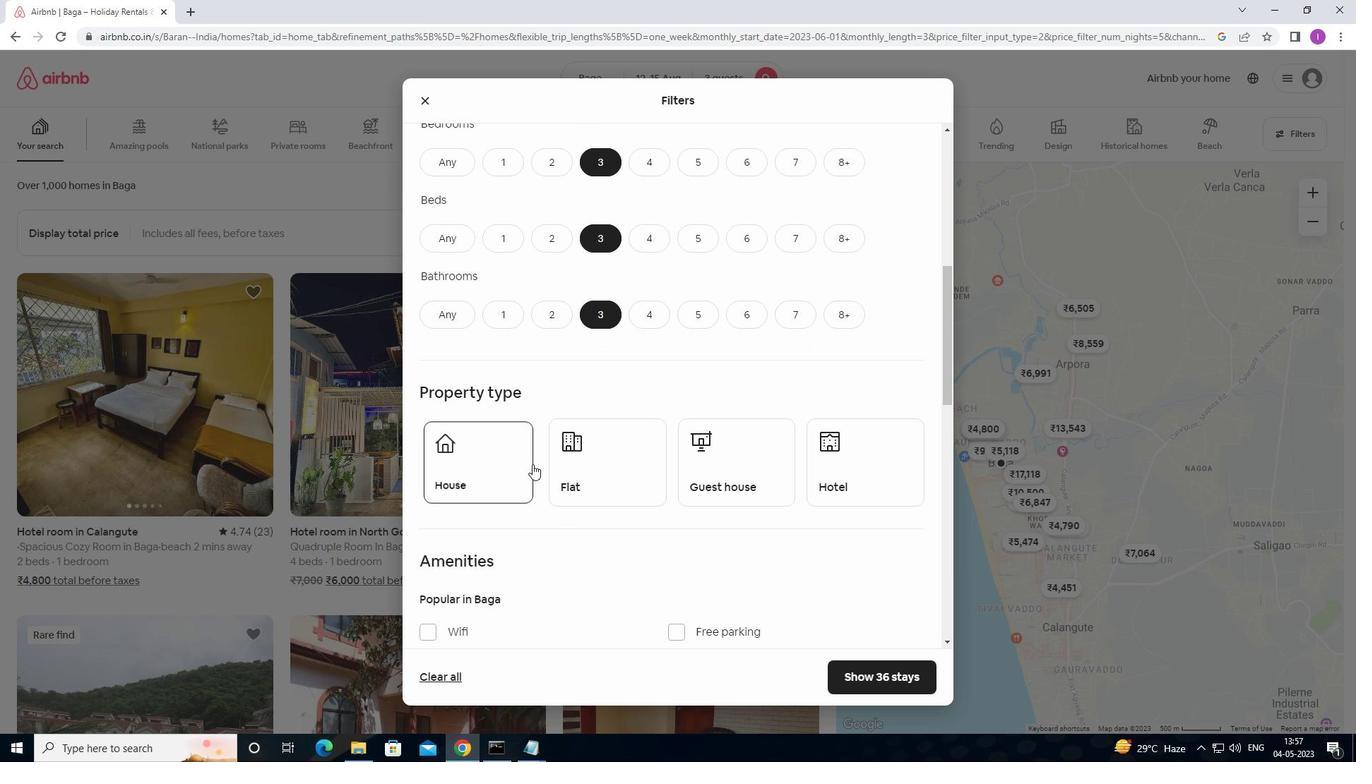 
Action: Mouse pressed left at (601, 469)
Screenshot: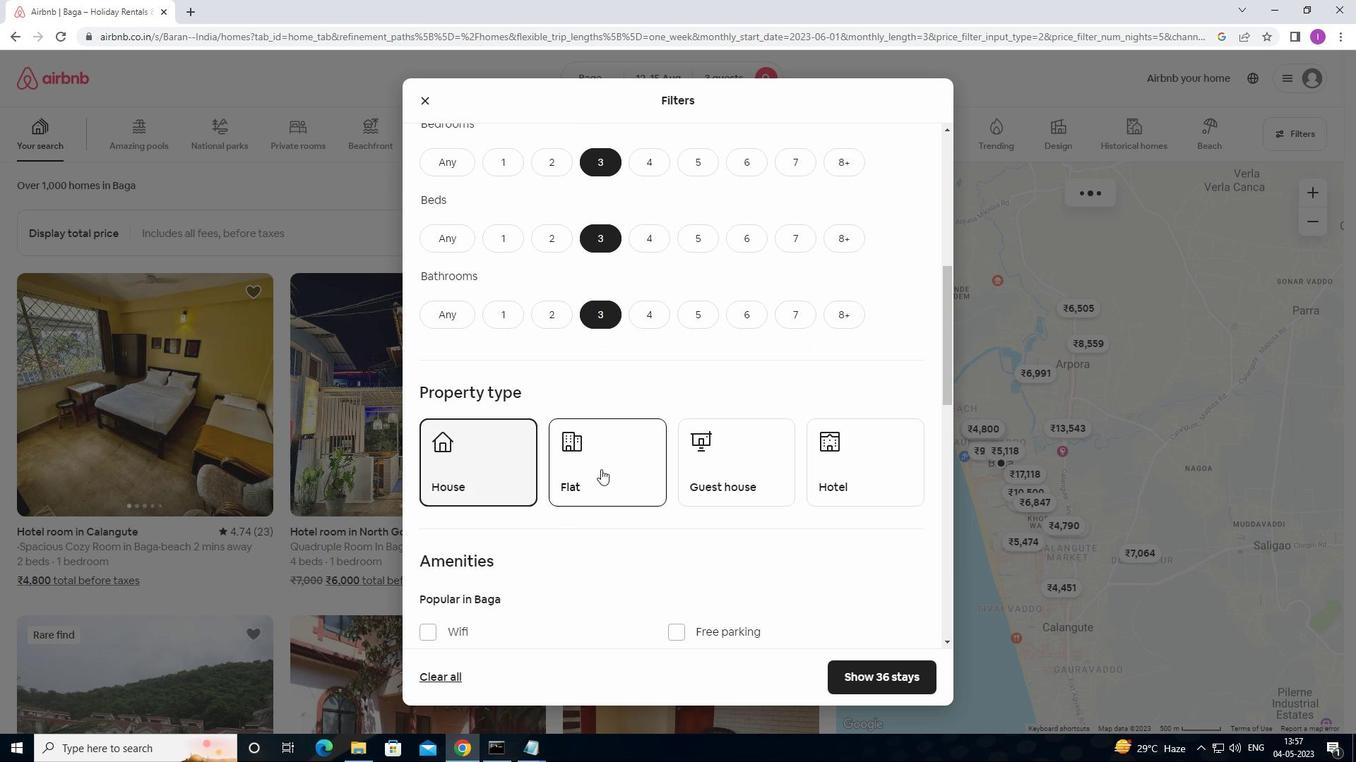 
Action: Mouse moved to (710, 466)
Screenshot: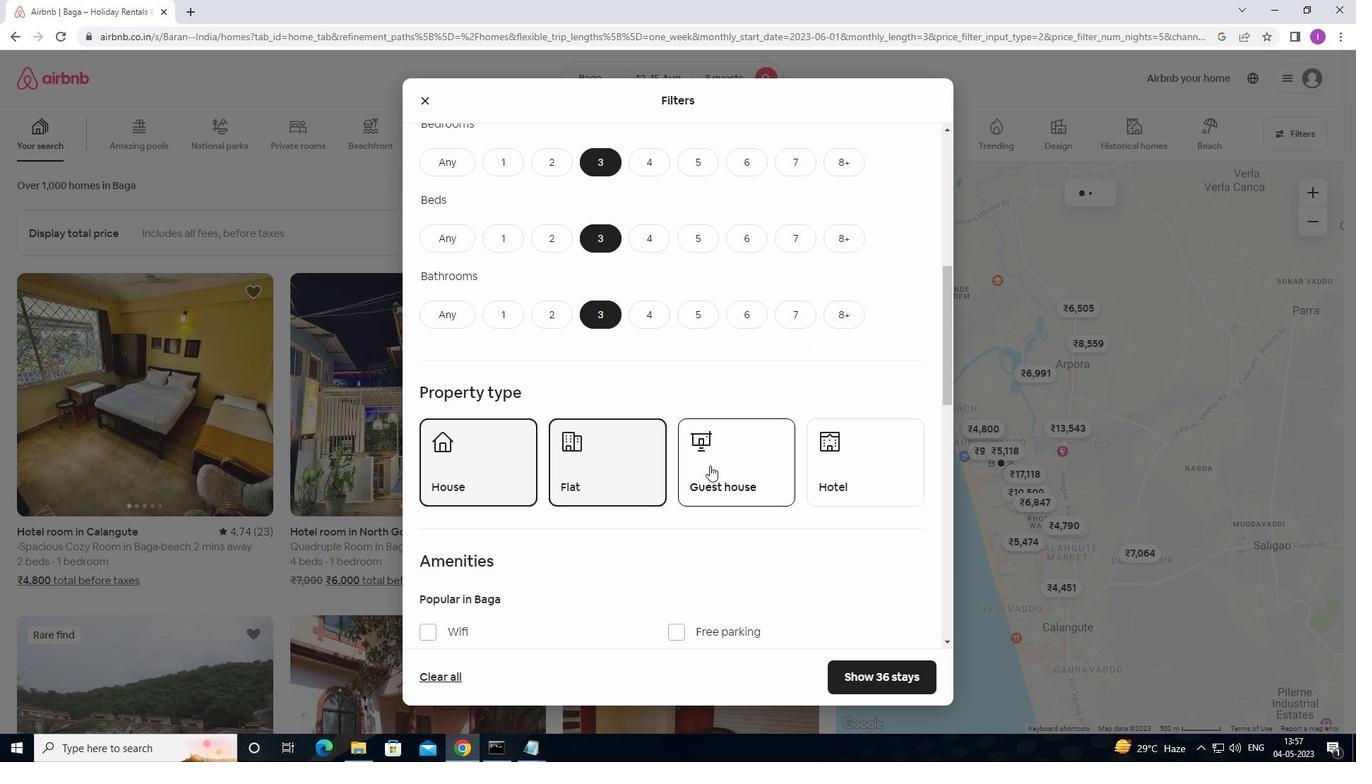 
Action: Mouse pressed left at (710, 466)
Screenshot: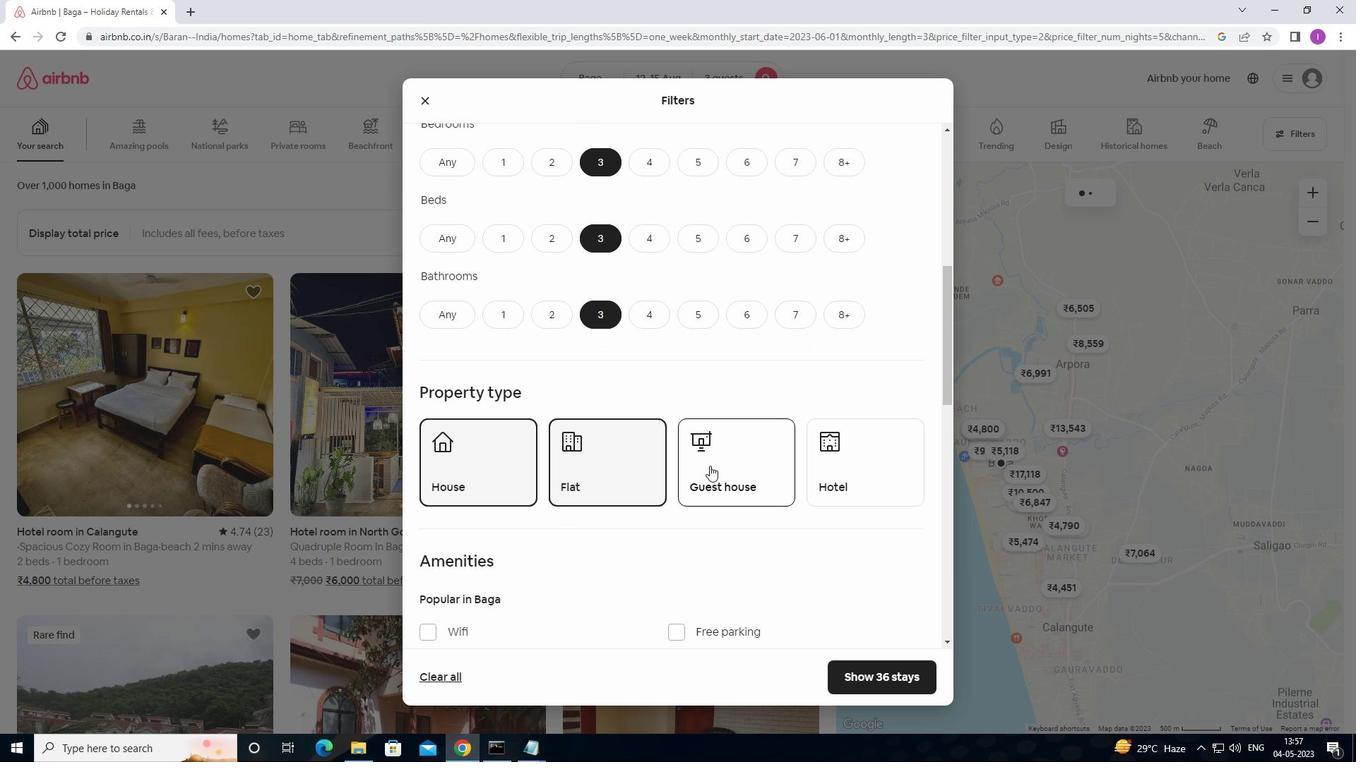 
Action: Mouse moved to (695, 483)
Screenshot: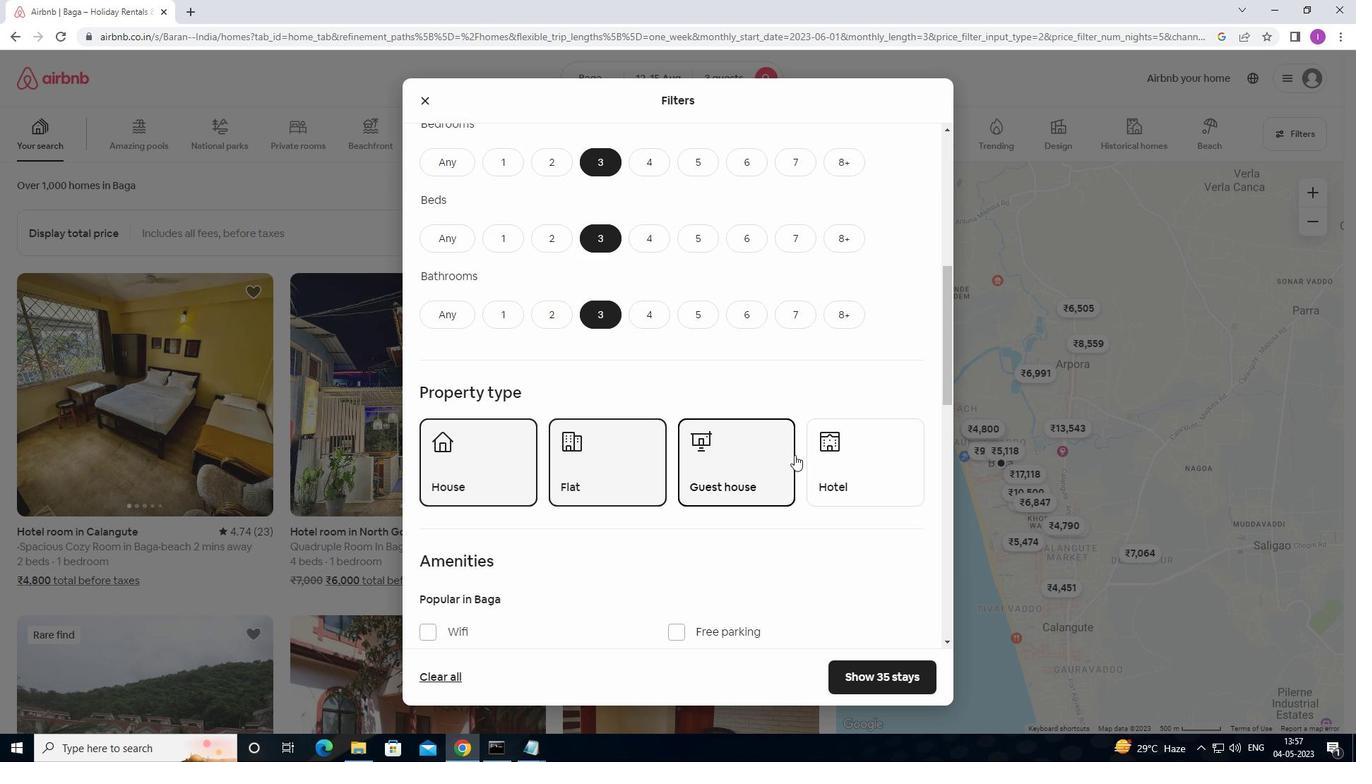 
Action: Mouse scrolled (695, 483) with delta (0, 0)
Screenshot: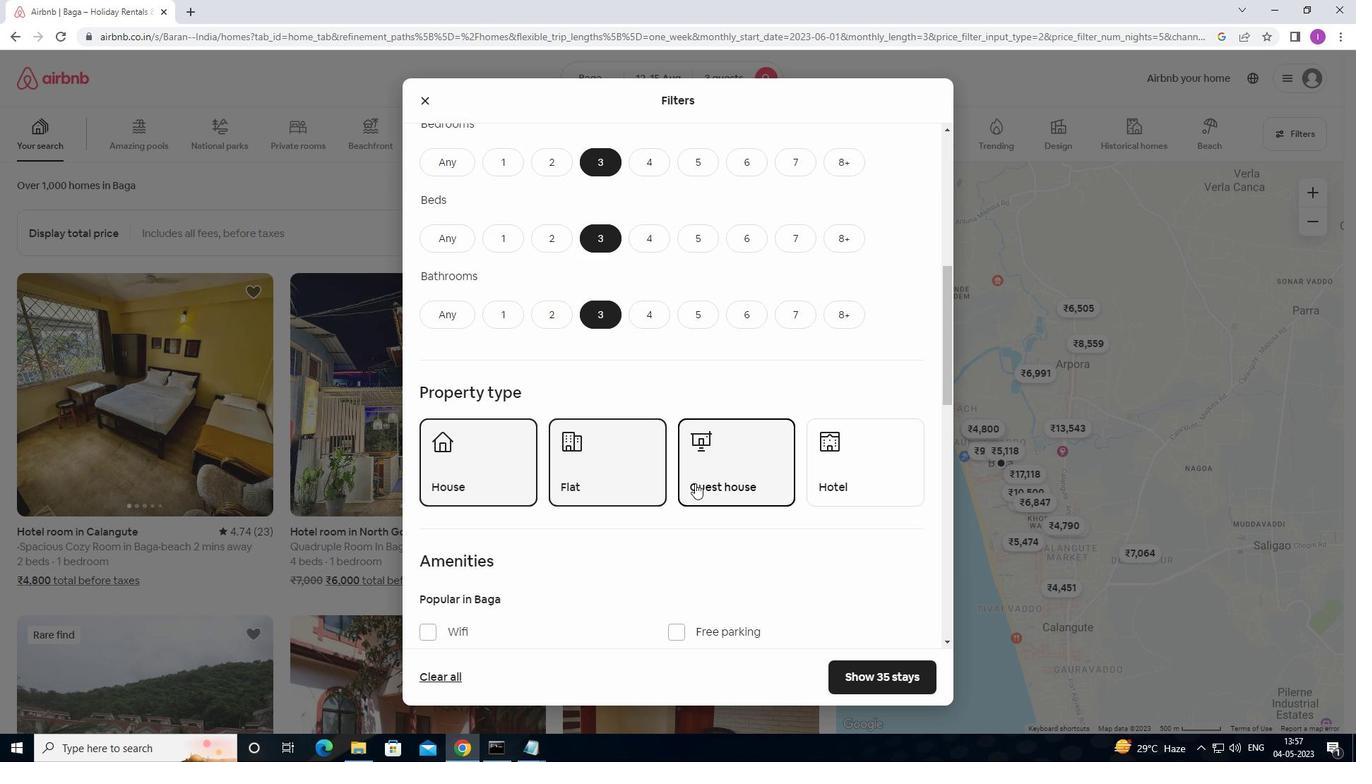 
Action: Mouse moved to (688, 483)
Screenshot: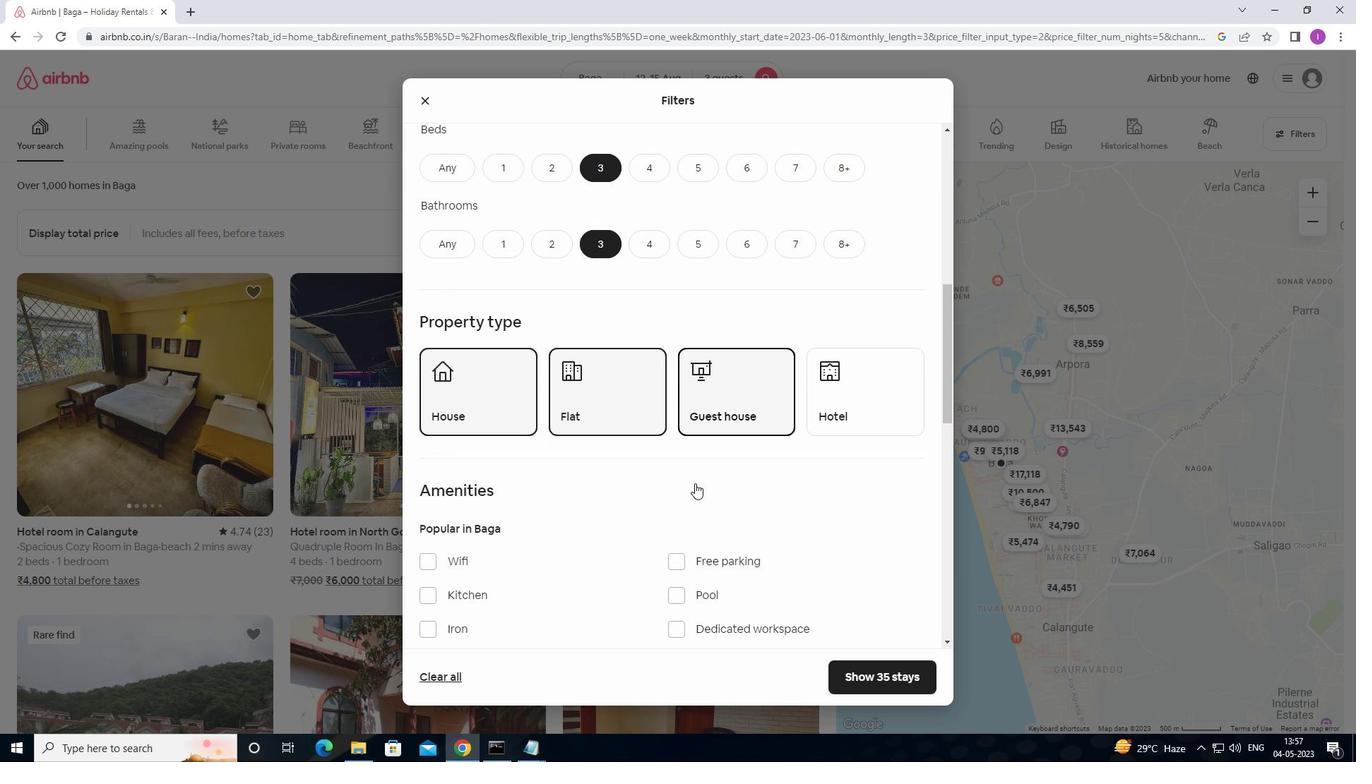 
Action: Mouse scrolled (688, 483) with delta (0, 0)
Screenshot: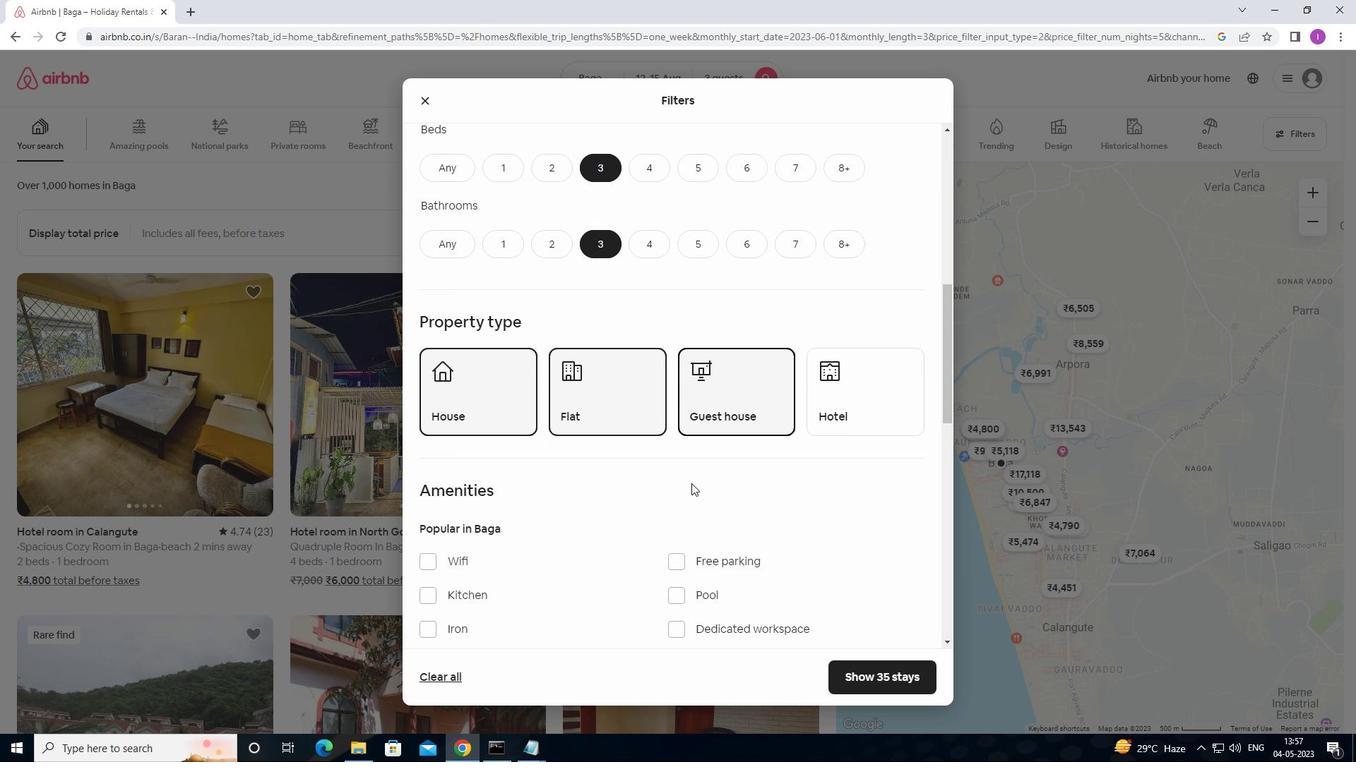 
Action: Mouse scrolled (688, 483) with delta (0, 0)
Screenshot: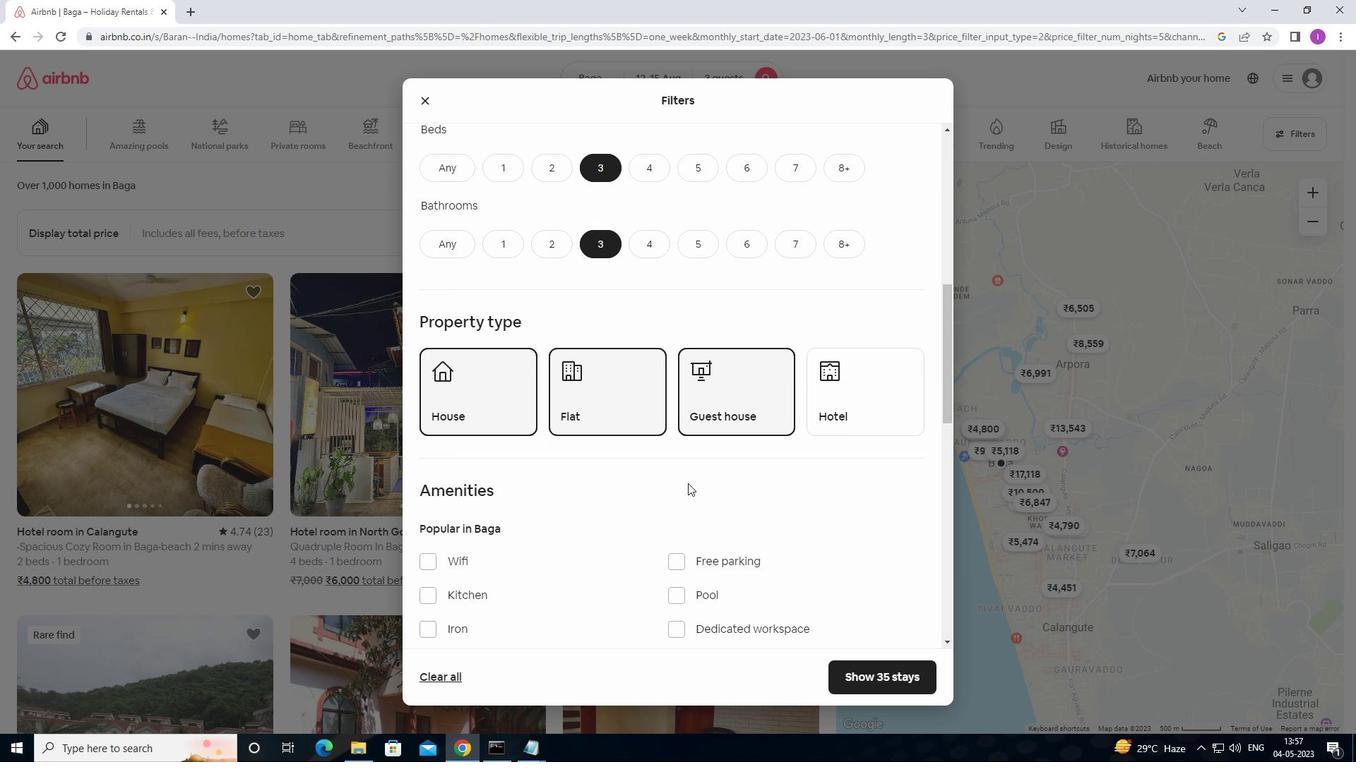
Action: Mouse moved to (678, 393)
Screenshot: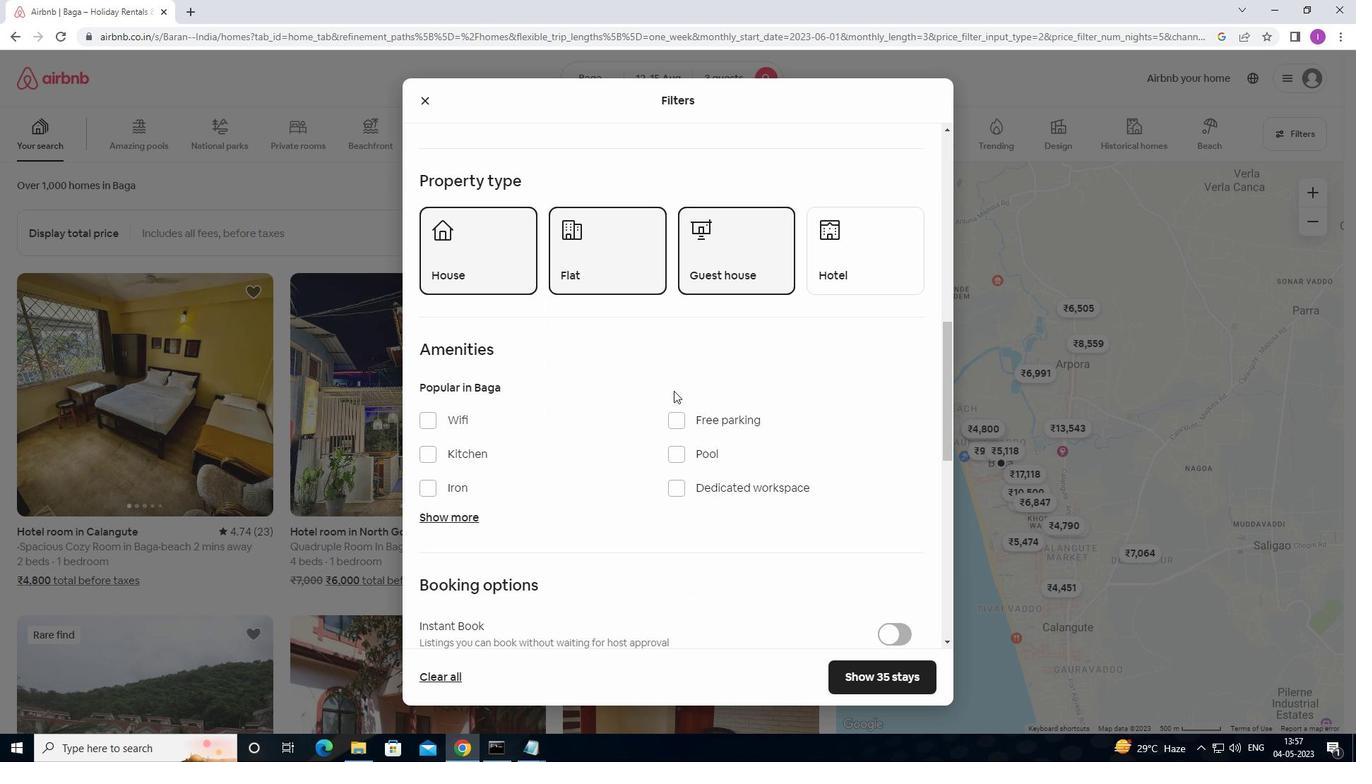 
Action: Mouse scrolled (678, 392) with delta (0, 0)
Screenshot: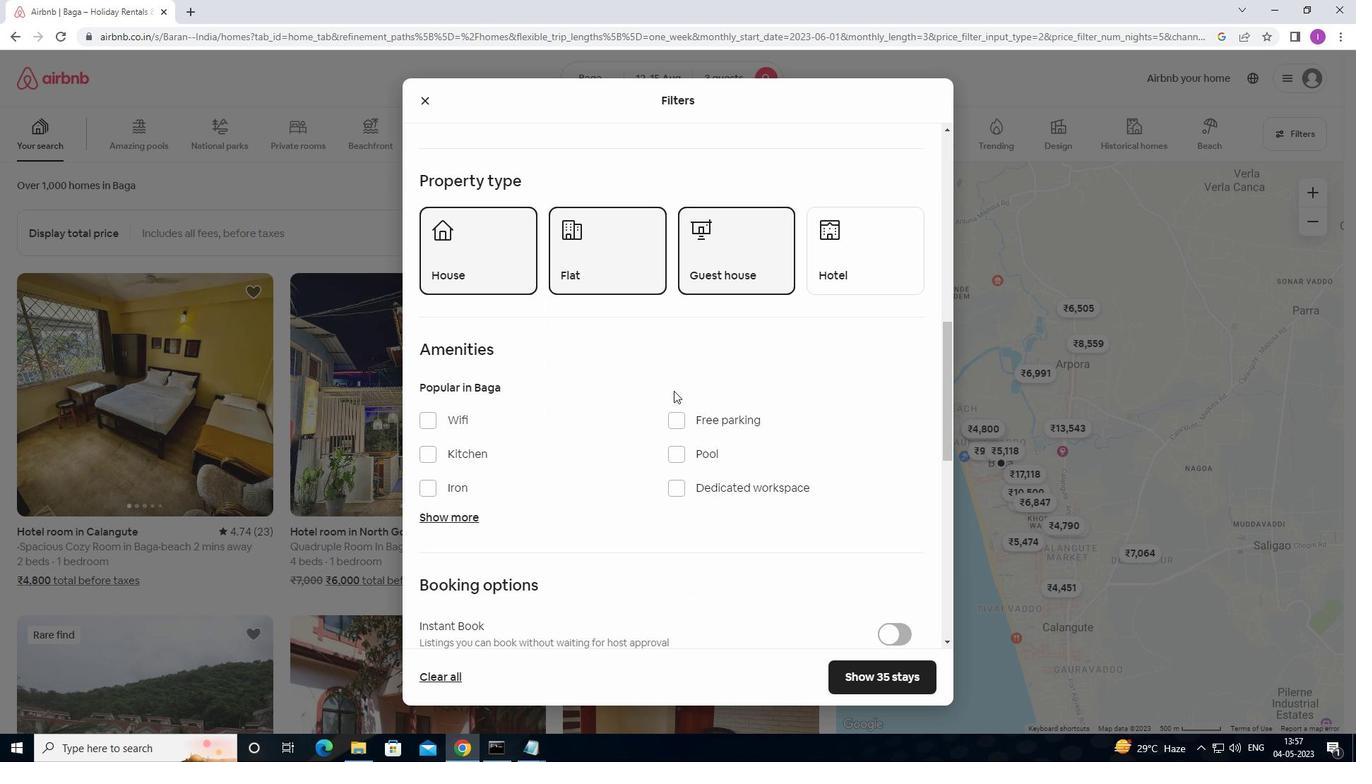 
Action: Mouse moved to (681, 394)
Screenshot: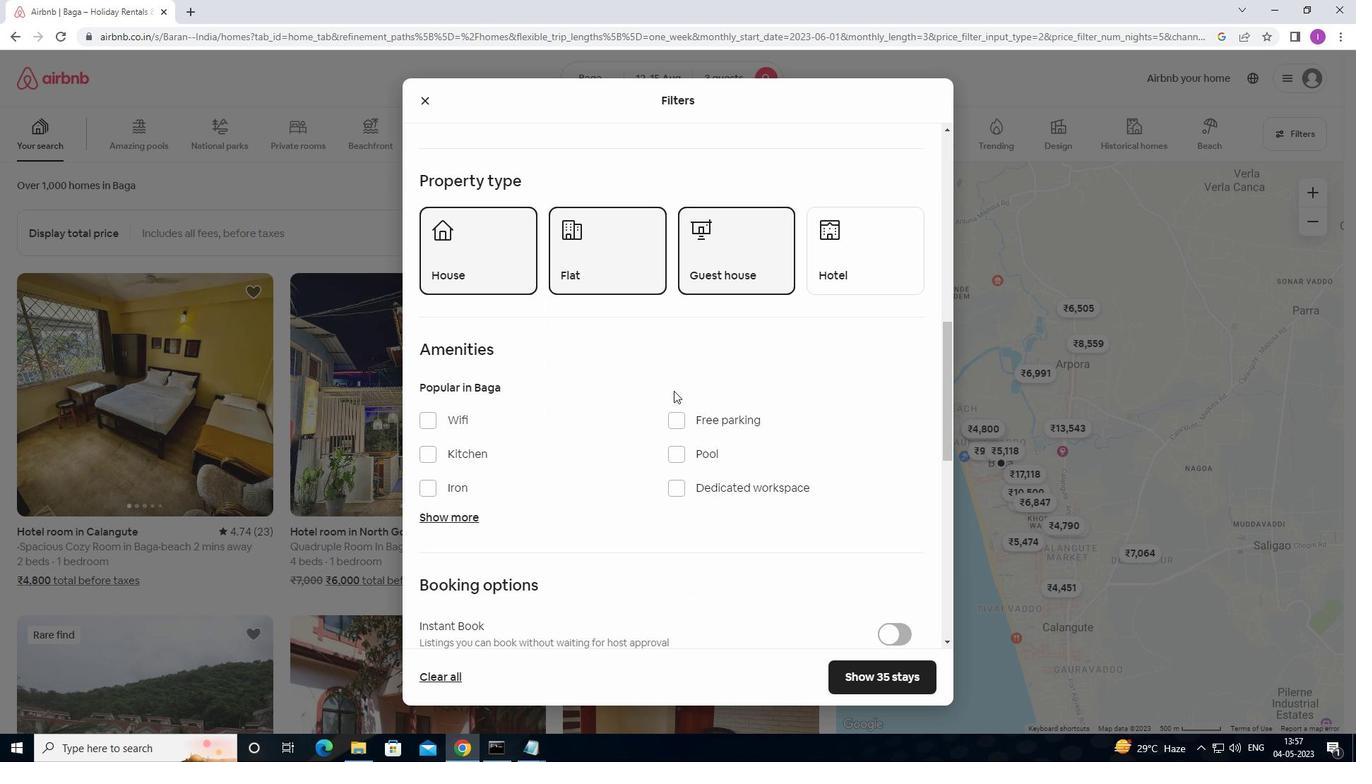 
Action: Mouse scrolled (681, 394) with delta (0, 0)
Screenshot: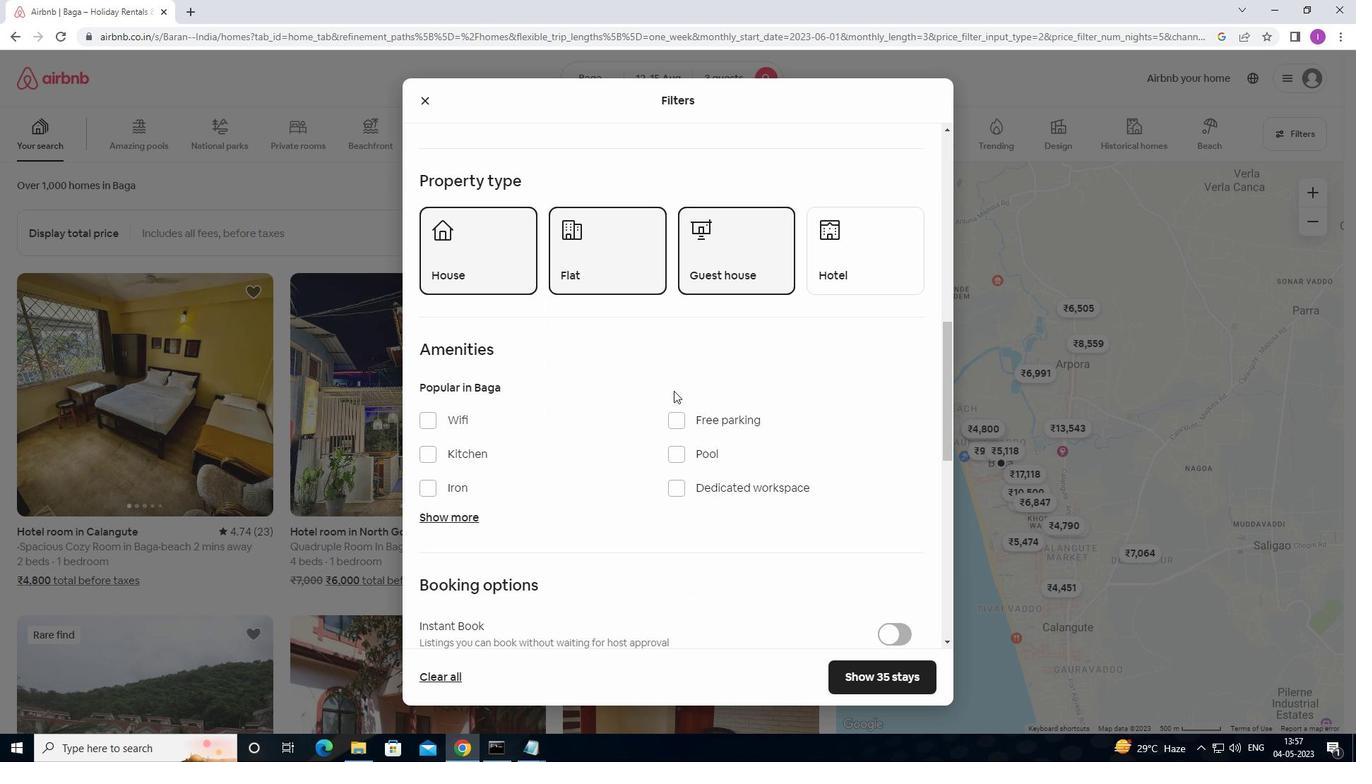 
Action: Mouse moved to (681, 395)
Screenshot: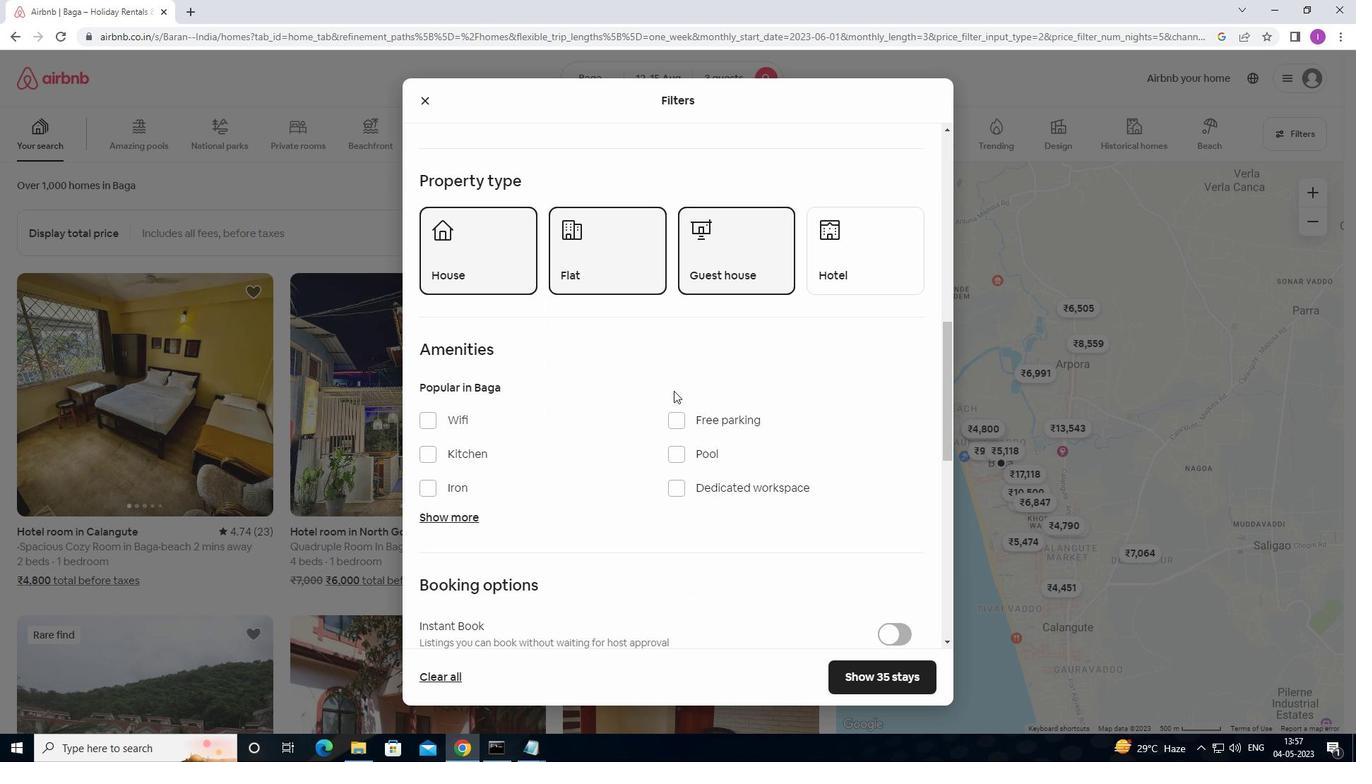 
Action: Mouse scrolled (681, 394) with delta (0, 0)
Screenshot: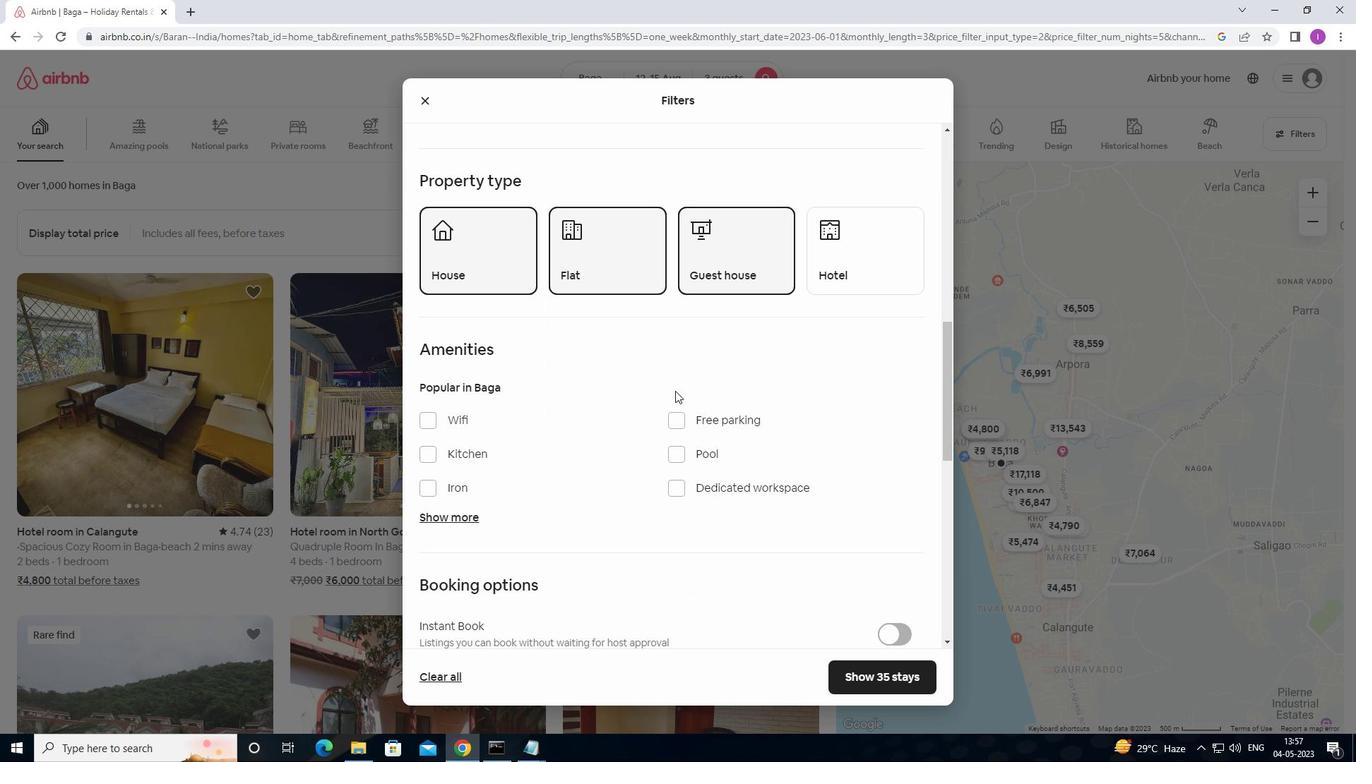 
Action: Mouse moved to (683, 395)
Screenshot: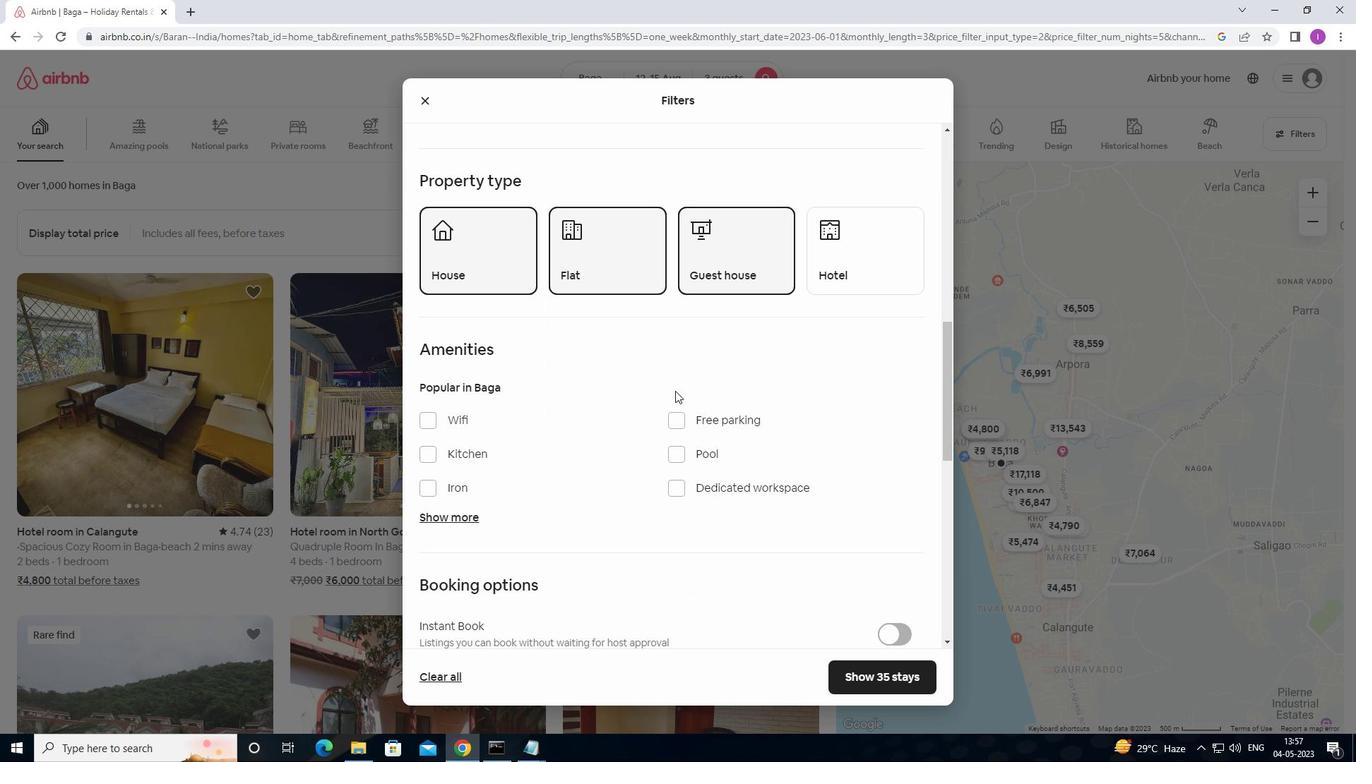 
Action: Mouse scrolled (683, 394) with delta (0, 0)
Screenshot: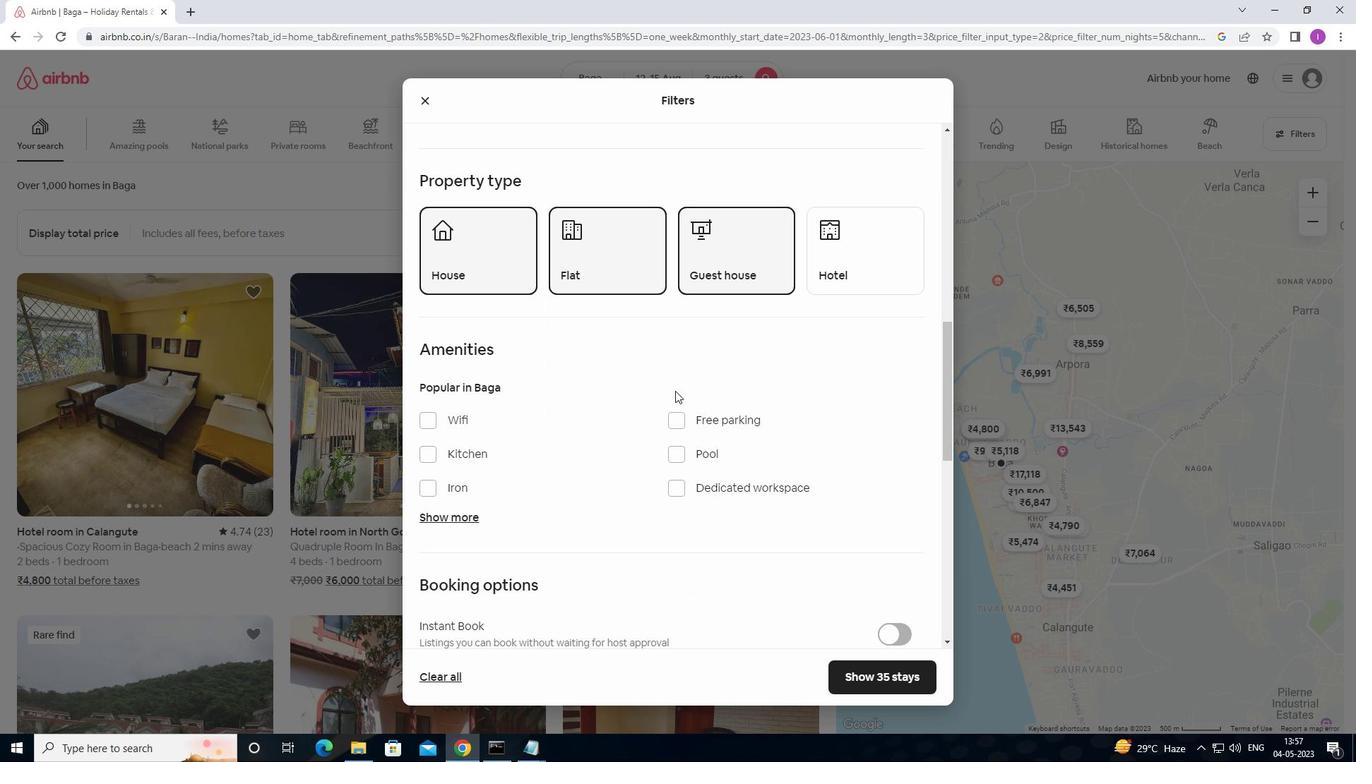 
Action: Mouse moved to (903, 401)
Screenshot: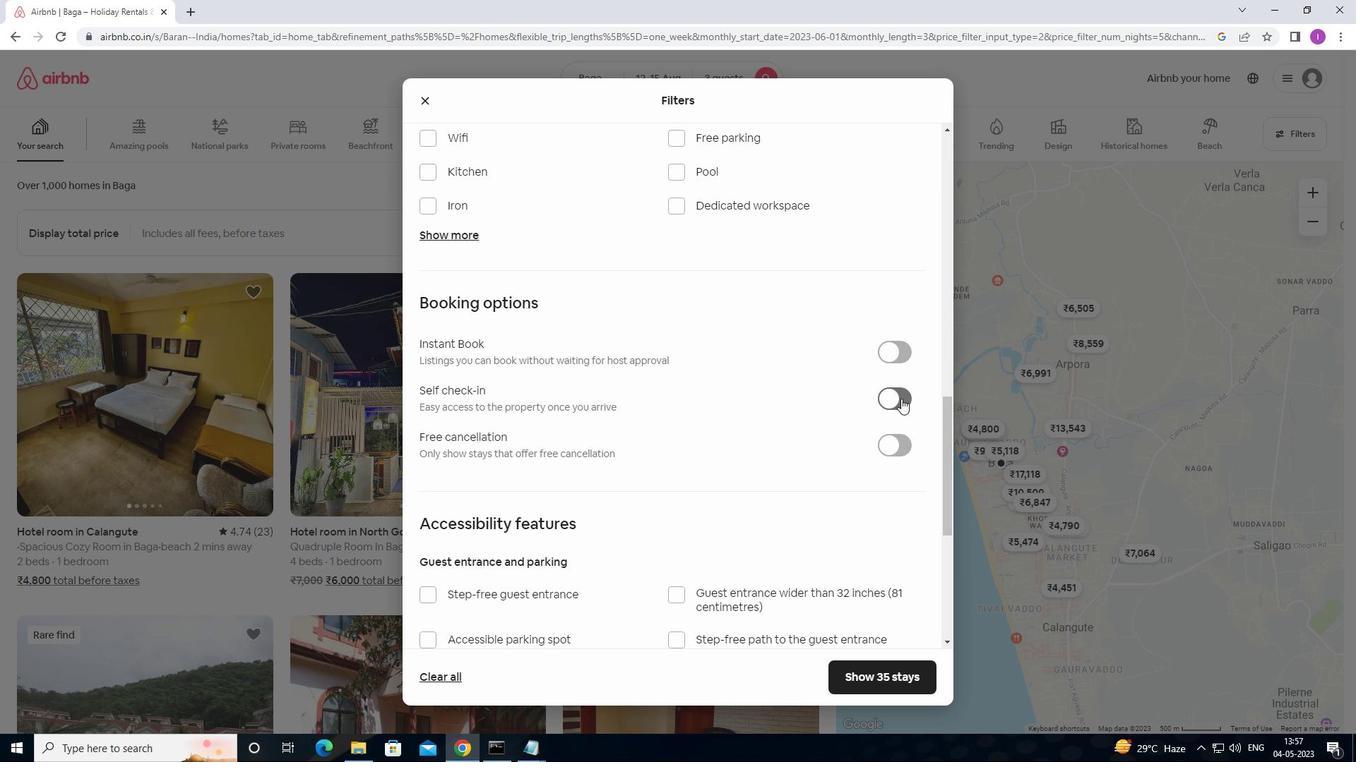 
Action: Mouse pressed left at (903, 401)
Screenshot: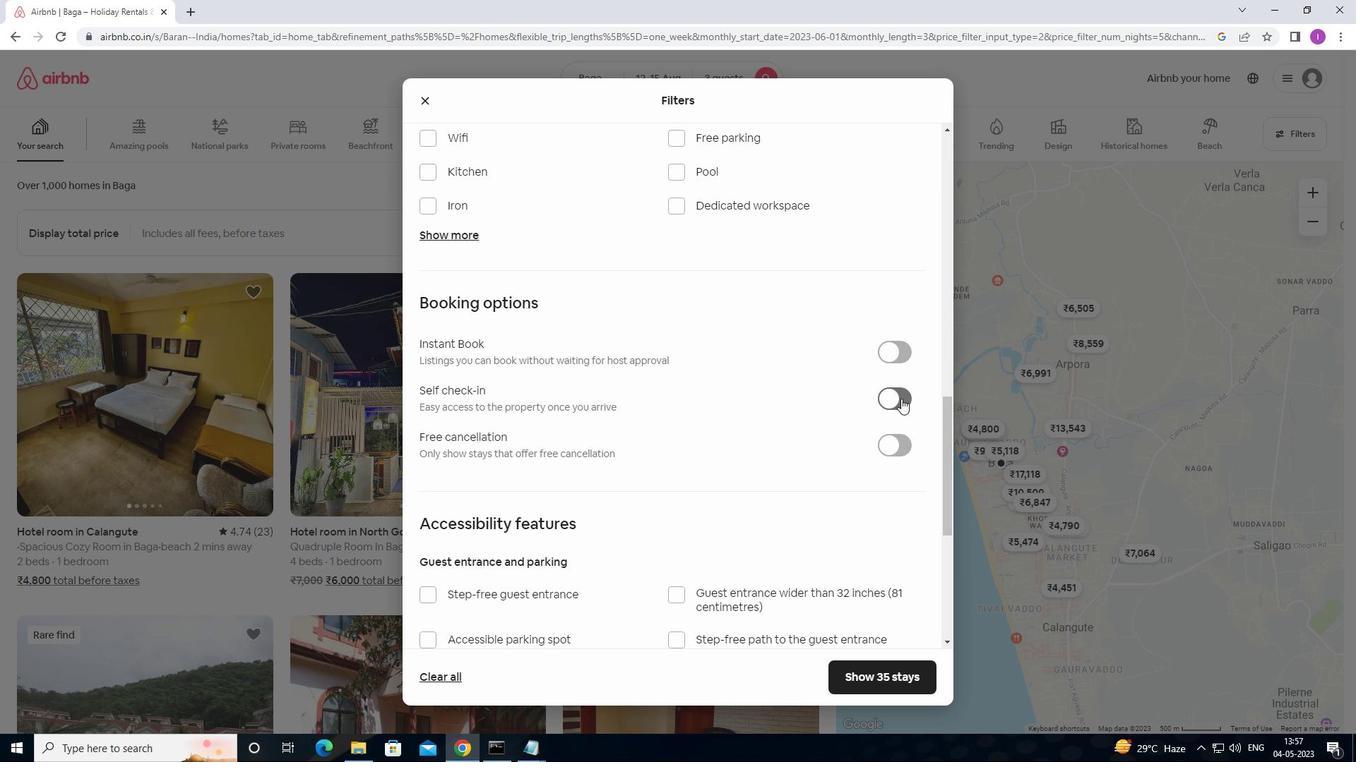 
Action: Mouse moved to (621, 447)
Screenshot: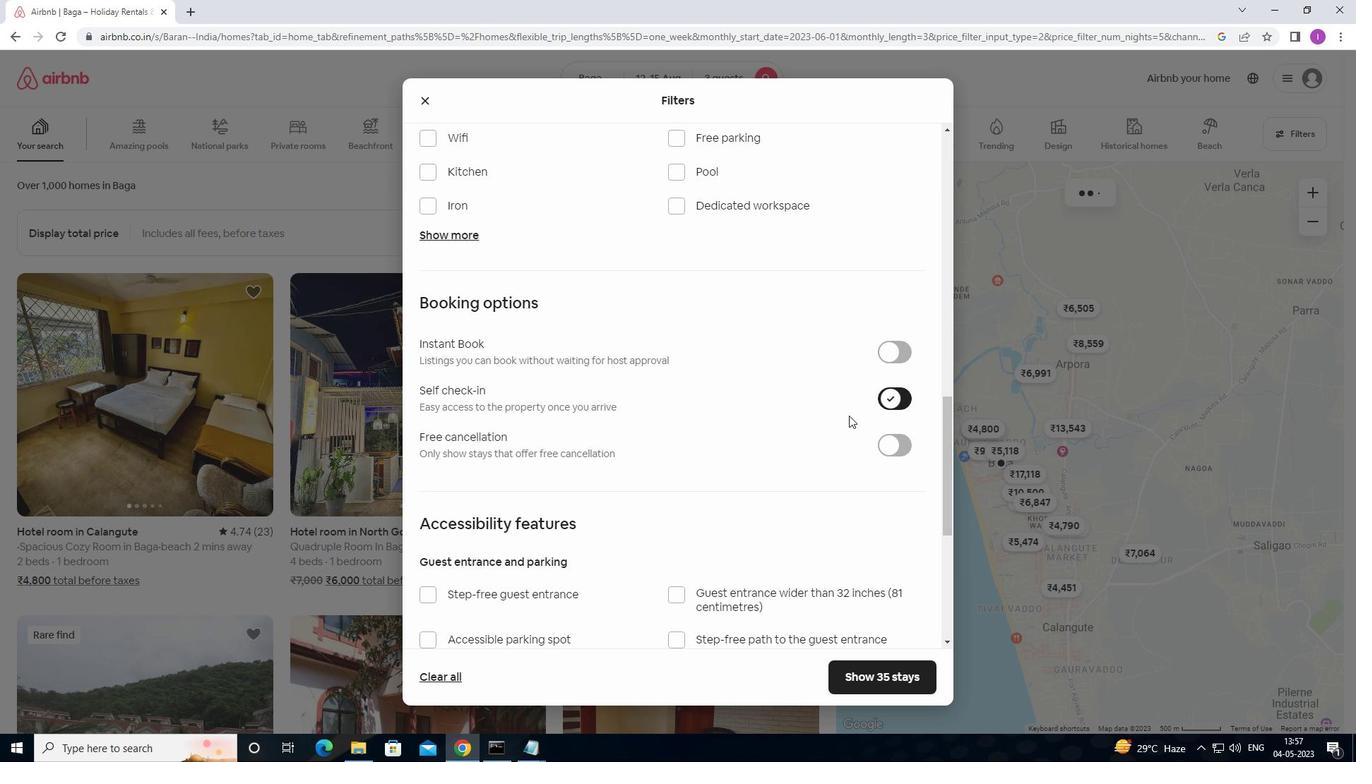 
Action: Mouse scrolled (621, 447) with delta (0, 0)
Screenshot: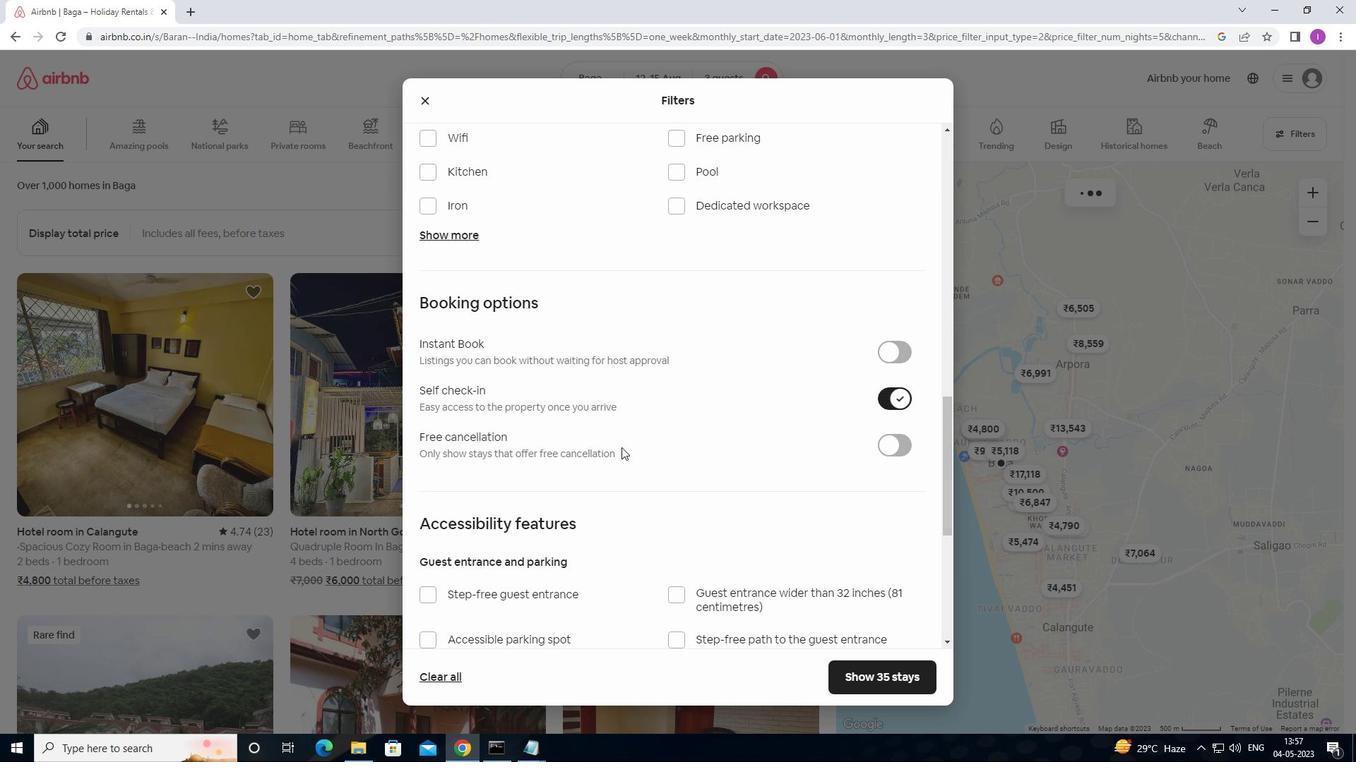 
Action: Mouse moved to (621, 448)
Screenshot: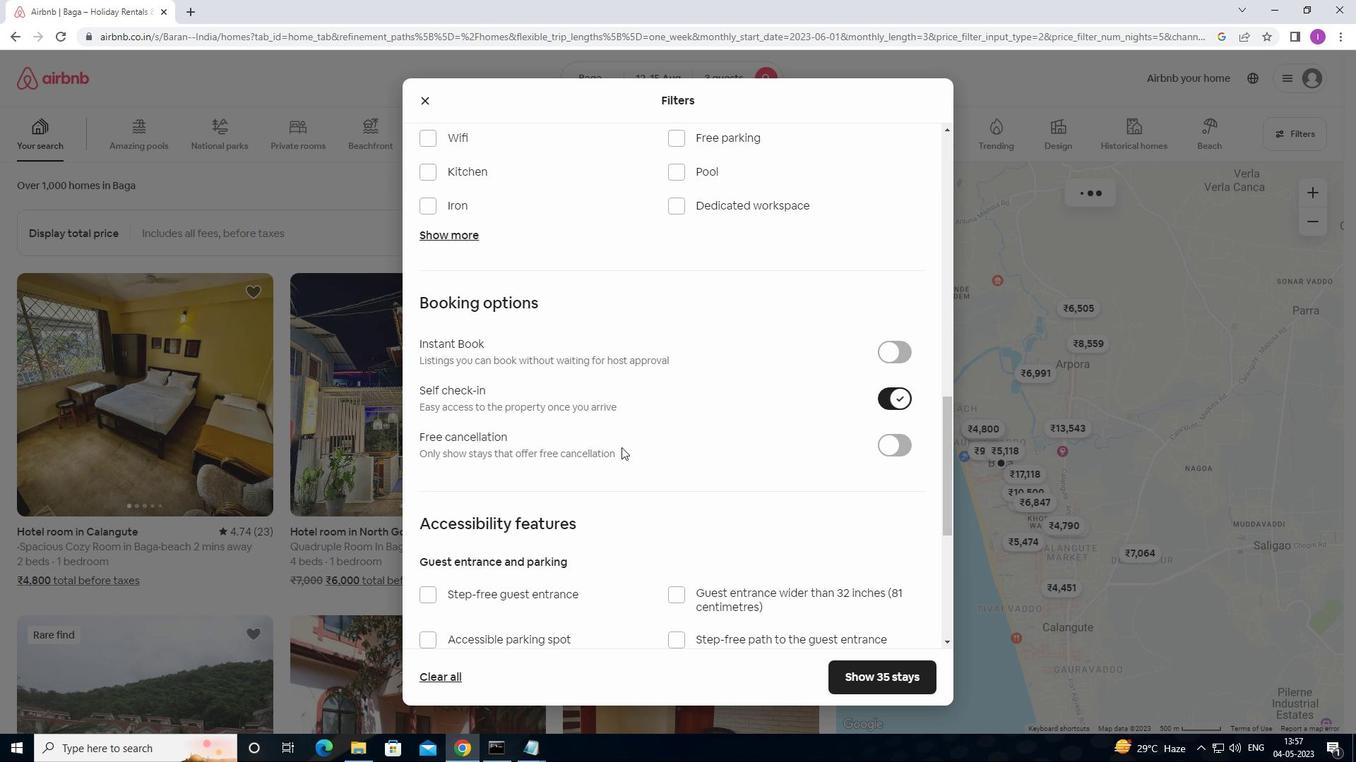 
Action: Mouse scrolled (621, 447) with delta (0, 0)
Screenshot: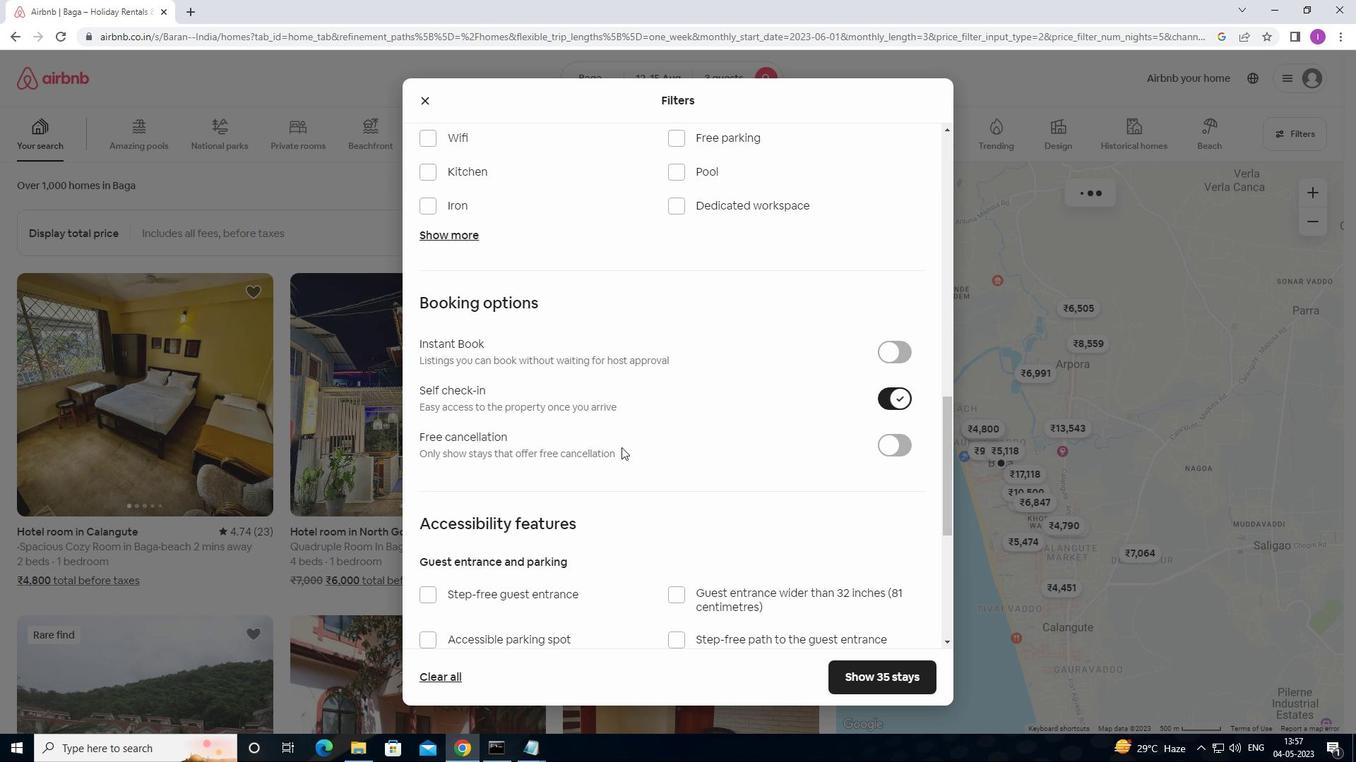 
Action: Mouse moved to (621, 449)
Screenshot: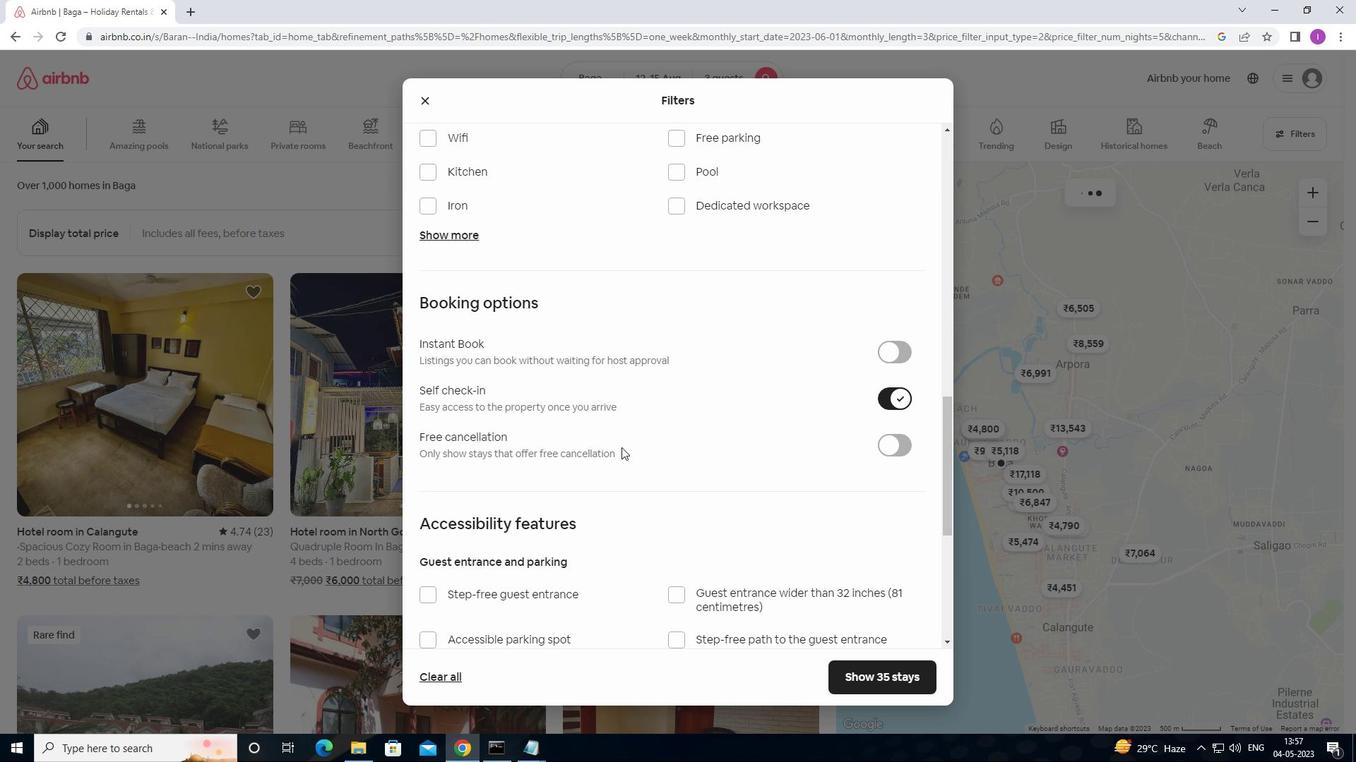 
Action: Mouse scrolled (621, 448) with delta (0, 0)
Screenshot: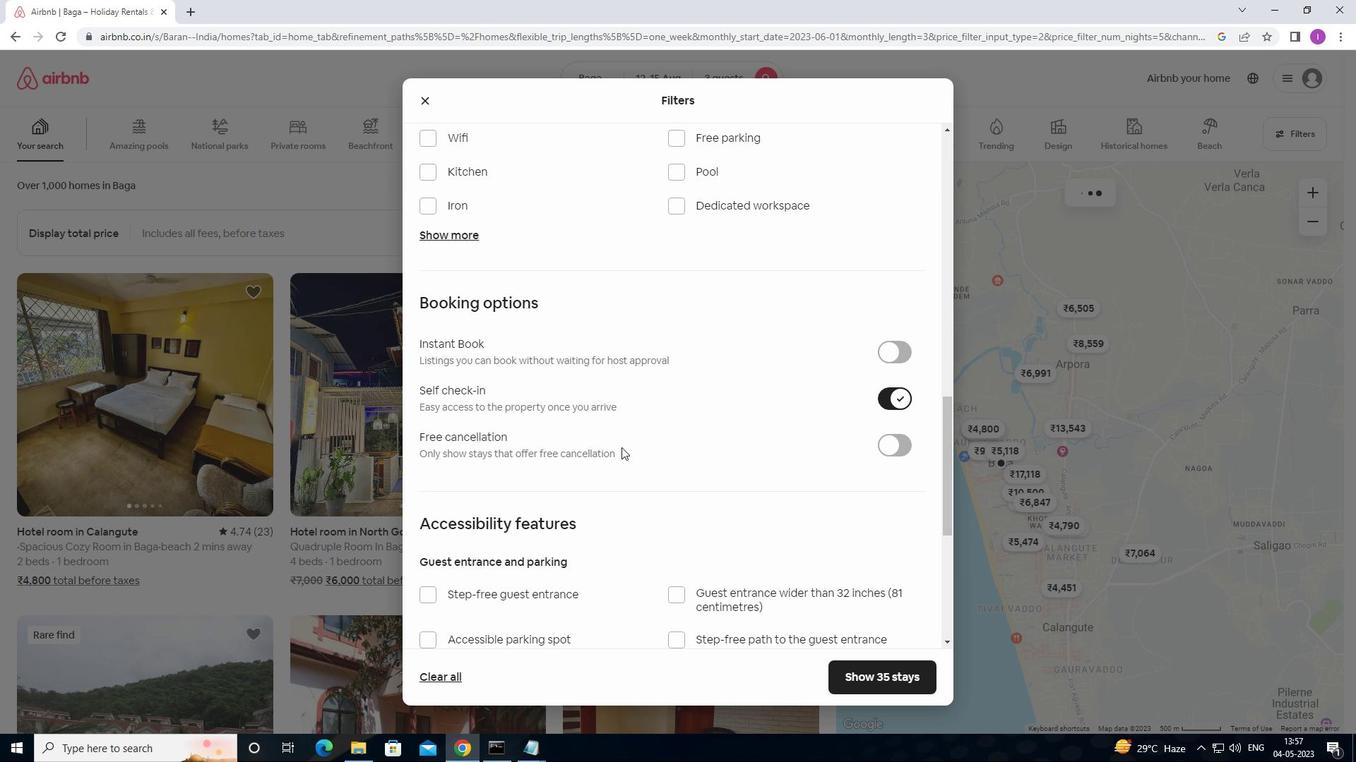 
Action: Mouse moved to (621, 449)
Screenshot: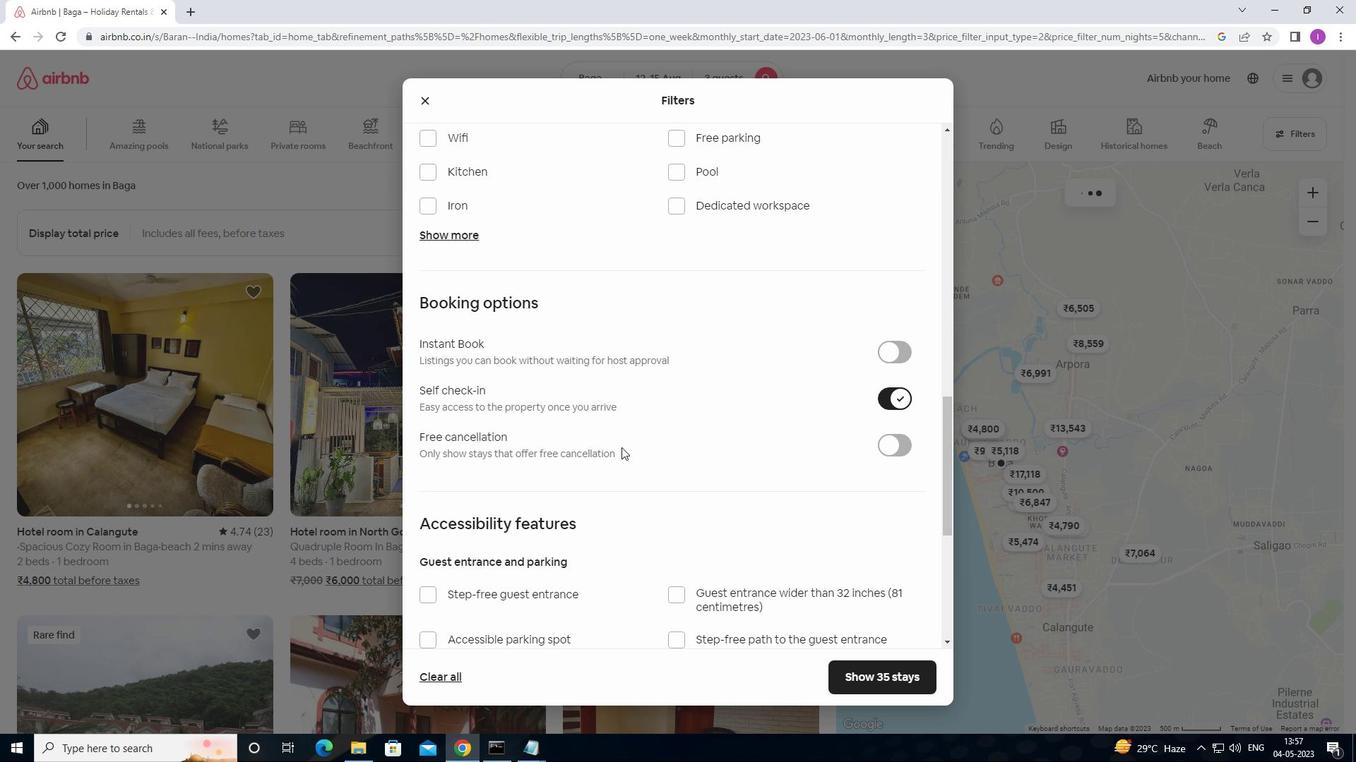 
Action: Mouse scrolled (621, 448) with delta (0, 0)
Screenshot: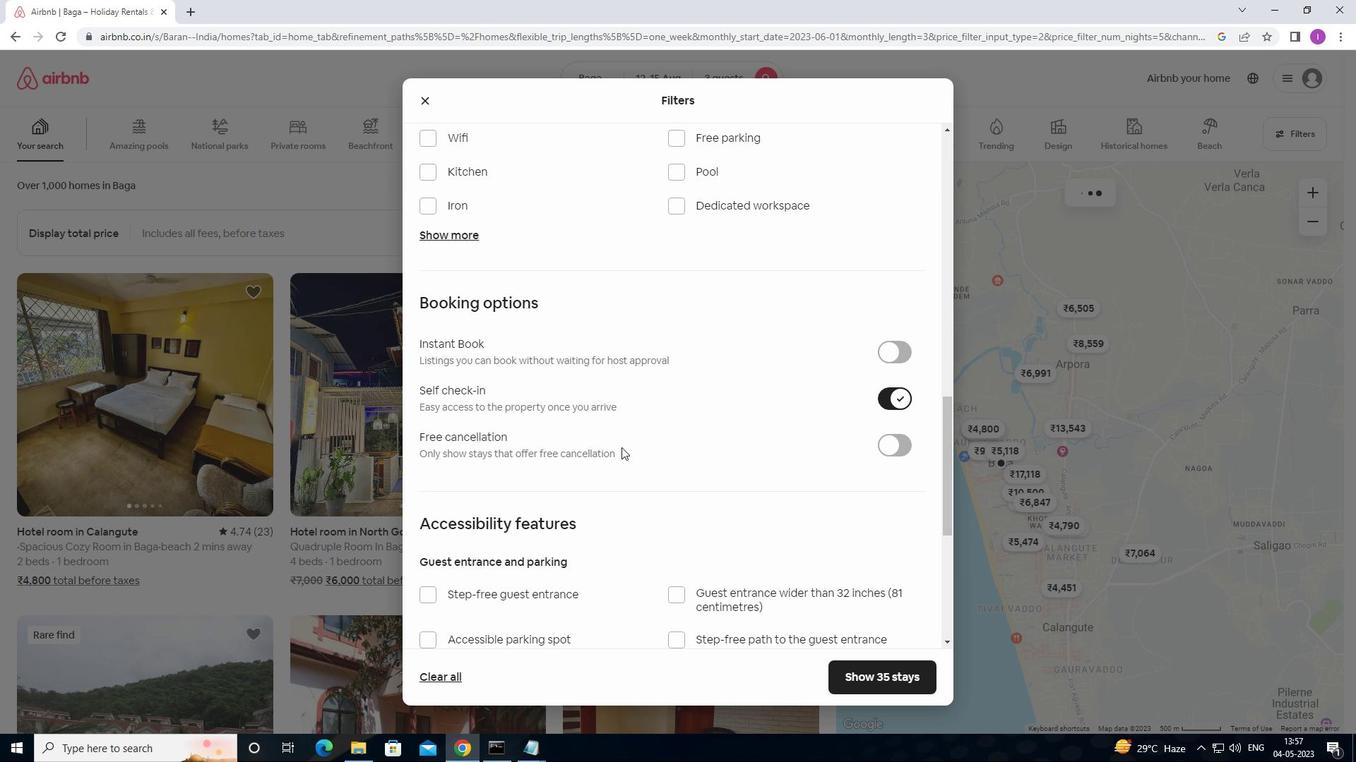 
Action: Mouse scrolled (621, 448) with delta (0, 0)
Screenshot: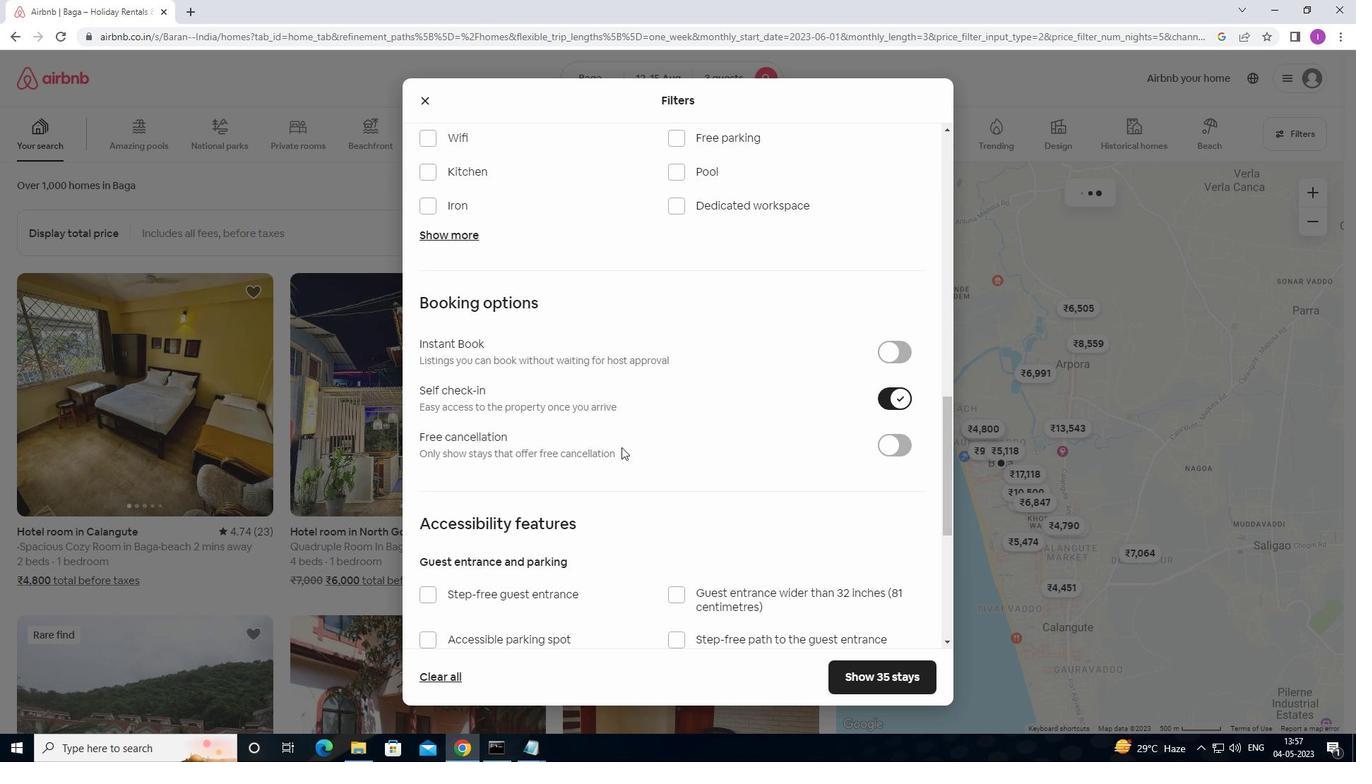 
Action: Mouse moved to (621, 449)
Screenshot: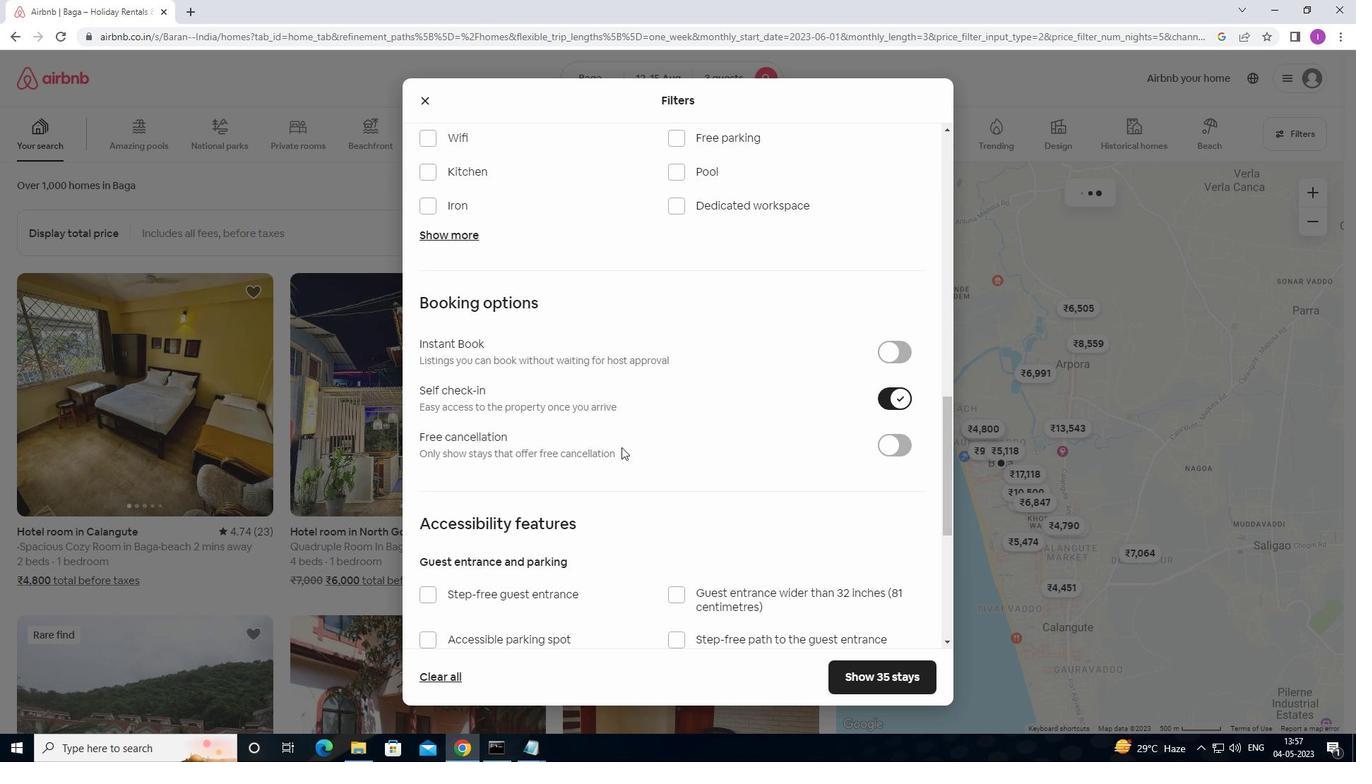 
Action: Mouse scrolled (621, 449) with delta (0, 0)
Screenshot: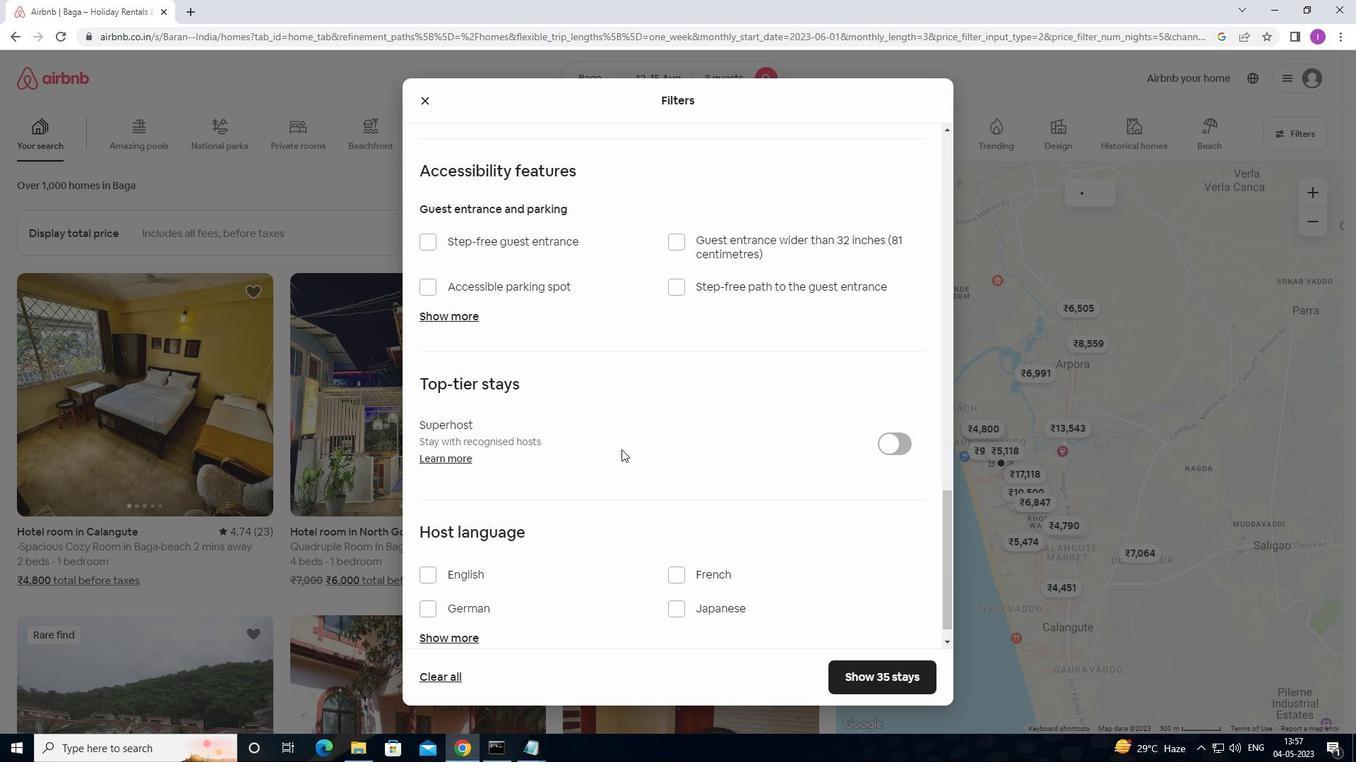 
Action: Mouse scrolled (621, 449) with delta (0, 0)
Screenshot: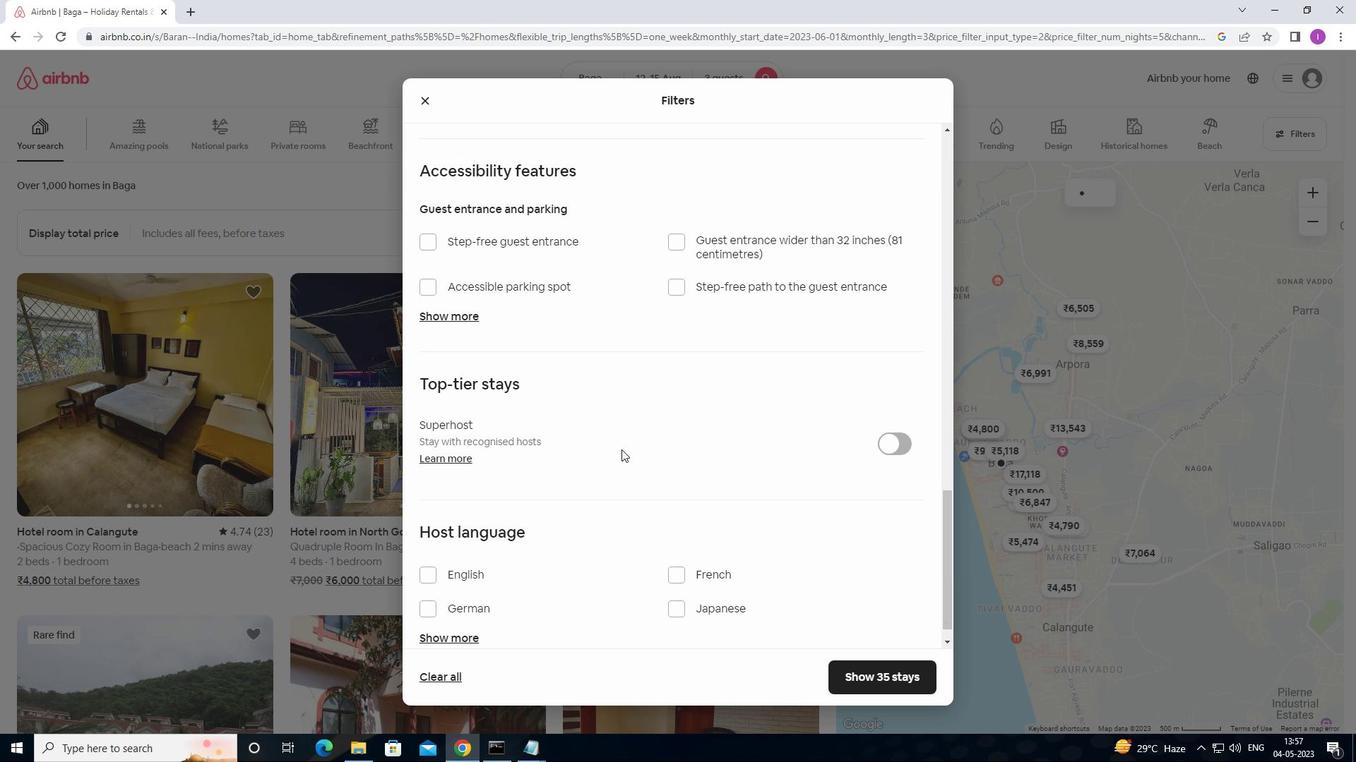 
Action: Mouse scrolled (621, 449) with delta (0, 0)
Screenshot: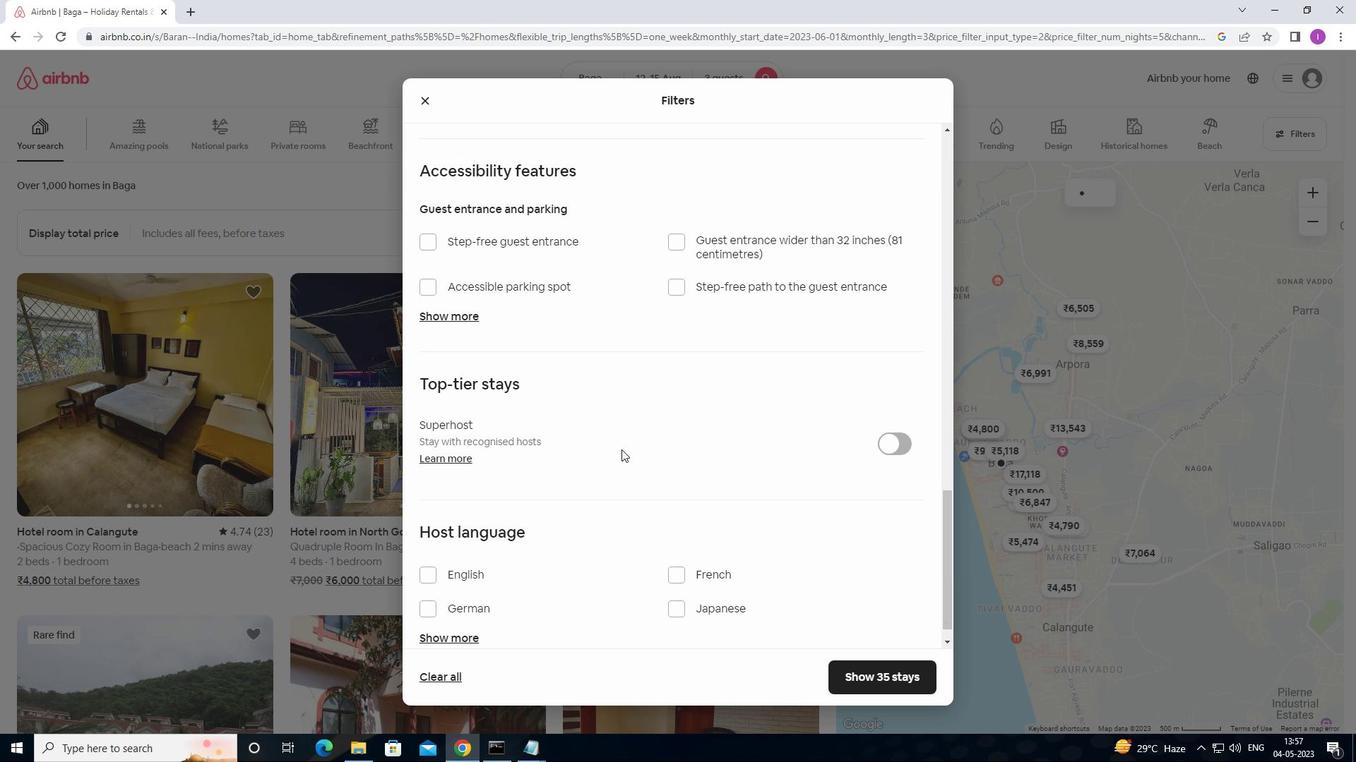 
Action: Mouse scrolled (621, 449) with delta (0, 0)
Screenshot: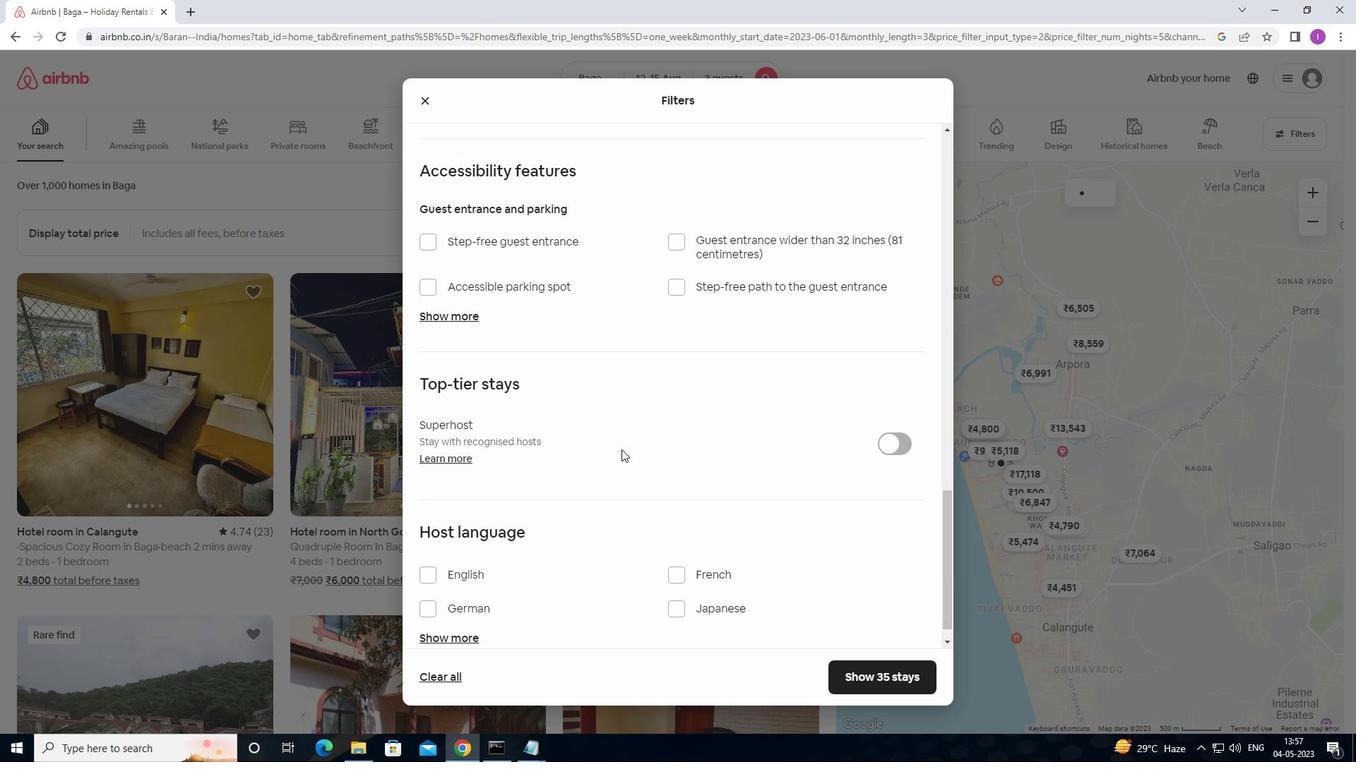 
Action: Mouse scrolled (621, 449) with delta (0, 0)
Screenshot: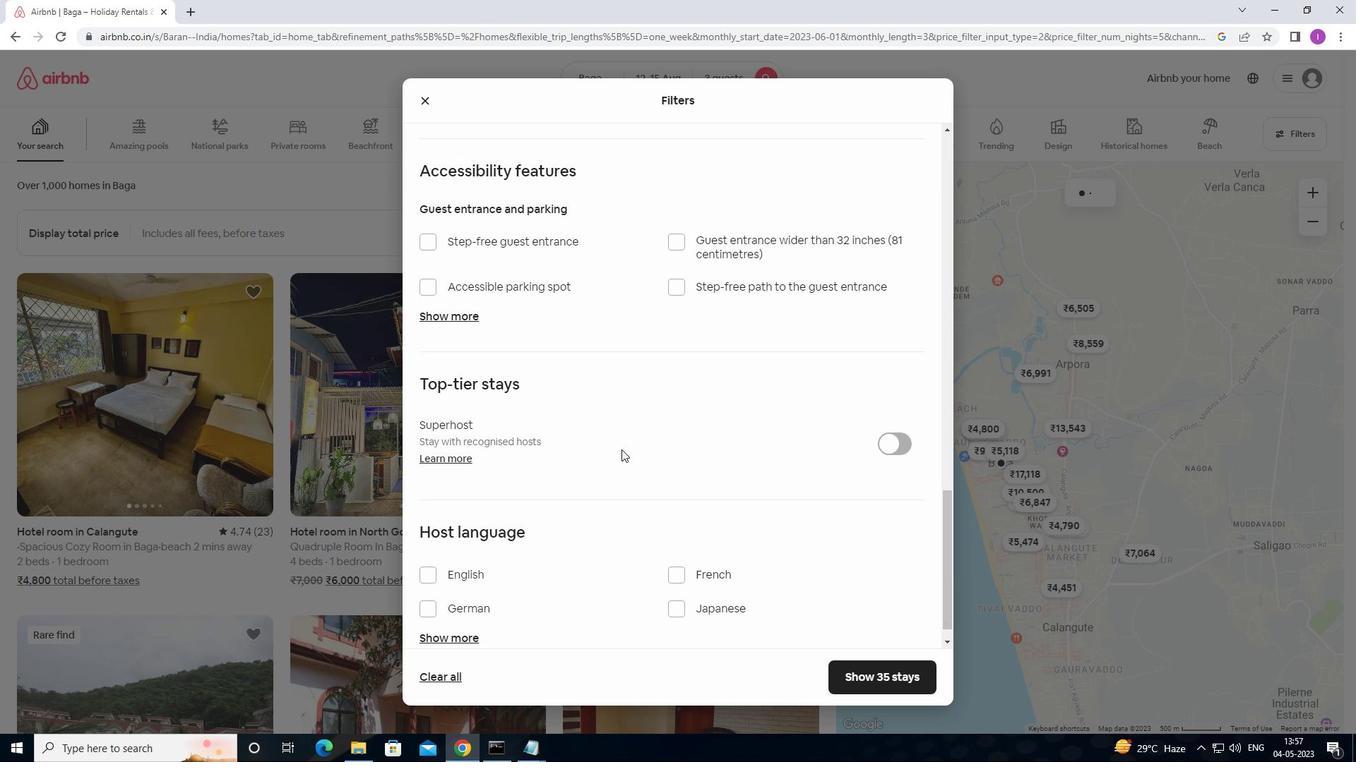
Action: Mouse moved to (621, 449)
Screenshot: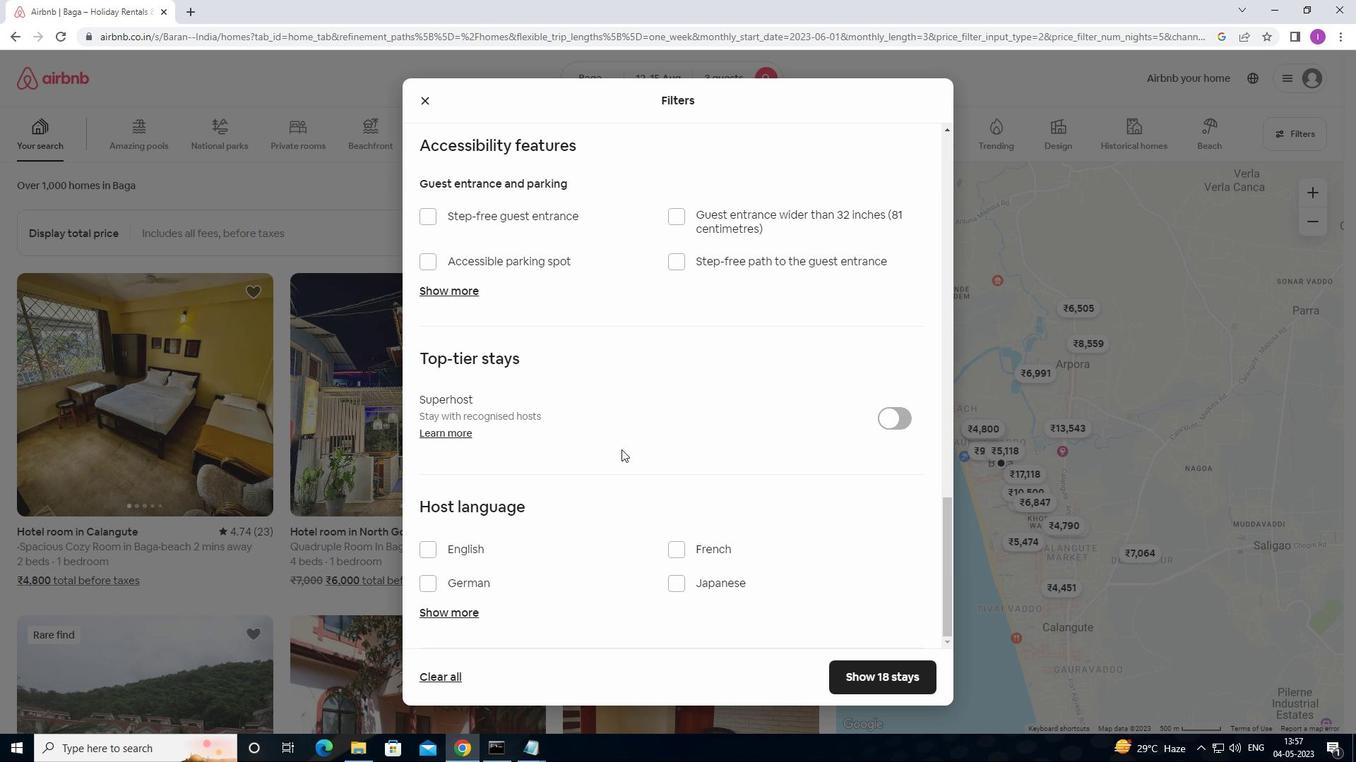 
Action: Mouse scrolled (621, 449) with delta (0, 0)
Screenshot: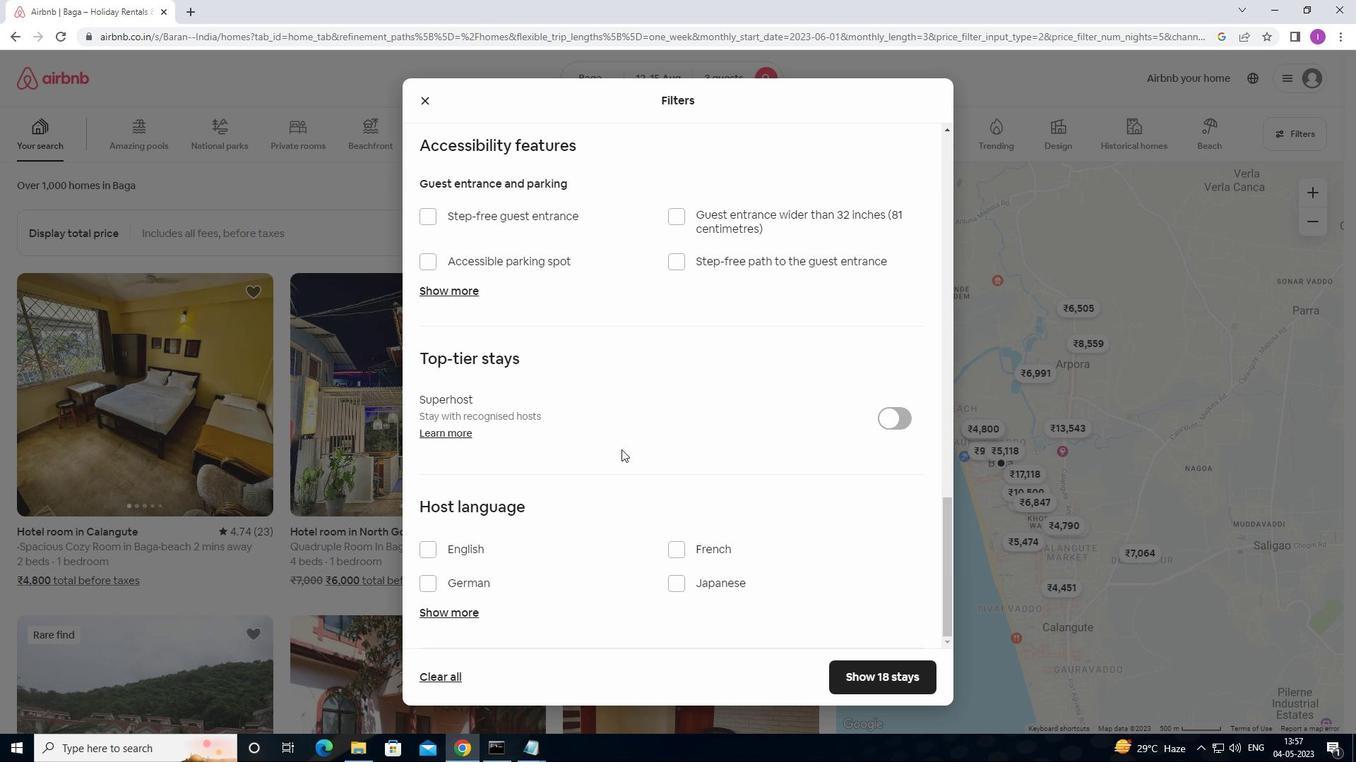 
Action: Mouse moved to (621, 449)
Screenshot: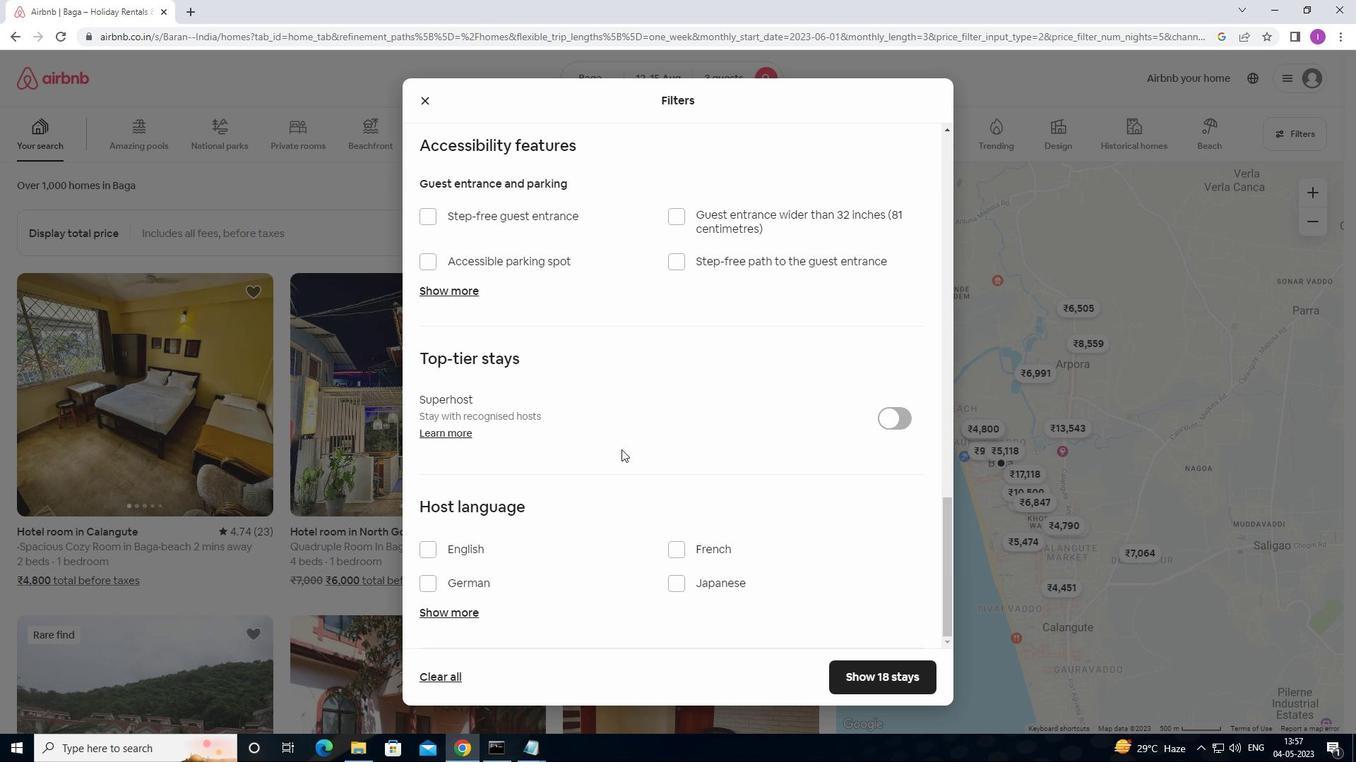 
Action: Mouse scrolled (621, 449) with delta (0, 0)
Screenshot: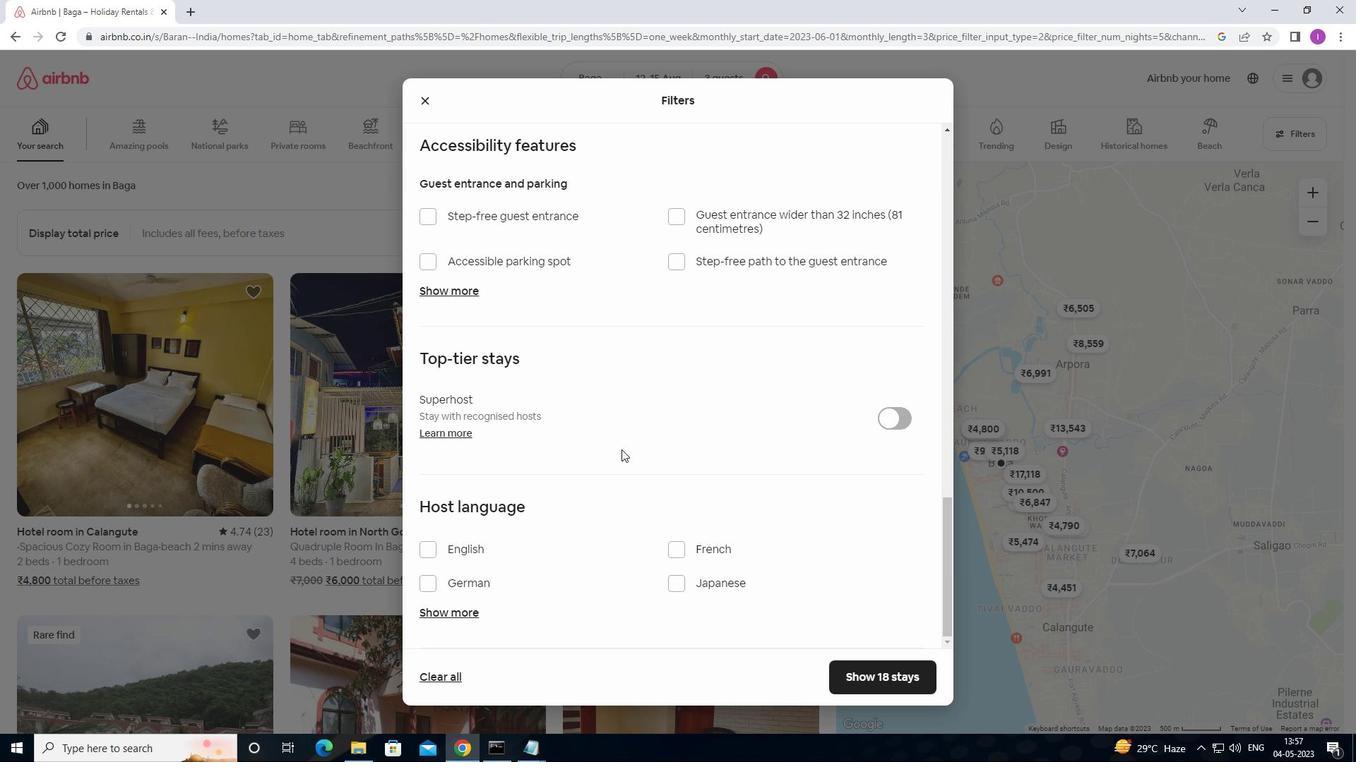 
Action: Mouse moved to (622, 449)
Screenshot: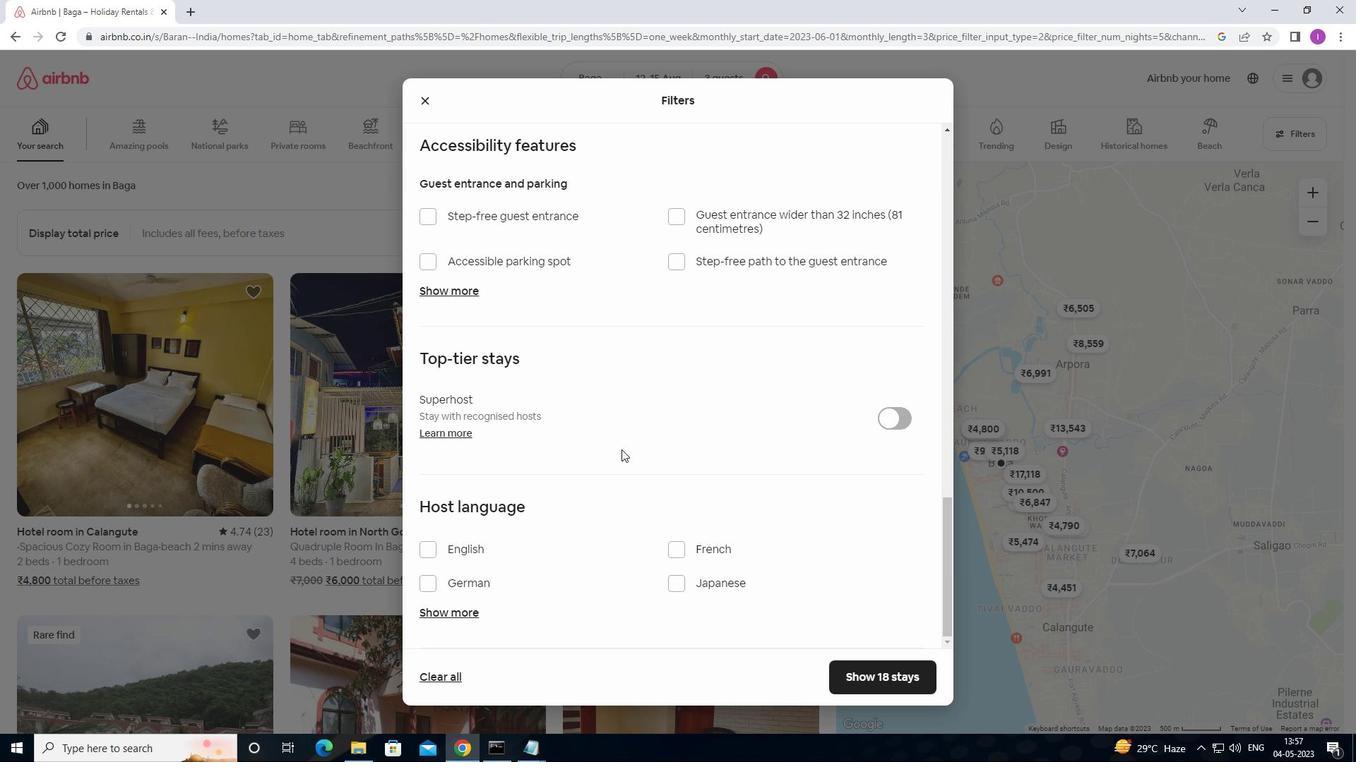 
Action: Mouse scrolled (622, 449) with delta (0, 0)
Screenshot: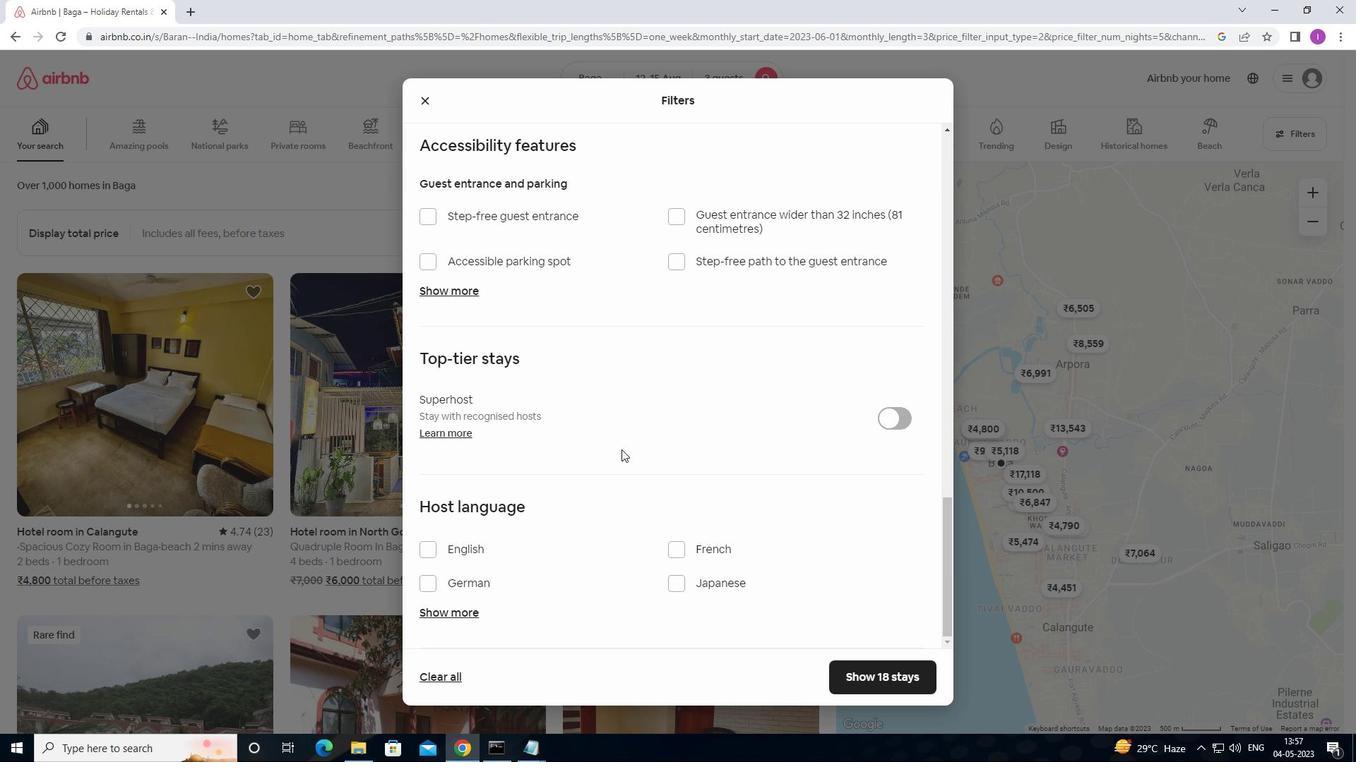 
Action: Mouse moved to (622, 450)
Screenshot: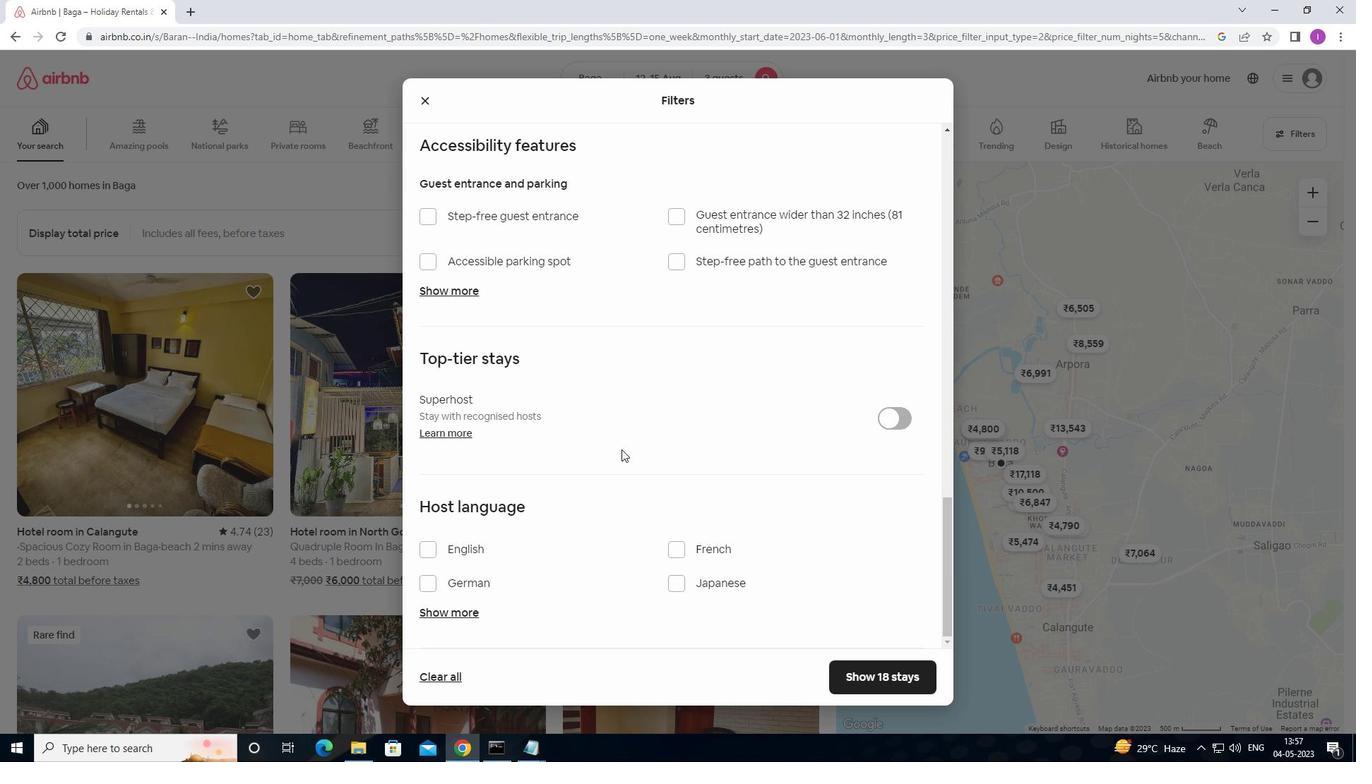 
Action: Mouse scrolled (622, 449) with delta (0, 0)
Screenshot: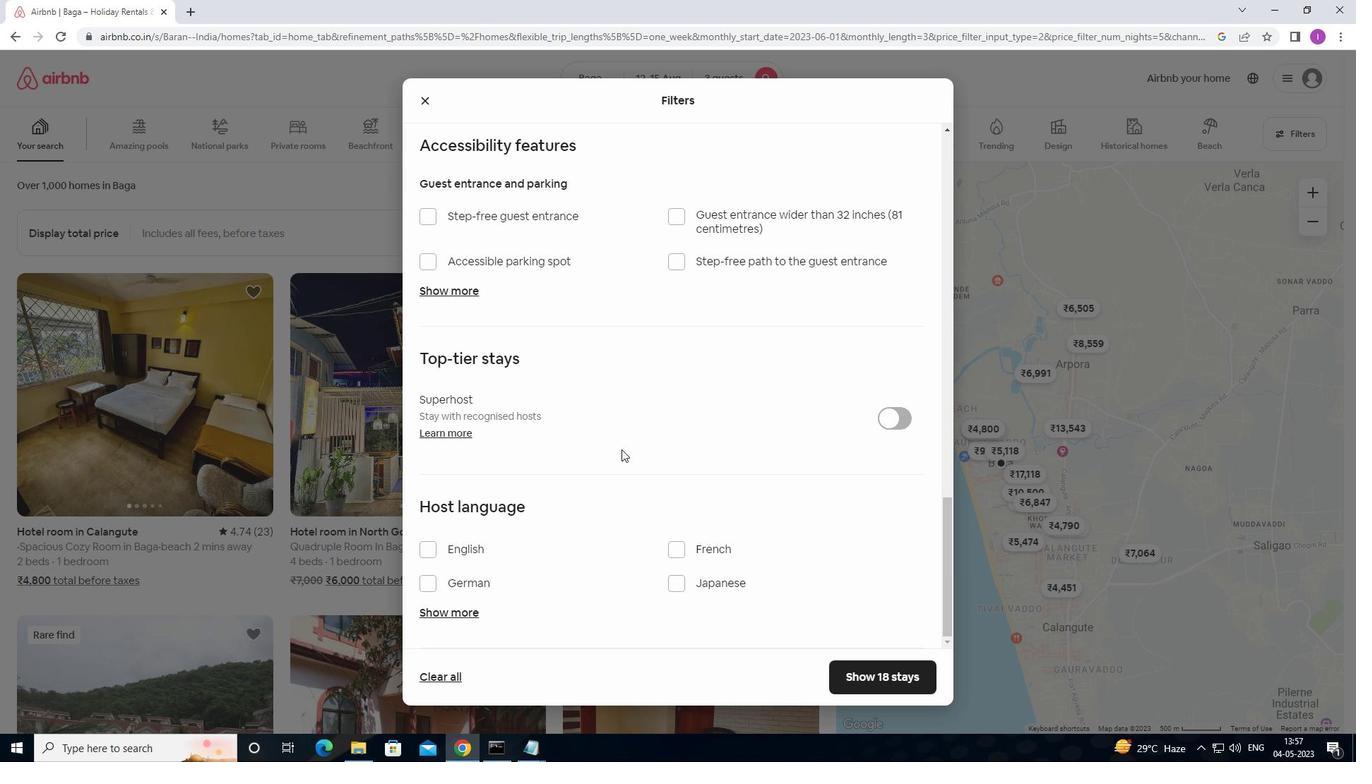 
Action: Mouse moved to (425, 551)
Screenshot: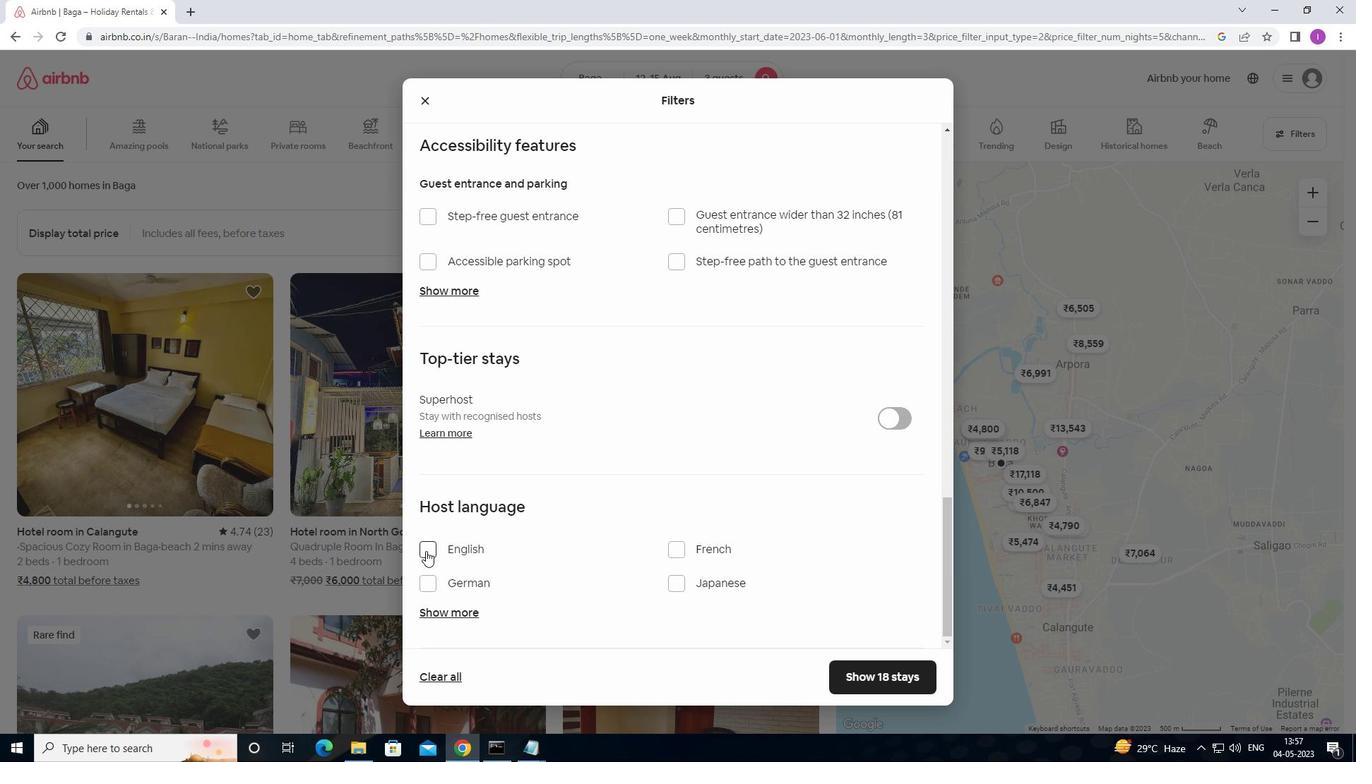 
Action: Mouse pressed left at (425, 551)
Screenshot: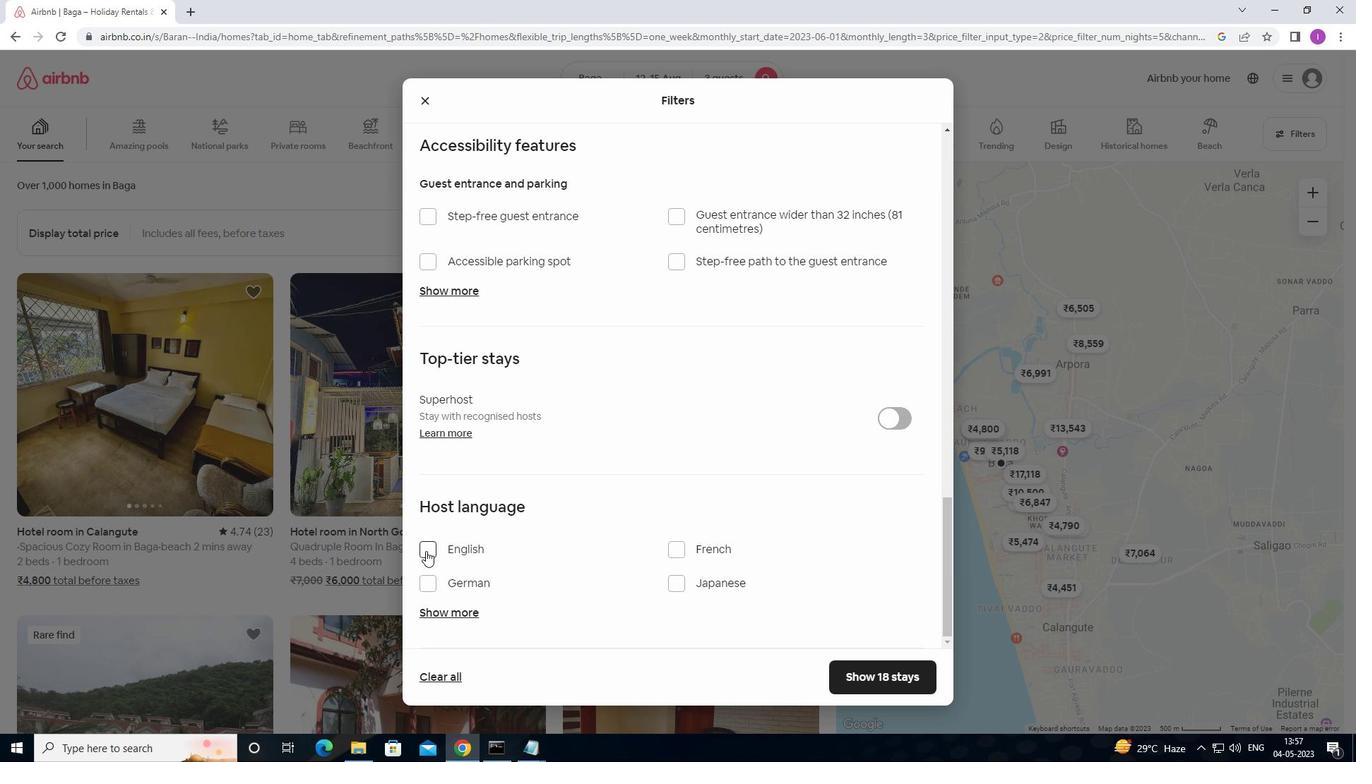 
Action: Mouse moved to (861, 677)
Screenshot: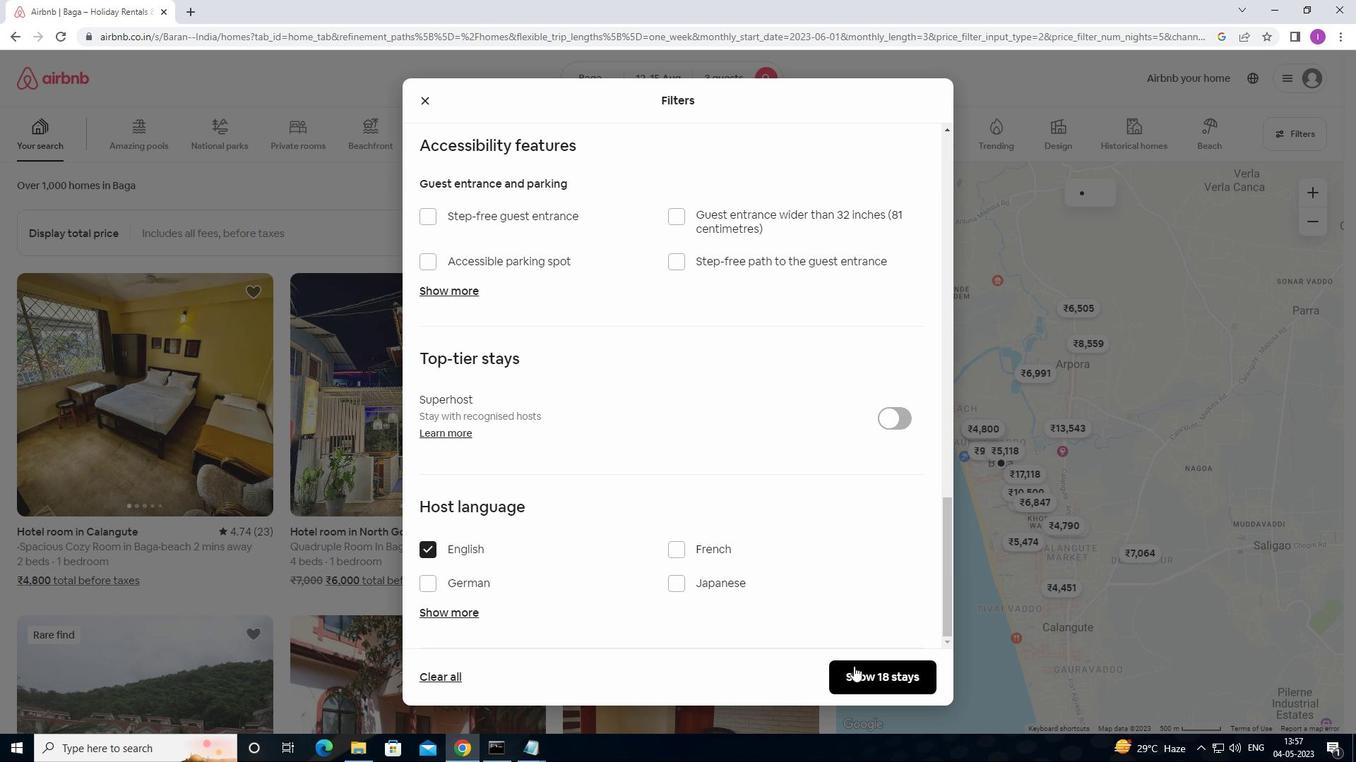 
Action: Mouse pressed left at (861, 677)
Screenshot: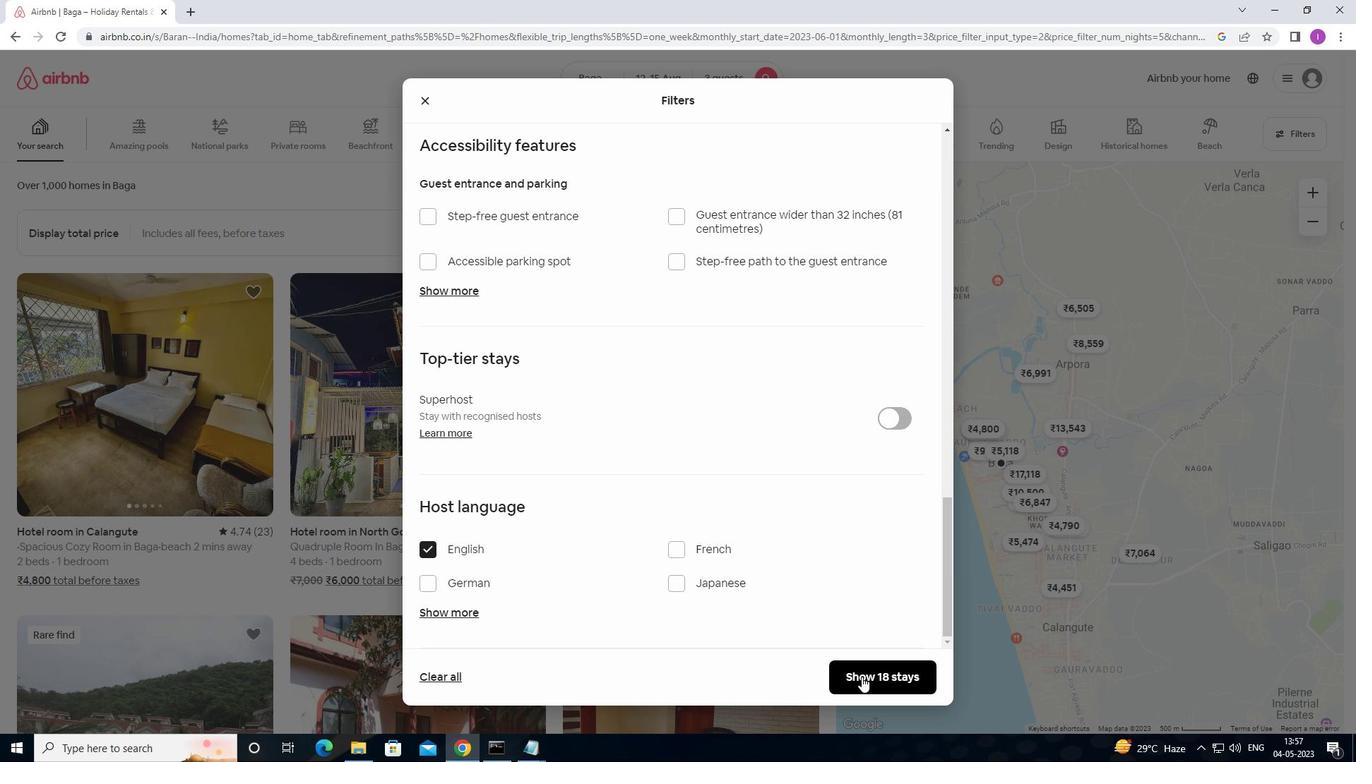 
Action: Mouse moved to (722, 460)
Screenshot: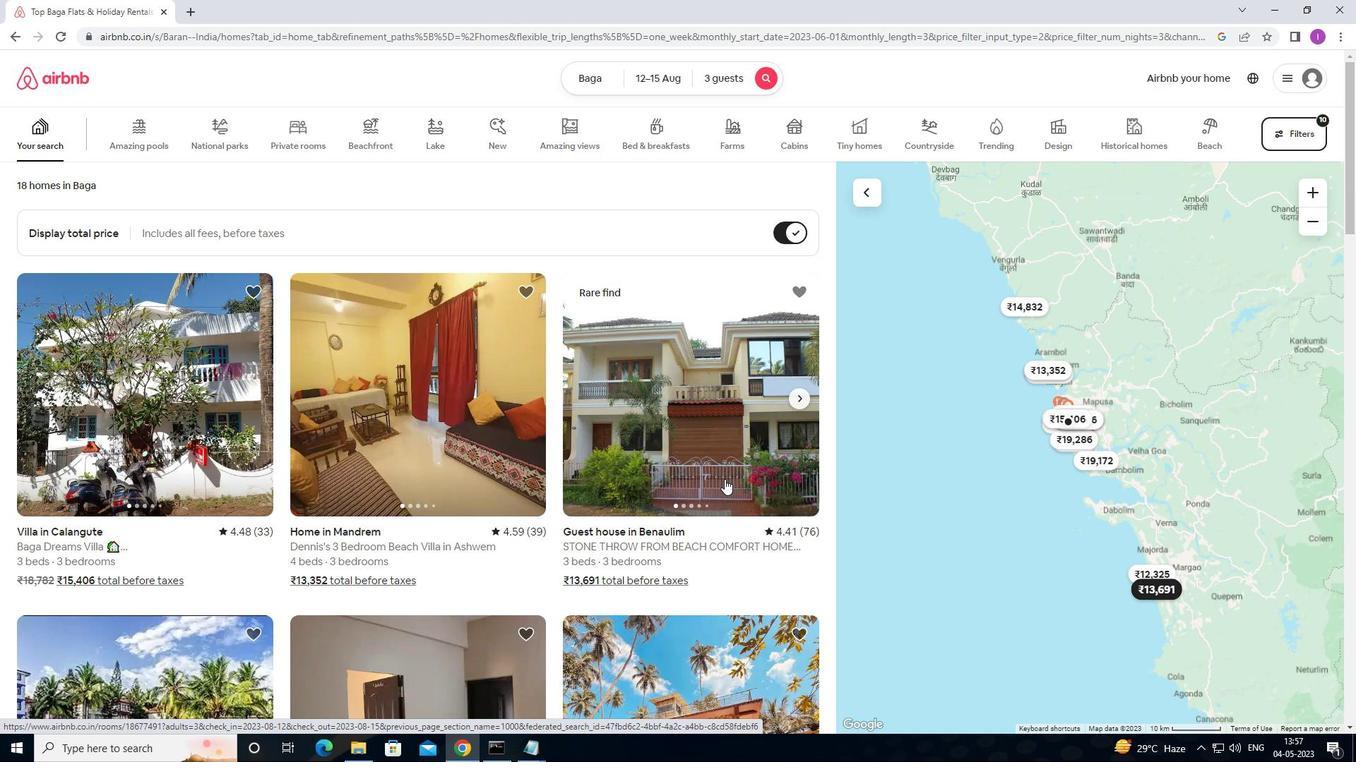 
